 Task: Find connections with filter location Pingnan with filter topic #recruitmentwith filter profile language Potuguese with filter current company Integrated Personnel Services Limited with filter school Delhi Public School - India with filter industry Environmental Services with filter service category Program Management with filter keywords title Well Driller
Action: Mouse moved to (169, 248)
Screenshot: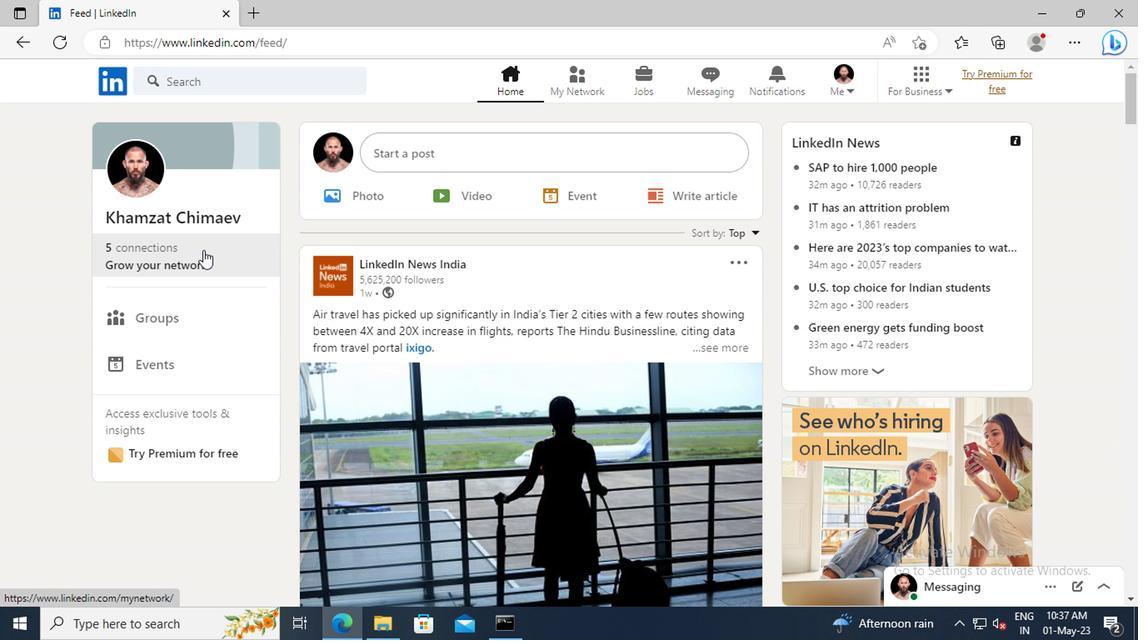 
Action: Mouse pressed left at (169, 248)
Screenshot: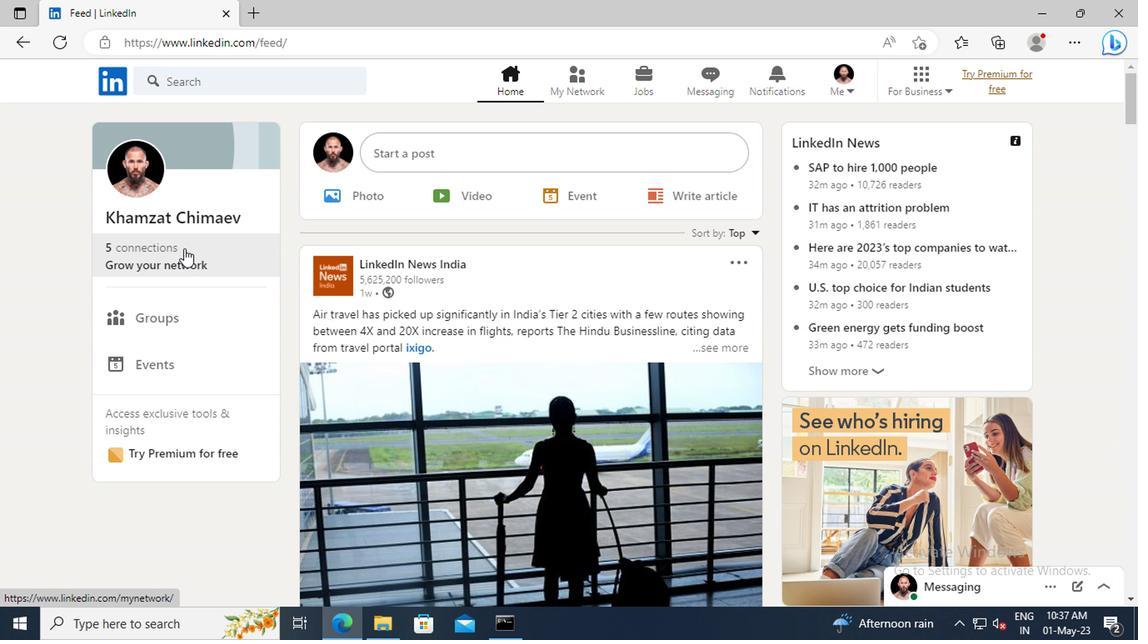 
Action: Mouse moved to (173, 176)
Screenshot: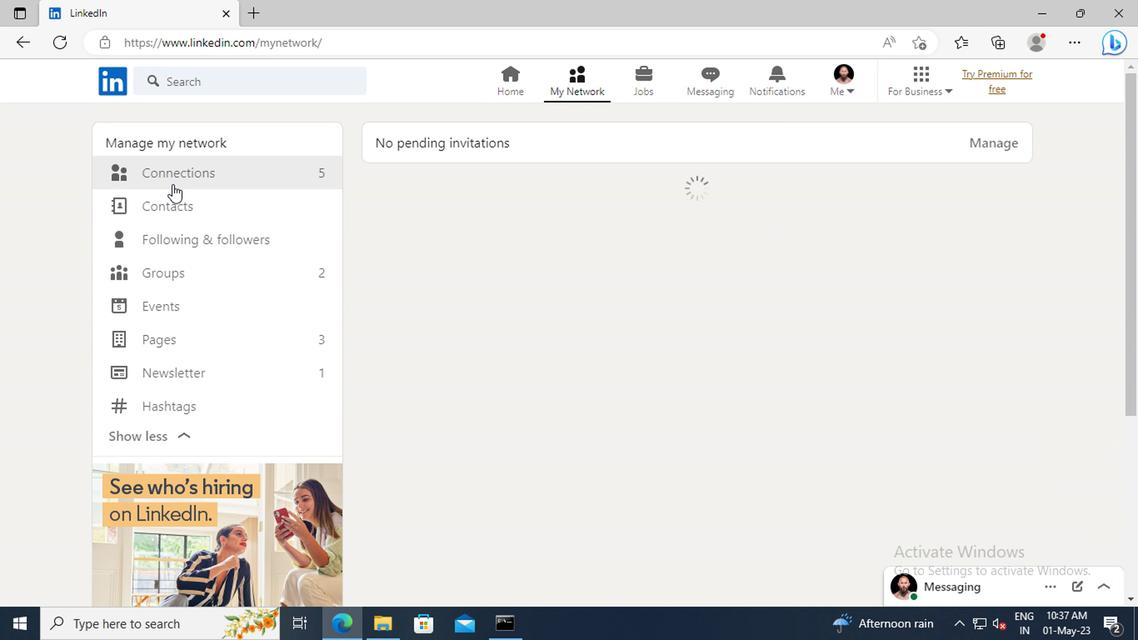 
Action: Mouse pressed left at (173, 176)
Screenshot: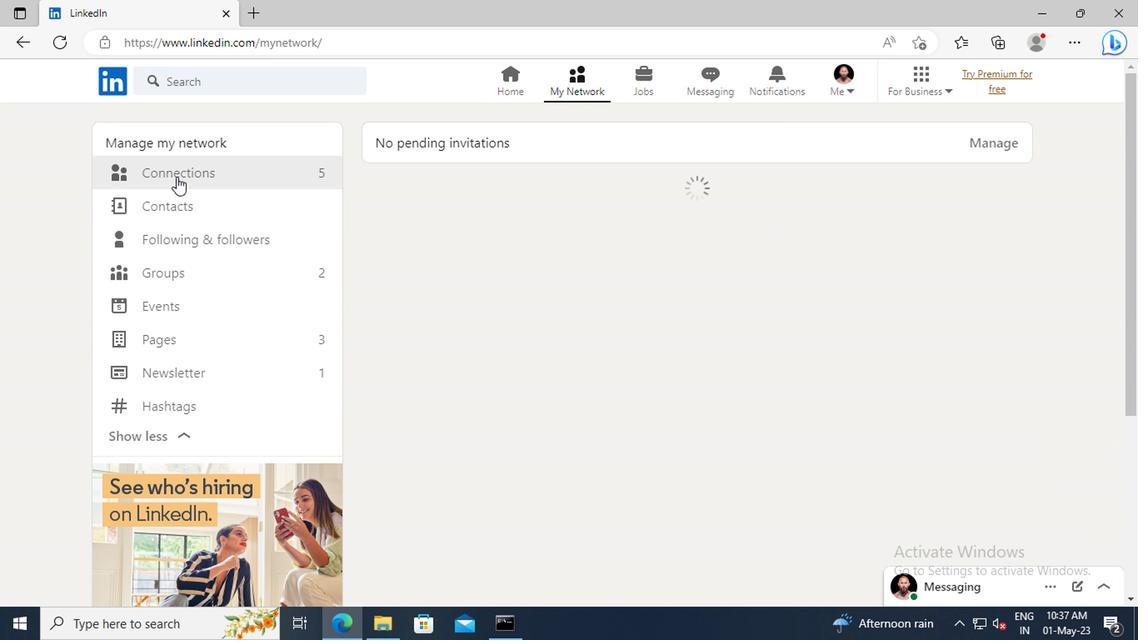
Action: Mouse moved to (674, 177)
Screenshot: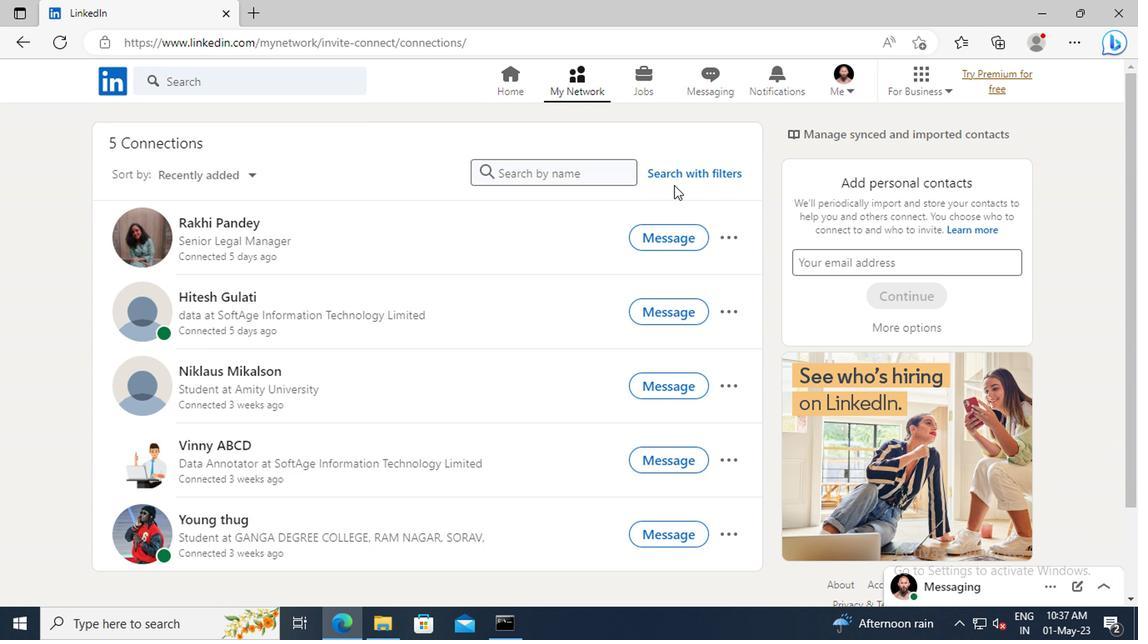 
Action: Mouse pressed left at (674, 177)
Screenshot: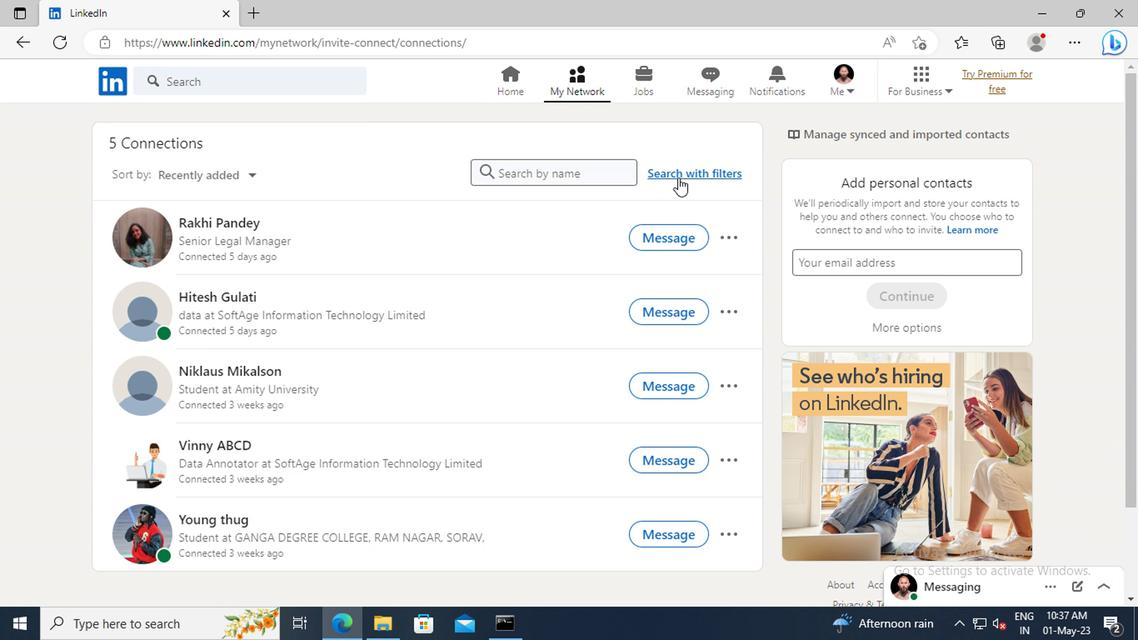 
Action: Mouse moved to (629, 131)
Screenshot: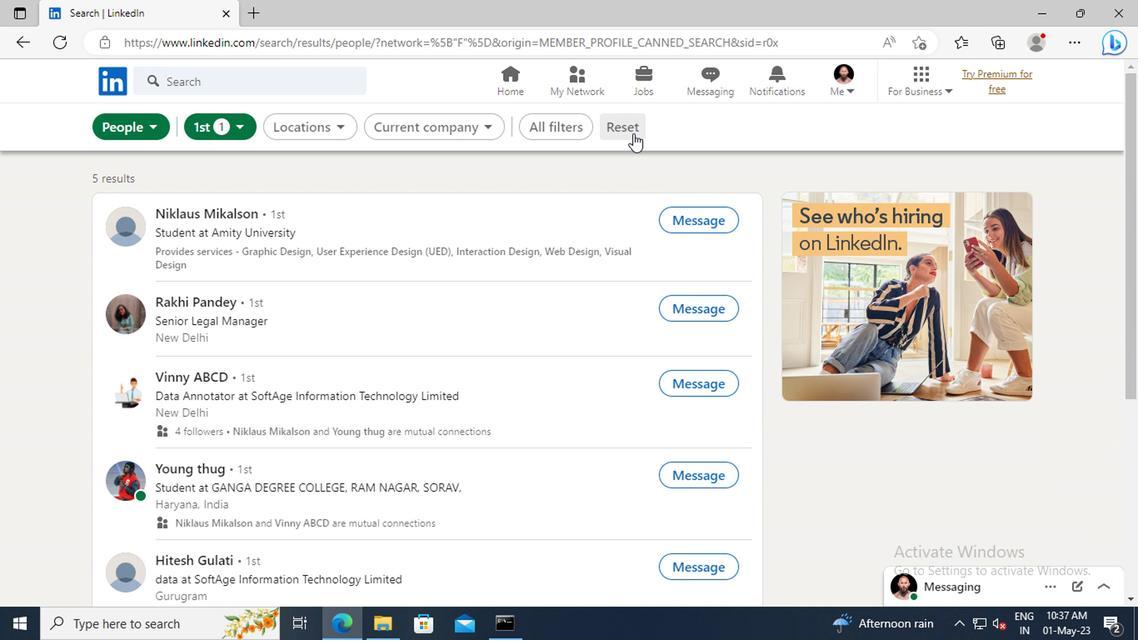 
Action: Mouse pressed left at (629, 131)
Screenshot: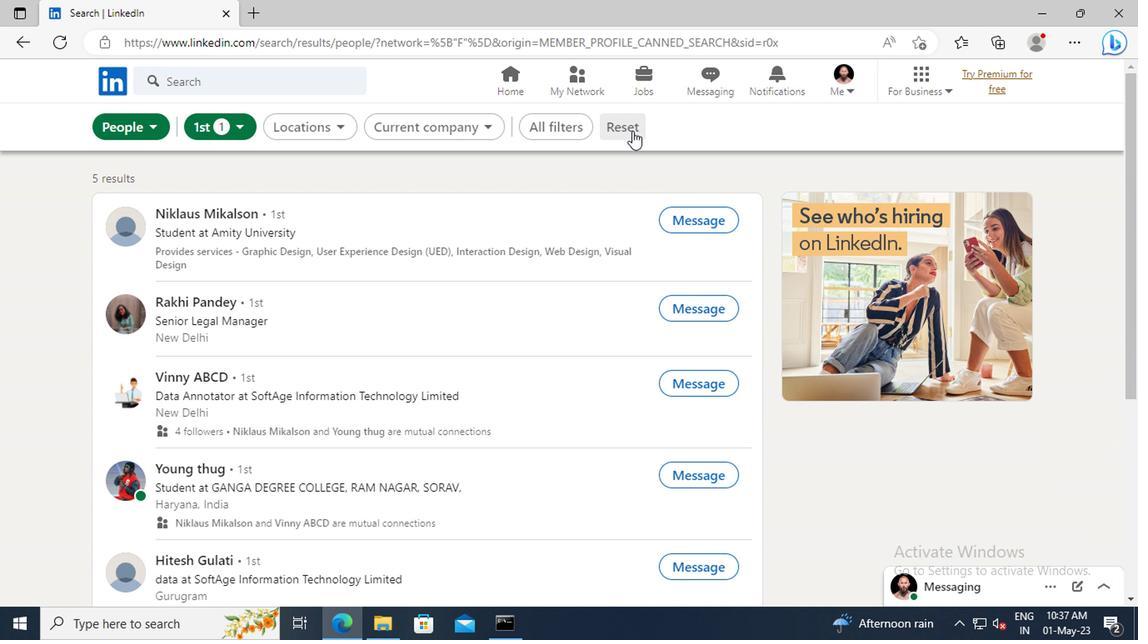 
Action: Mouse moved to (594, 130)
Screenshot: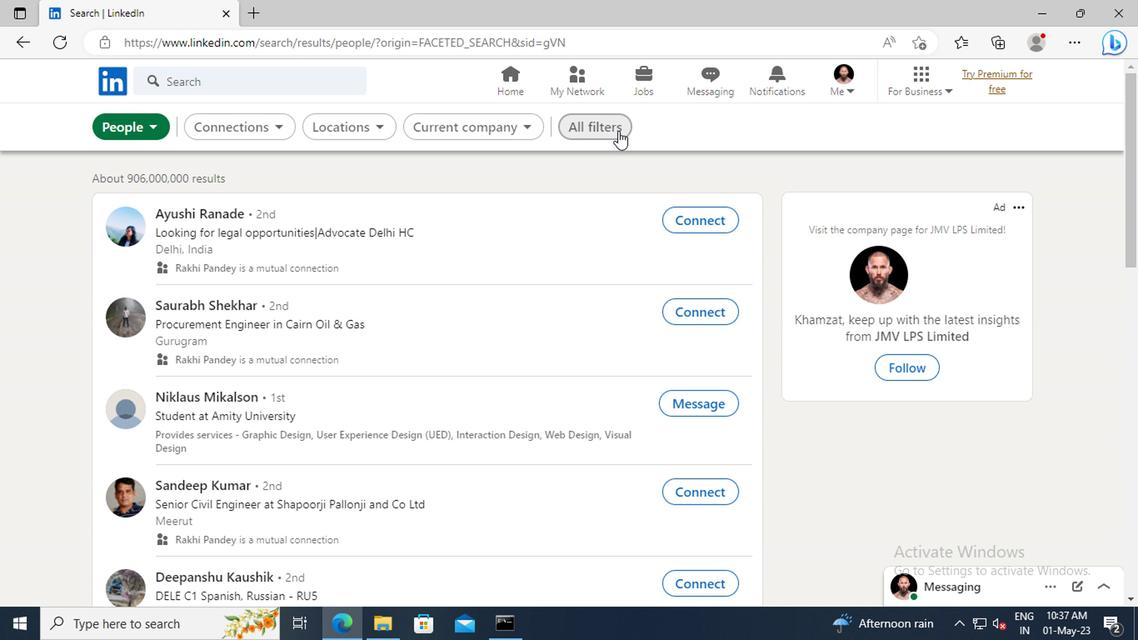 
Action: Mouse pressed left at (594, 130)
Screenshot: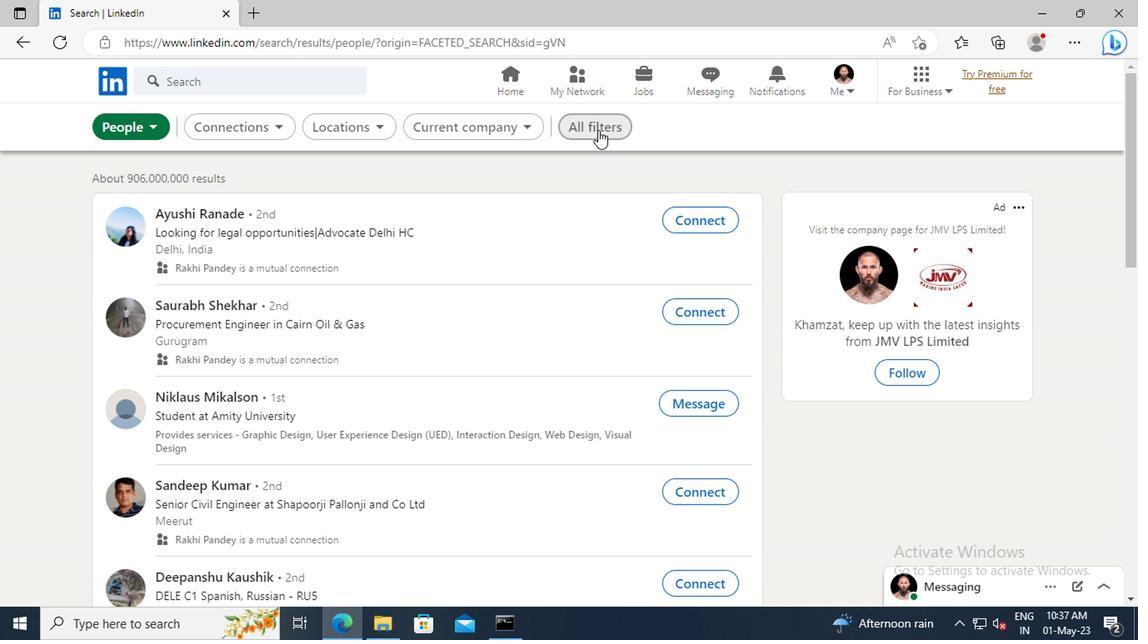 
Action: Mouse moved to (912, 282)
Screenshot: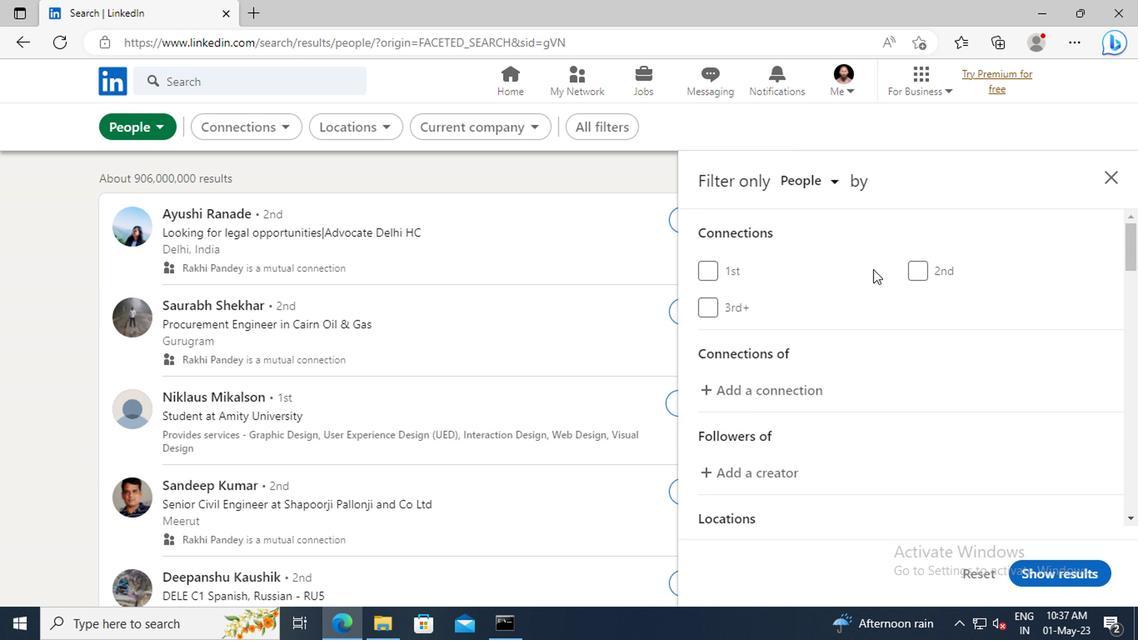 
Action: Mouse scrolled (912, 281) with delta (0, 0)
Screenshot: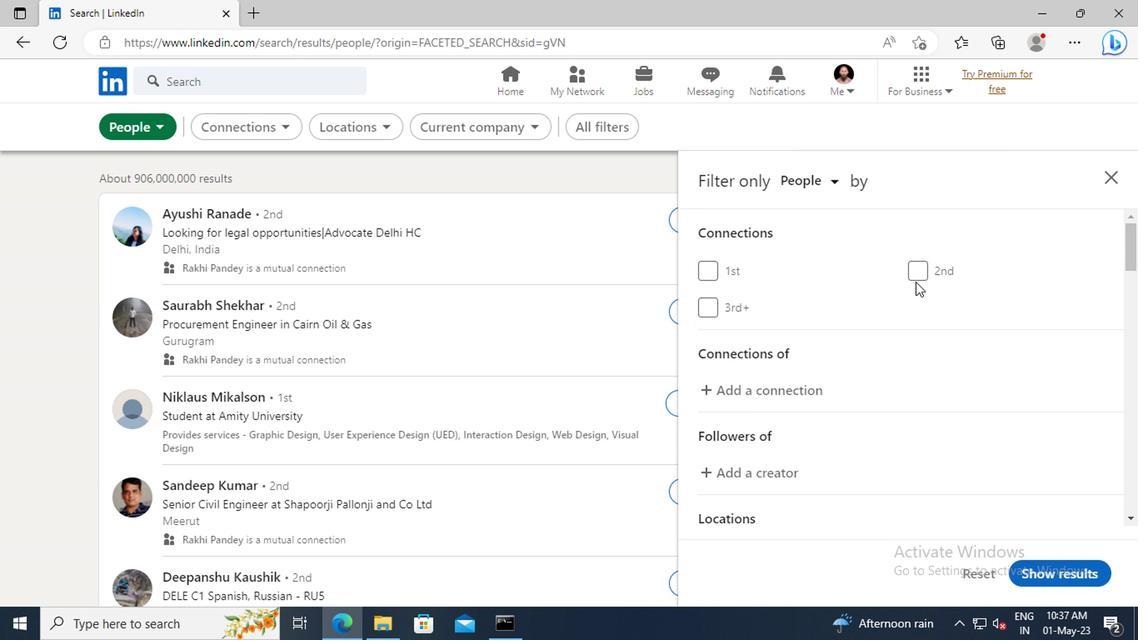 
Action: Mouse scrolled (912, 281) with delta (0, 0)
Screenshot: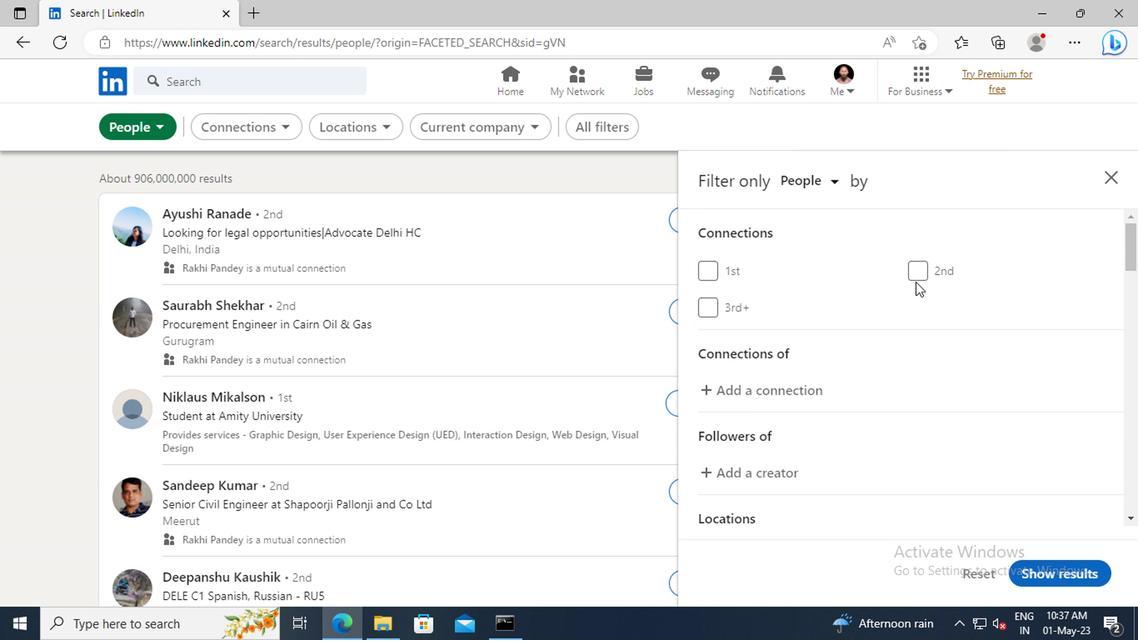 
Action: Mouse scrolled (912, 281) with delta (0, 0)
Screenshot: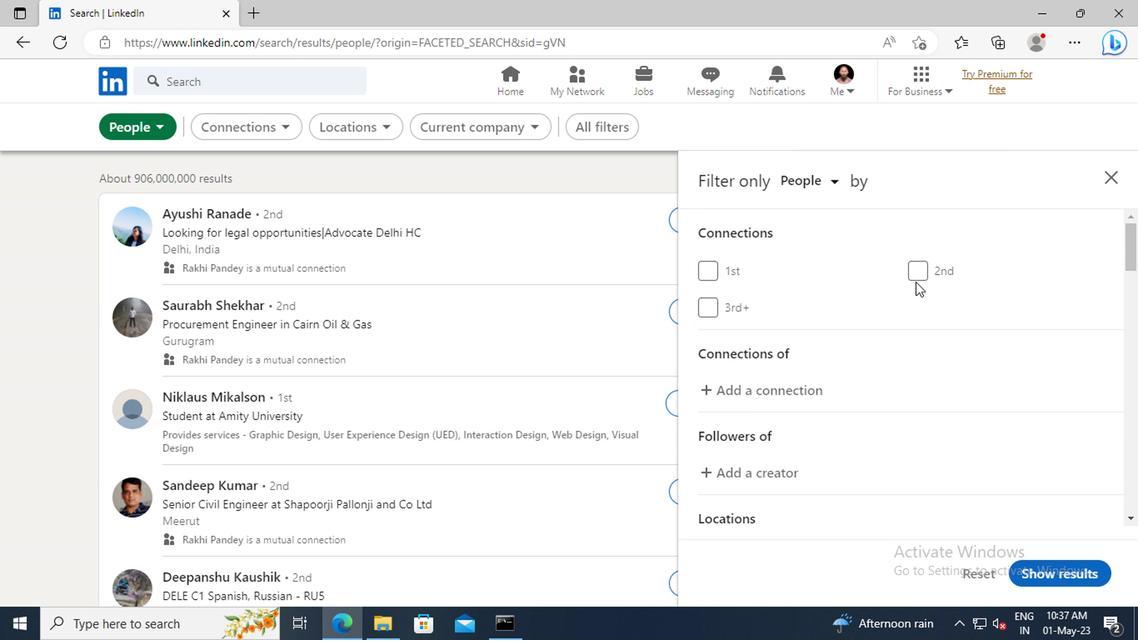 
Action: Mouse scrolled (912, 281) with delta (0, 0)
Screenshot: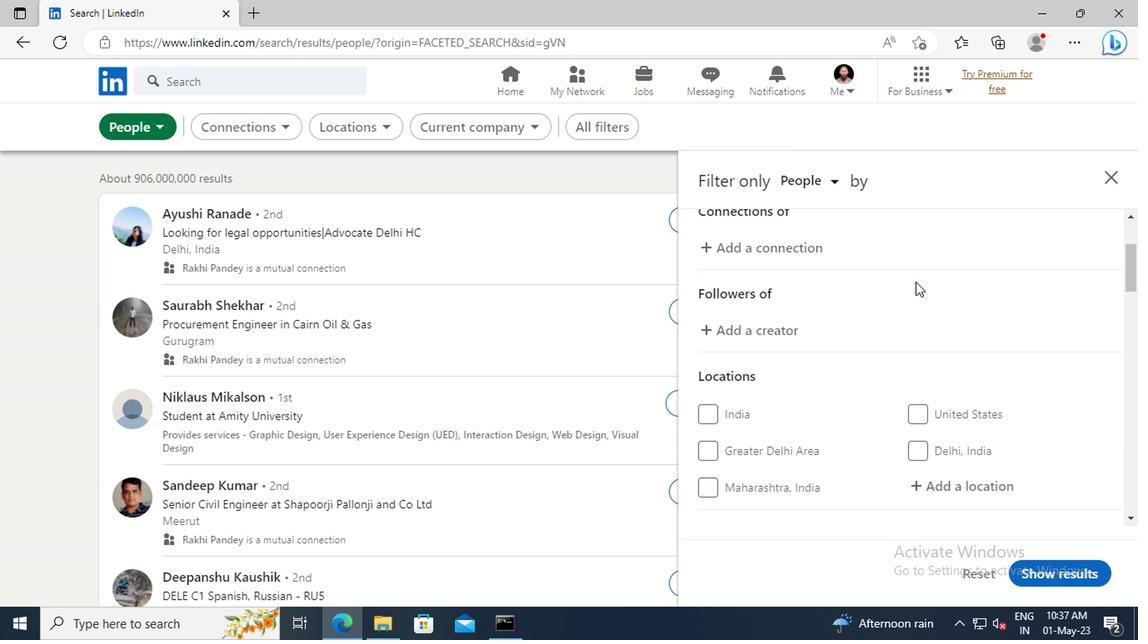 
Action: Mouse scrolled (912, 281) with delta (0, 0)
Screenshot: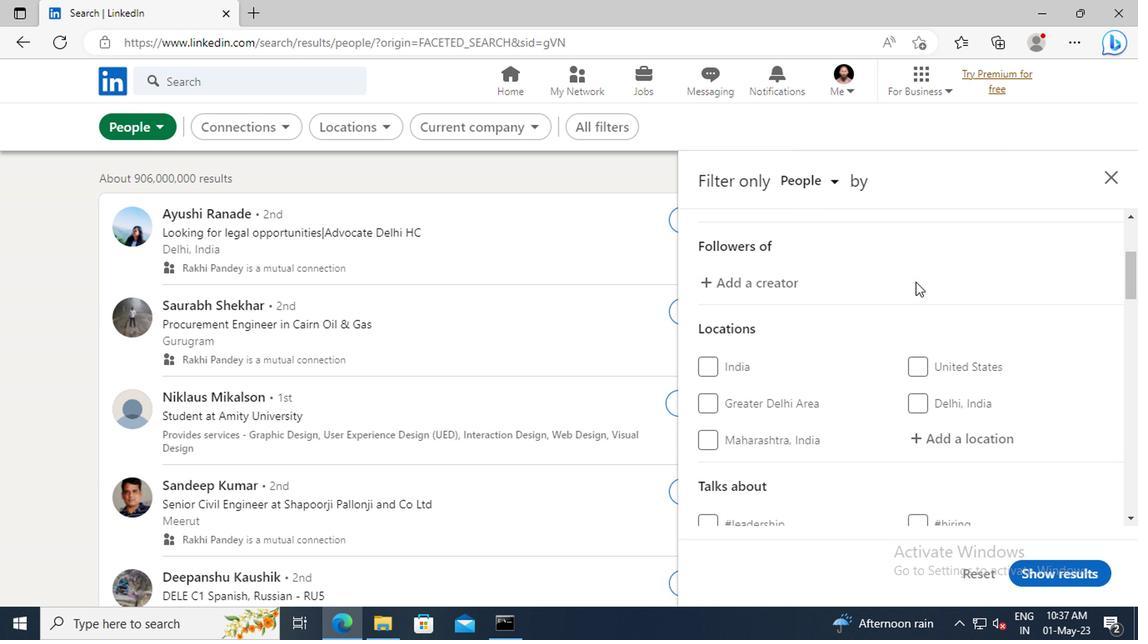 
Action: Mouse scrolled (912, 281) with delta (0, 0)
Screenshot: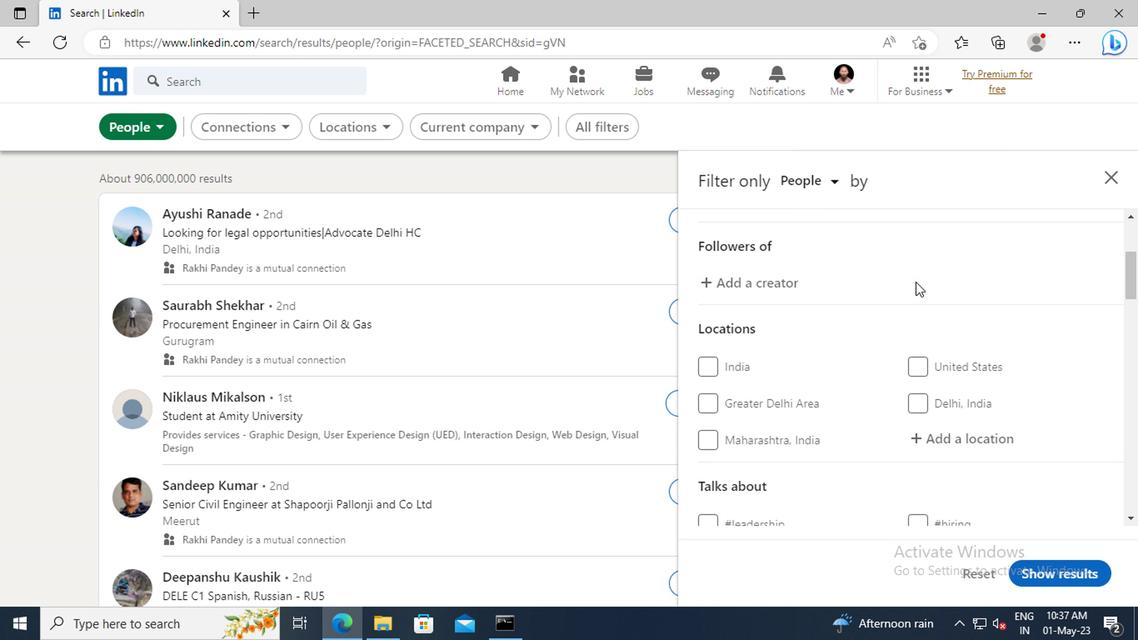 
Action: Mouse moved to (920, 340)
Screenshot: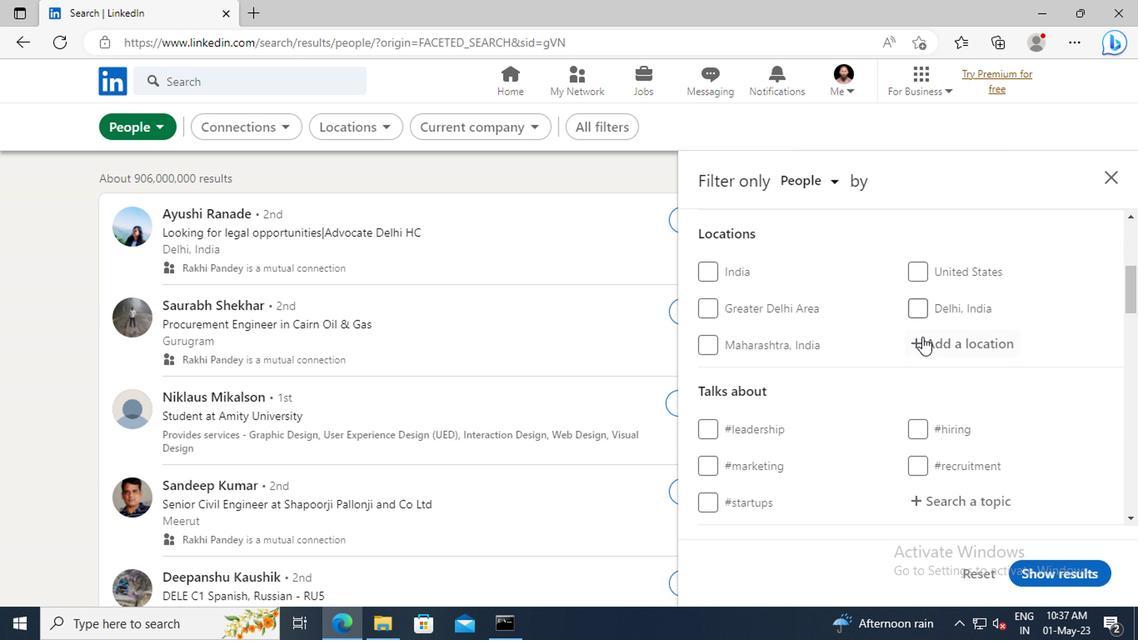 
Action: Mouse pressed left at (920, 340)
Screenshot: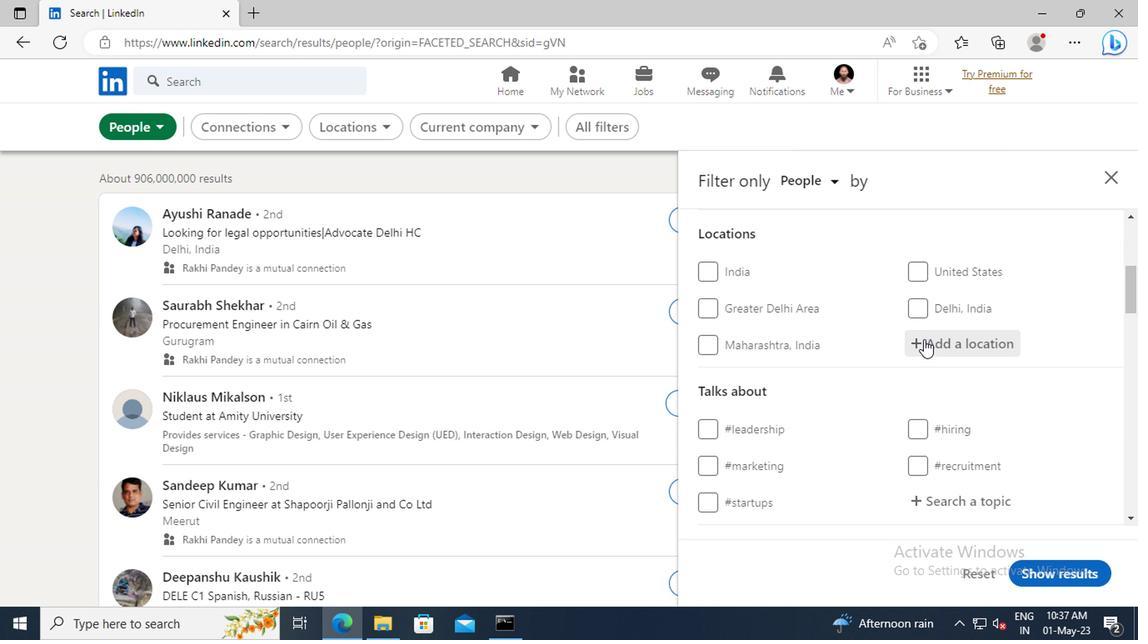 
Action: Key pressed <Key.shift>PINGNAN<Key.enter>
Screenshot: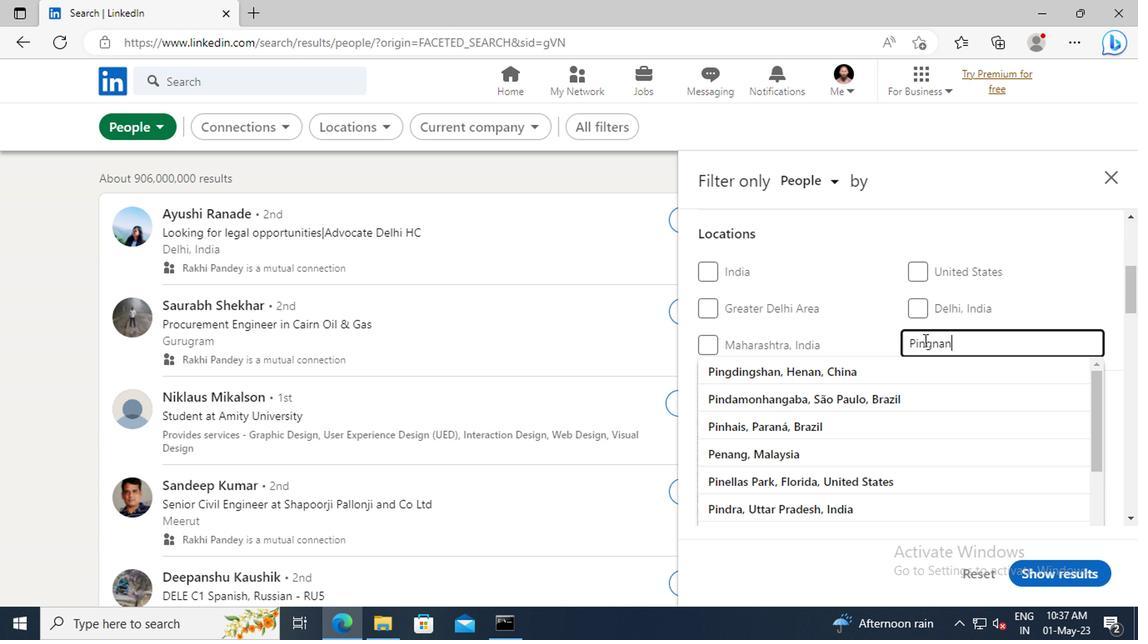 
Action: Mouse scrolled (920, 340) with delta (0, 0)
Screenshot: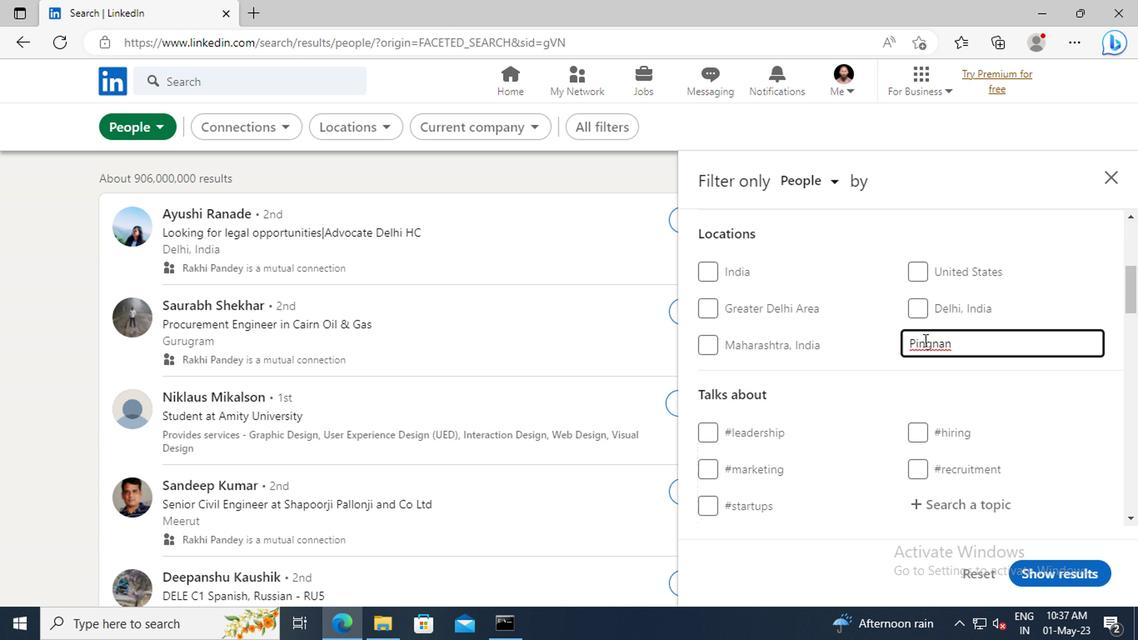 
Action: Mouse scrolled (920, 340) with delta (0, 0)
Screenshot: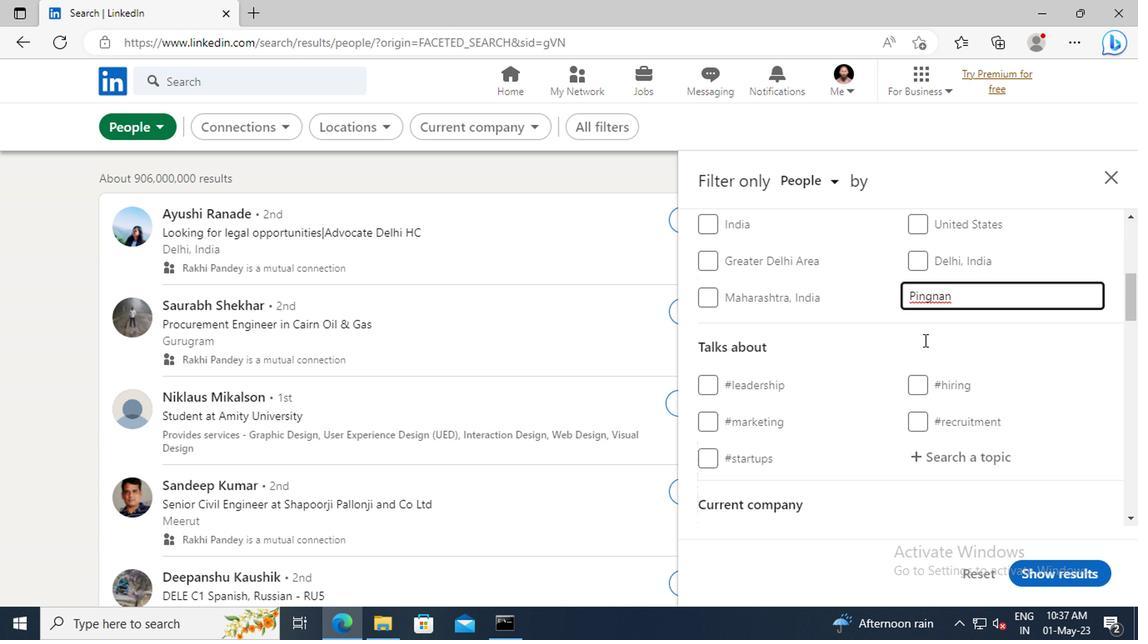 
Action: Mouse scrolled (920, 340) with delta (0, 0)
Screenshot: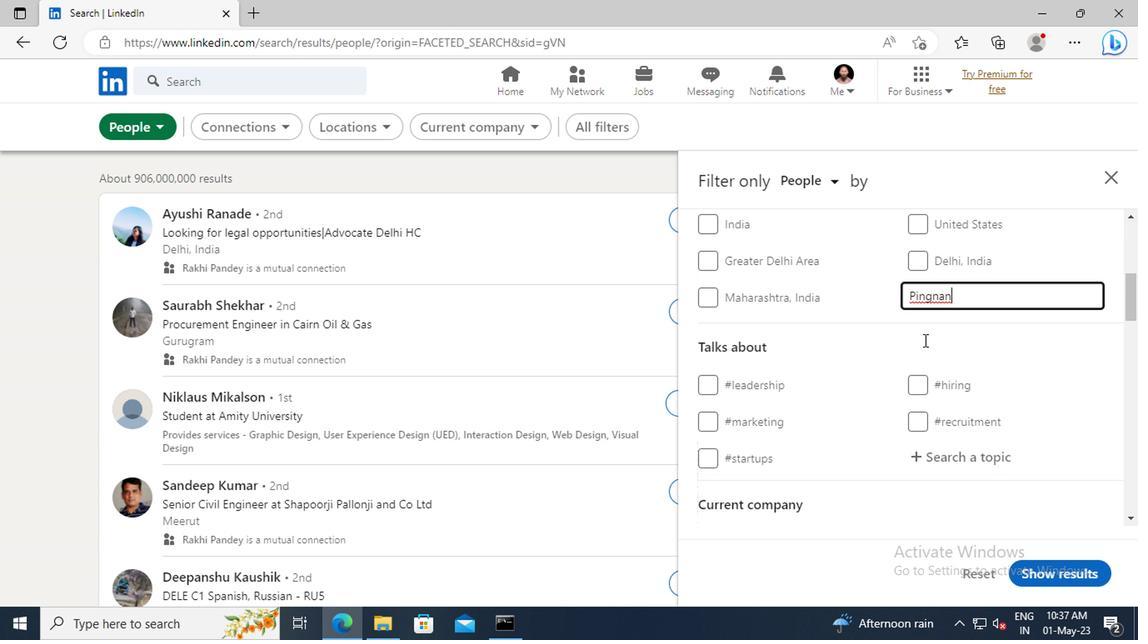 
Action: Mouse moved to (922, 358)
Screenshot: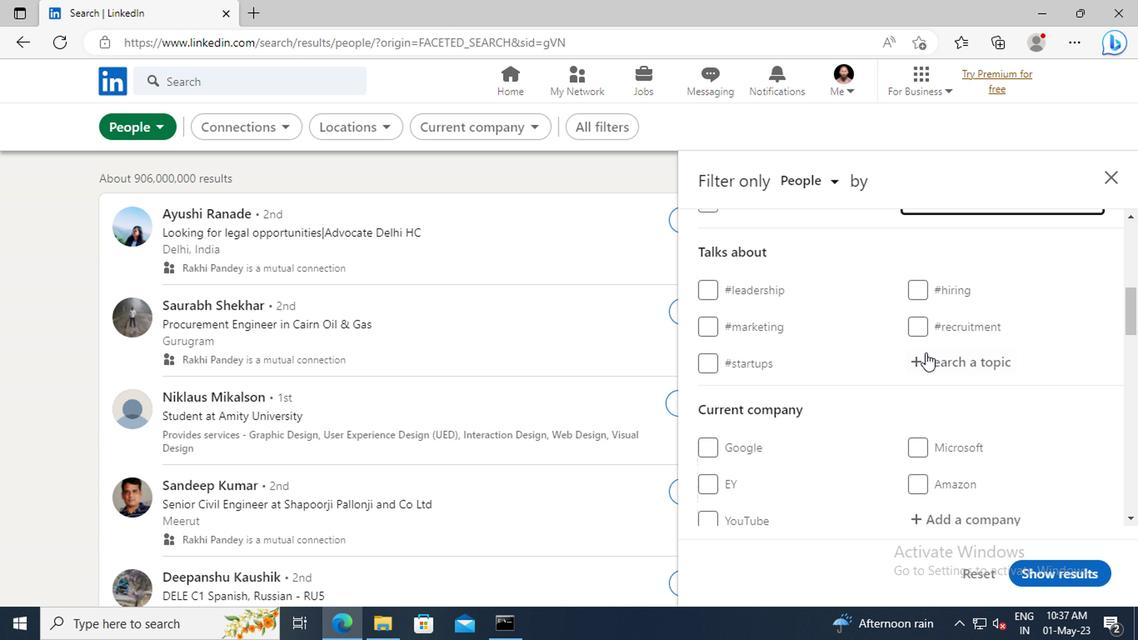 
Action: Mouse pressed left at (922, 358)
Screenshot: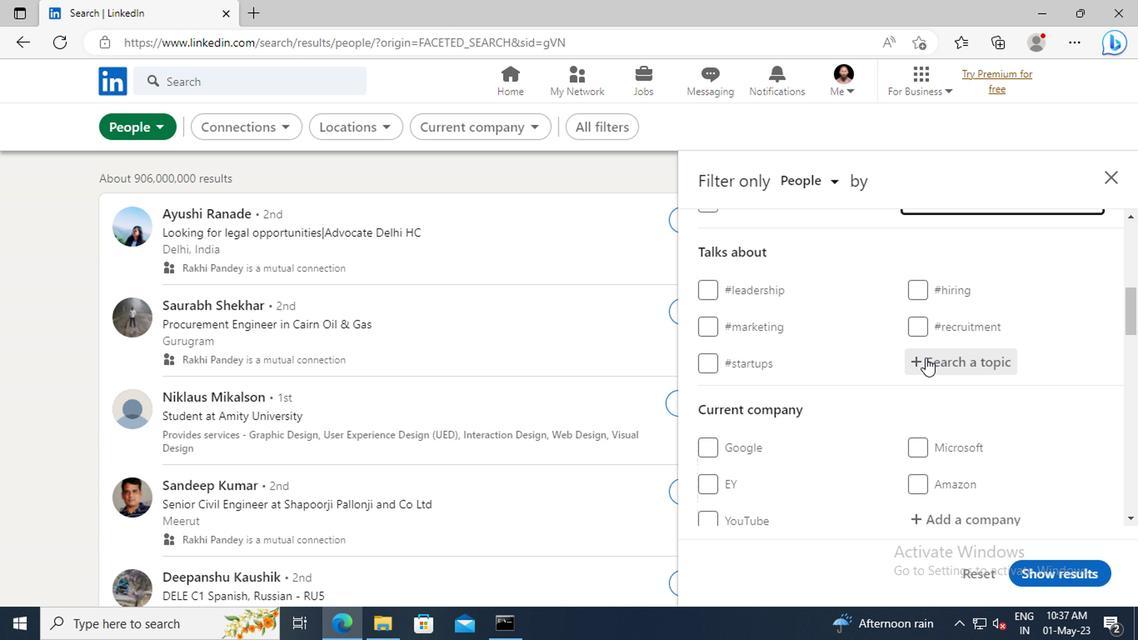 
Action: Key pressed RECRUITMENT
Screenshot: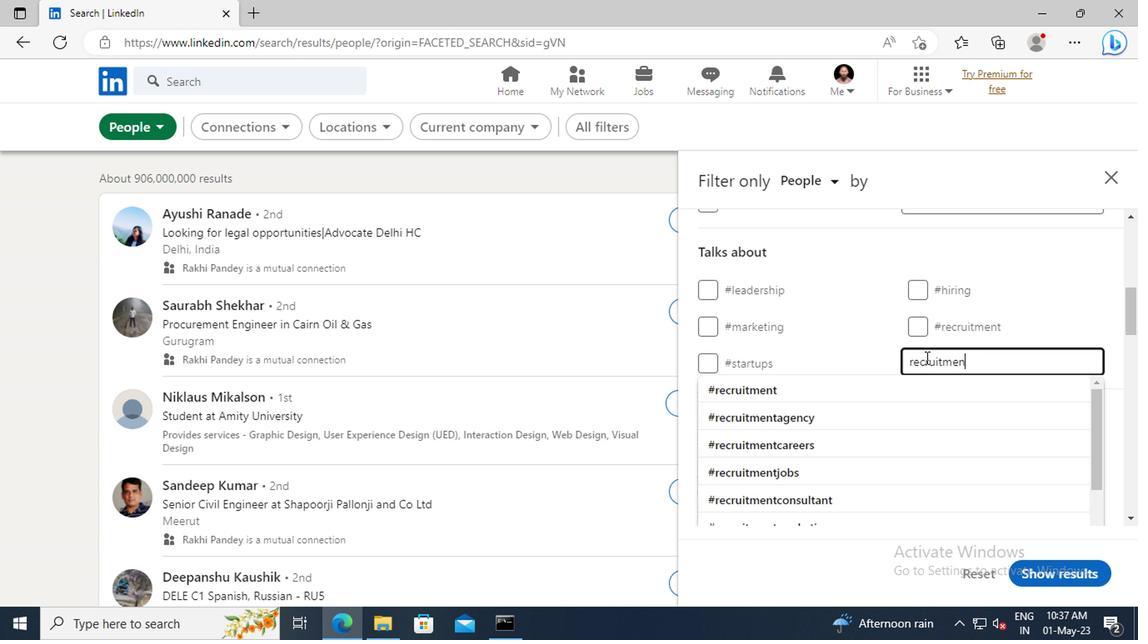 
Action: Mouse moved to (915, 385)
Screenshot: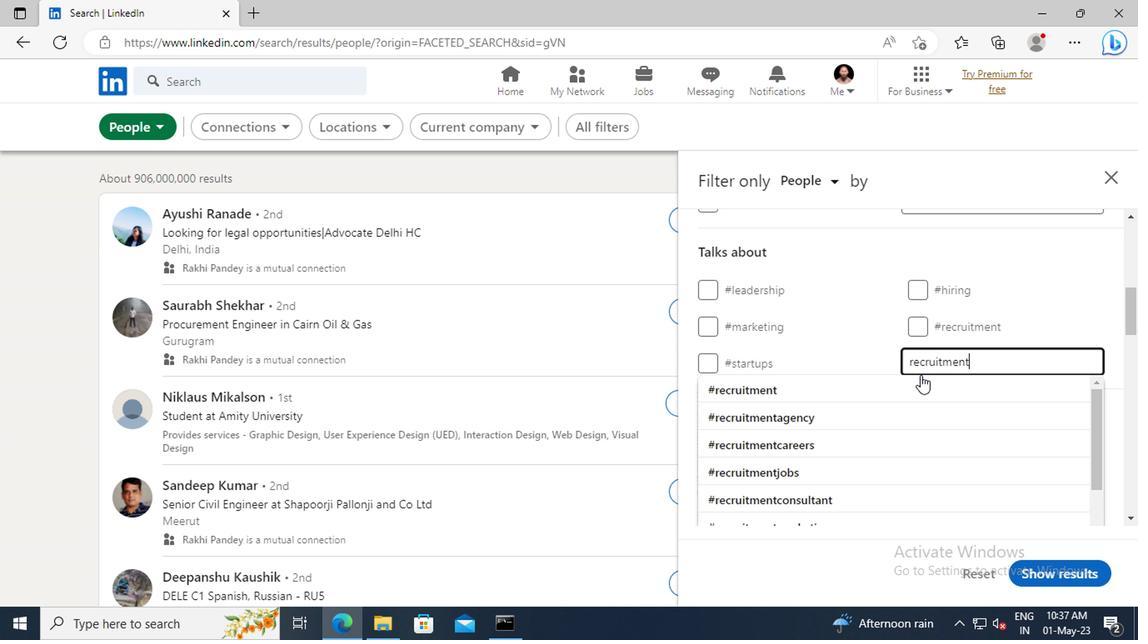 
Action: Mouse pressed left at (915, 385)
Screenshot: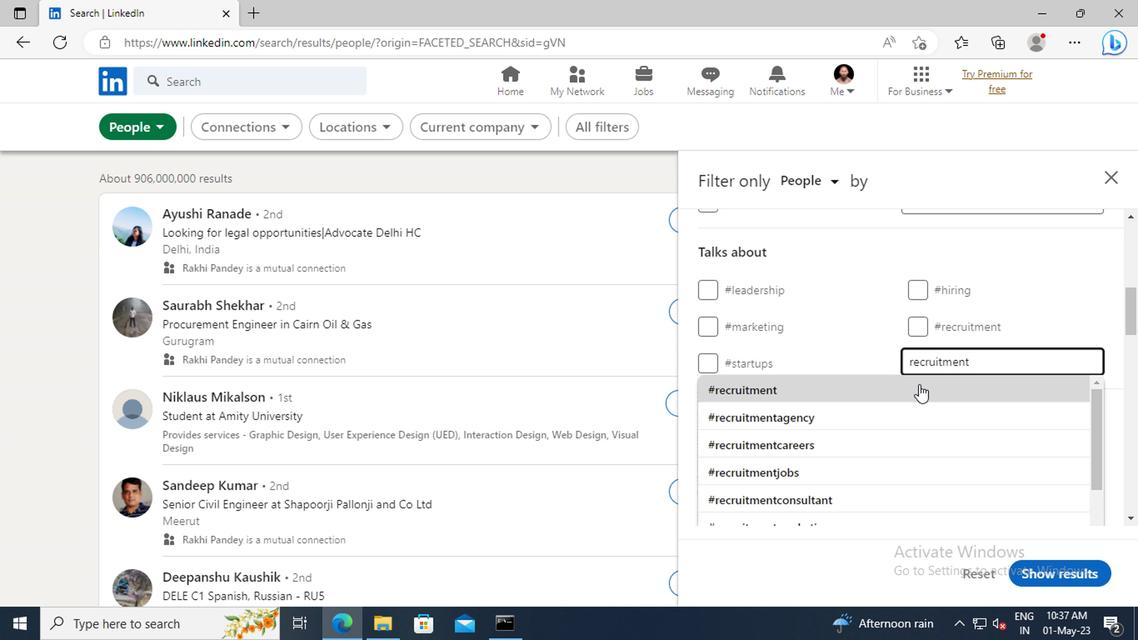 
Action: Mouse scrolled (915, 384) with delta (0, -1)
Screenshot: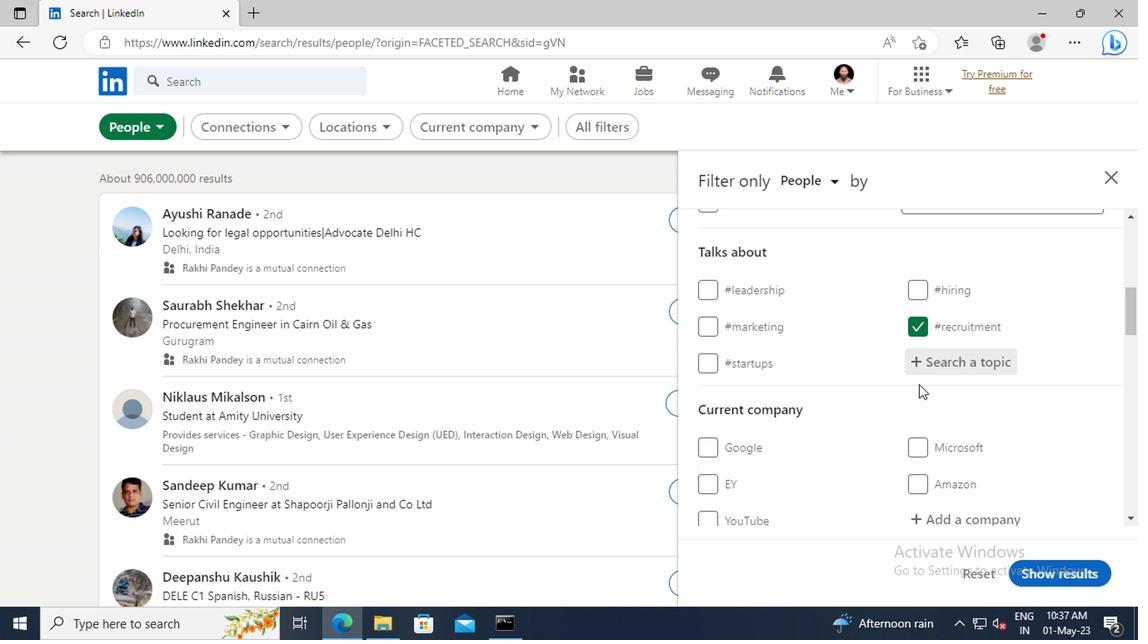 
Action: Mouse scrolled (915, 384) with delta (0, -1)
Screenshot: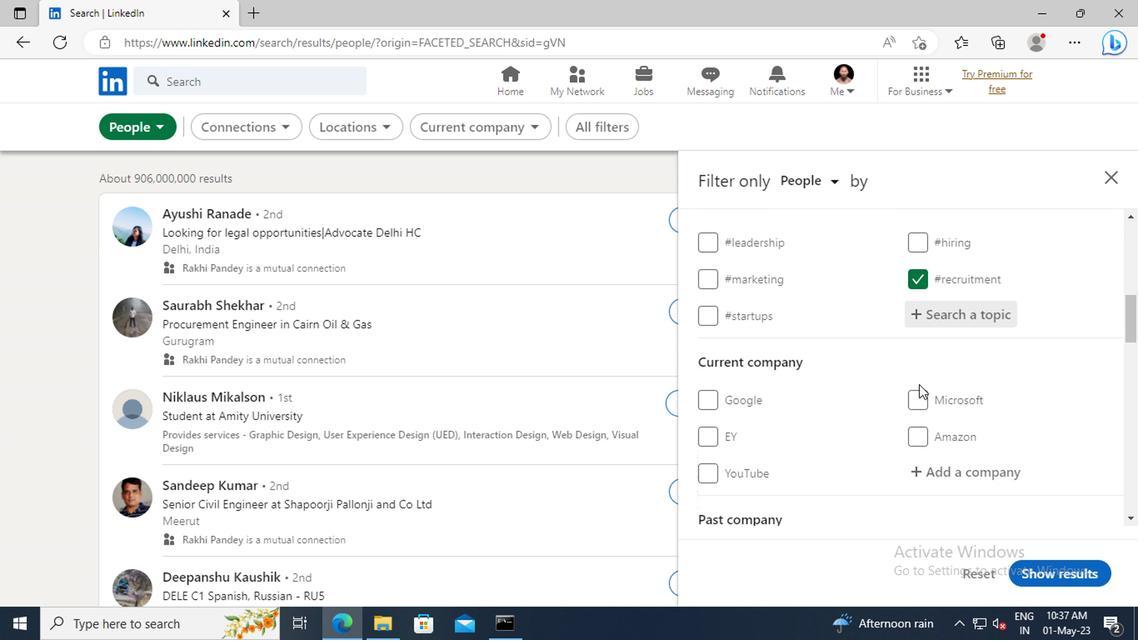 
Action: Mouse scrolled (915, 384) with delta (0, -1)
Screenshot: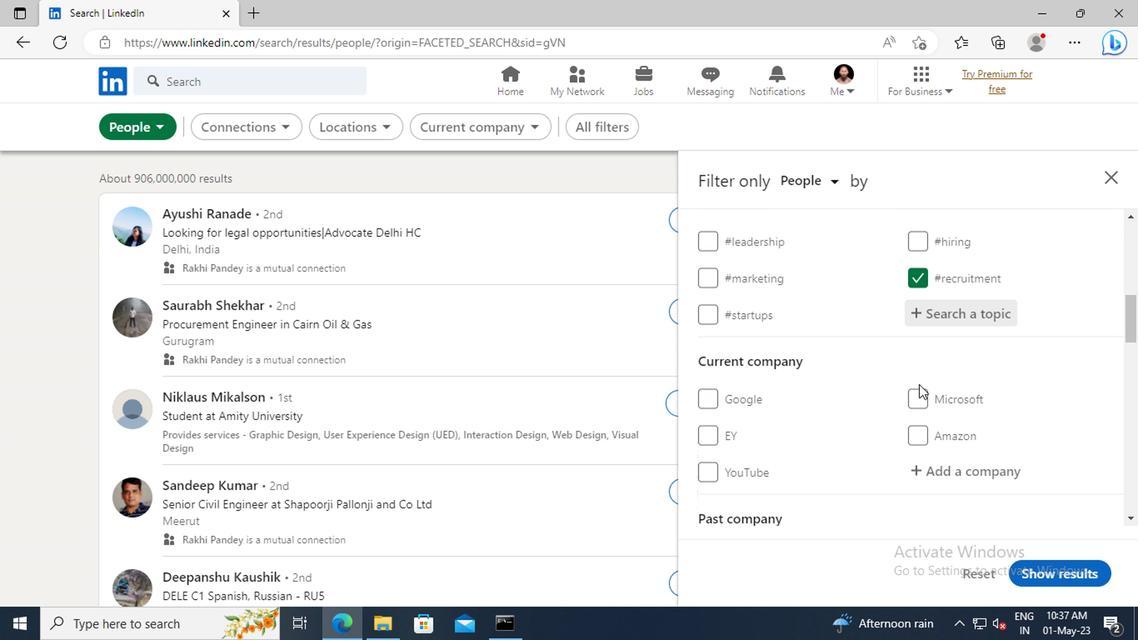 
Action: Mouse scrolled (915, 384) with delta (0, -1)
Screenshot: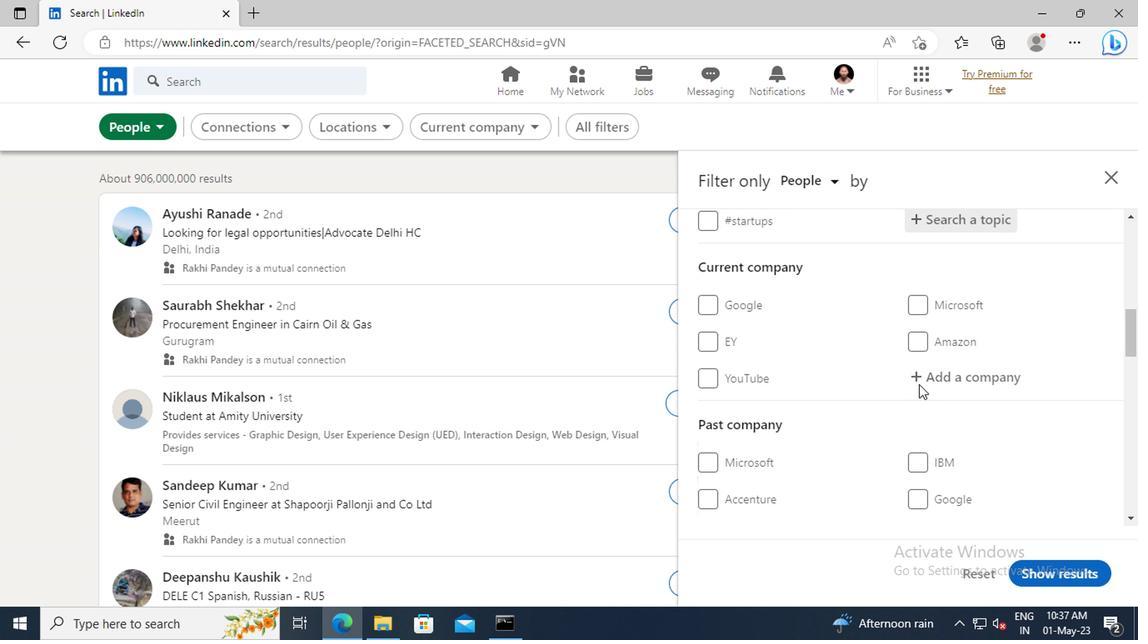 
Action: Mouse scrolled (915, 384) with delta (0, -1)
Screenshot: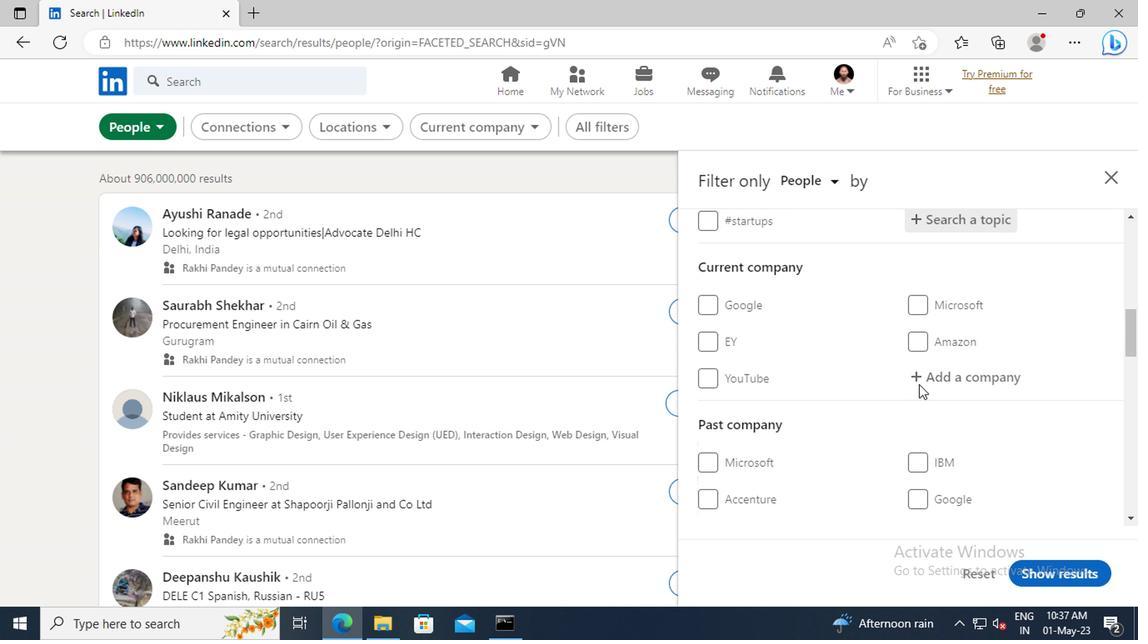 
Action: Mouse scrolled (915, 384) with delta (0, -1)
Screenshot: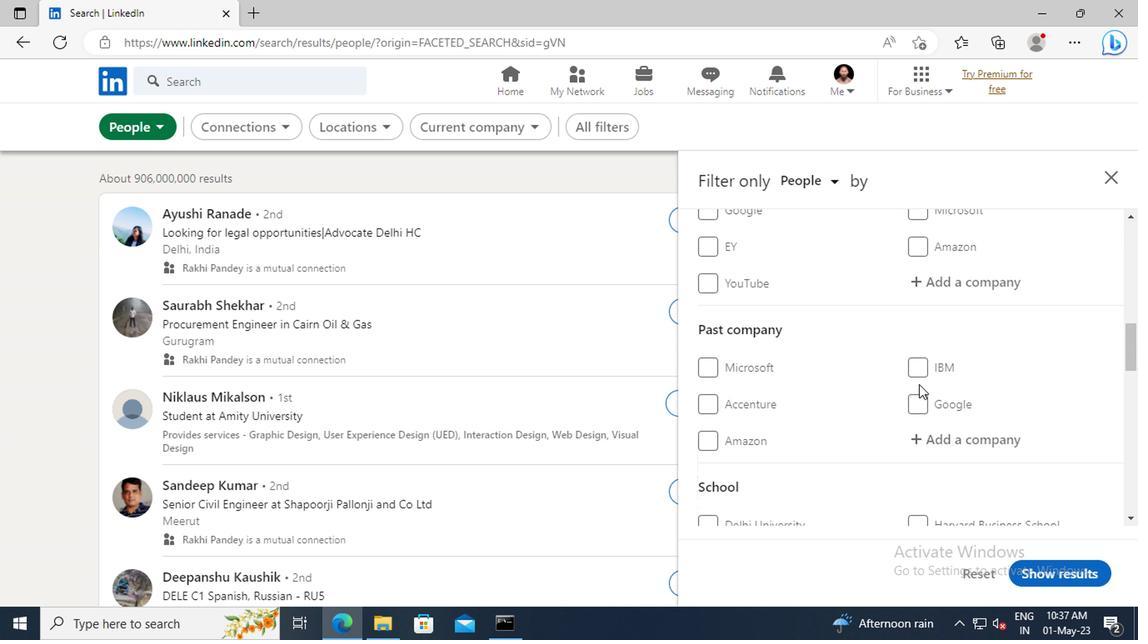 
Action: Mouse scrolled (915, 384) with delta (0, -1)
Screenshot: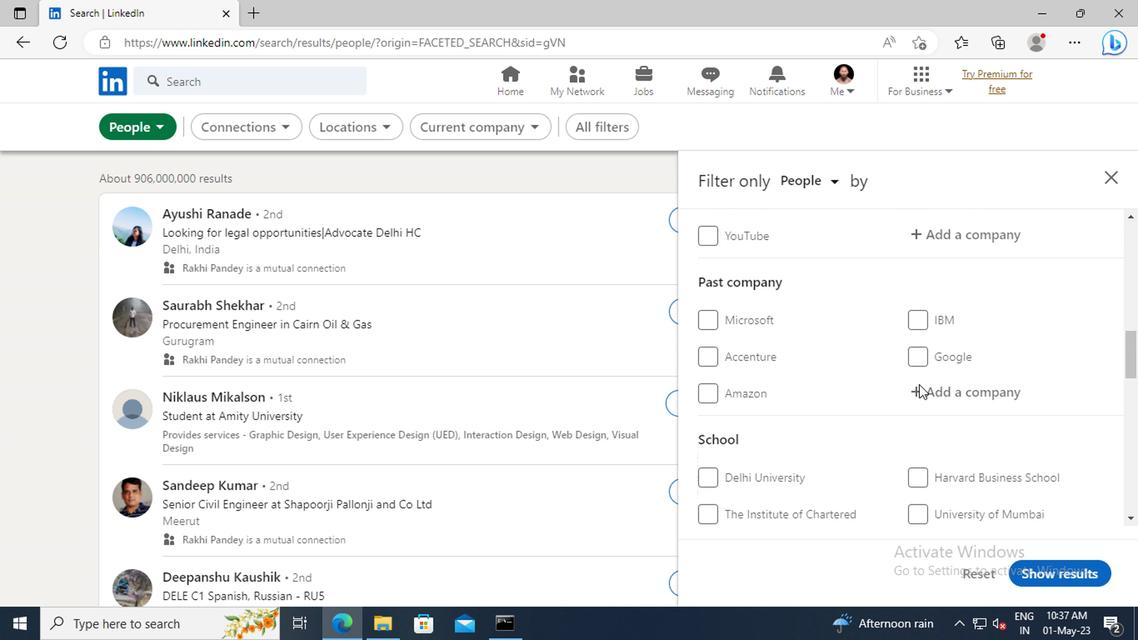 
Action: Mouse scrolled (915, 384) with delta (0, -1)
Screenshot: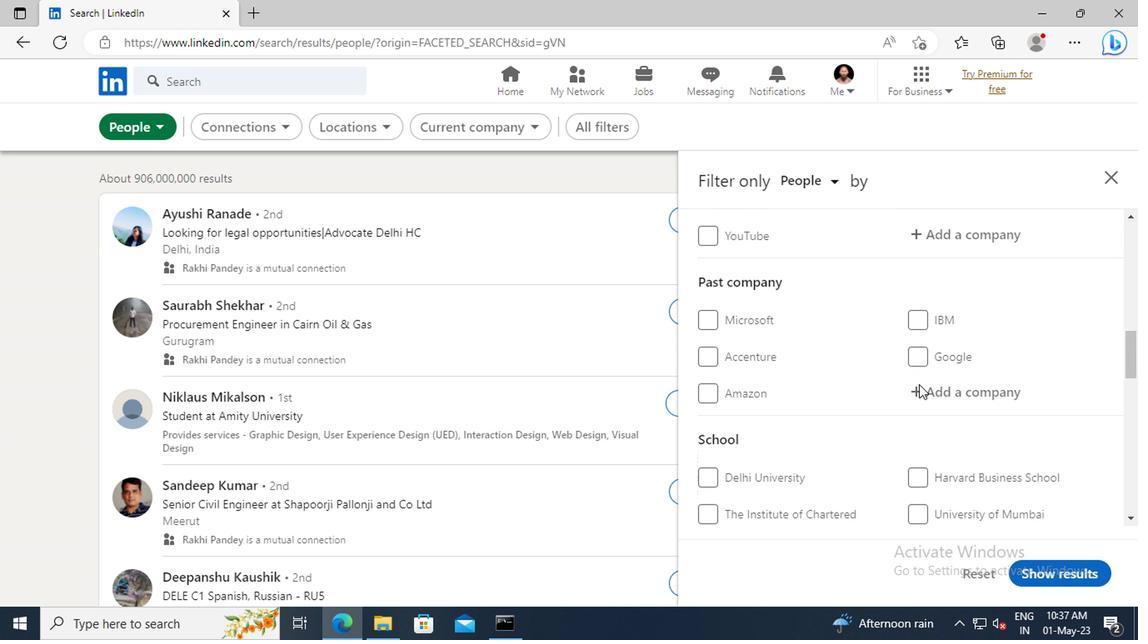 
Action: Mouse scrolled (915, 384) with delta (0, -1)
Screenshot: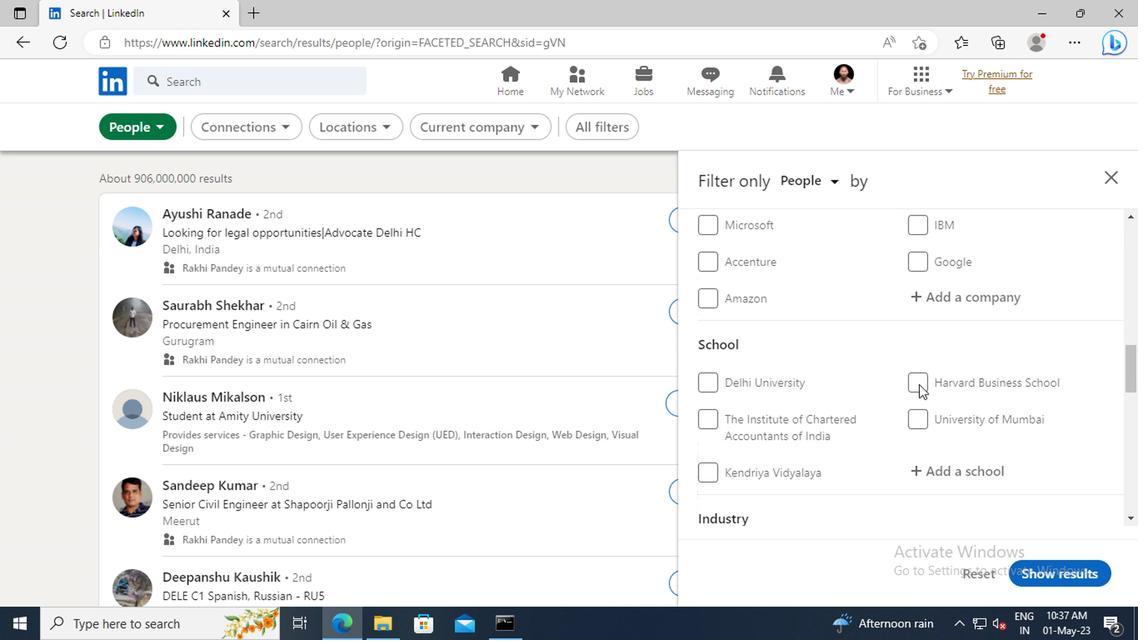
Action: Mouse scrolled (915, 384) with delta (0, -1)
Screenshot: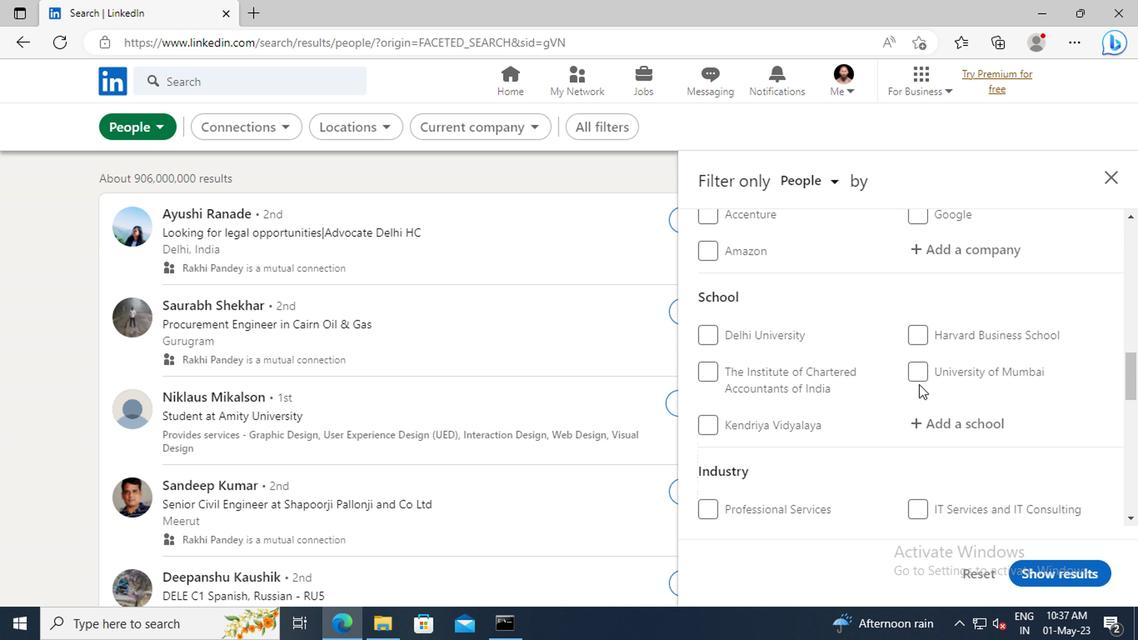 
Action: Mouse scrolled (915, 384) with delta (0, -1)
Screenshot: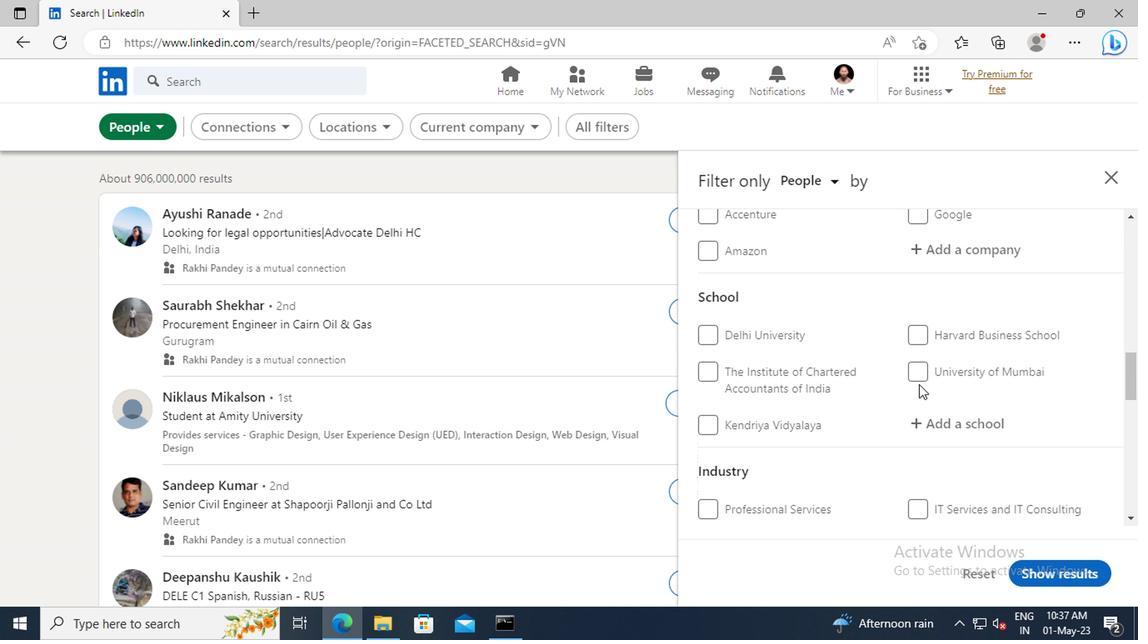 
Action: Mouse scrolled (915, 384) with delta (0, -1)
Screenshot: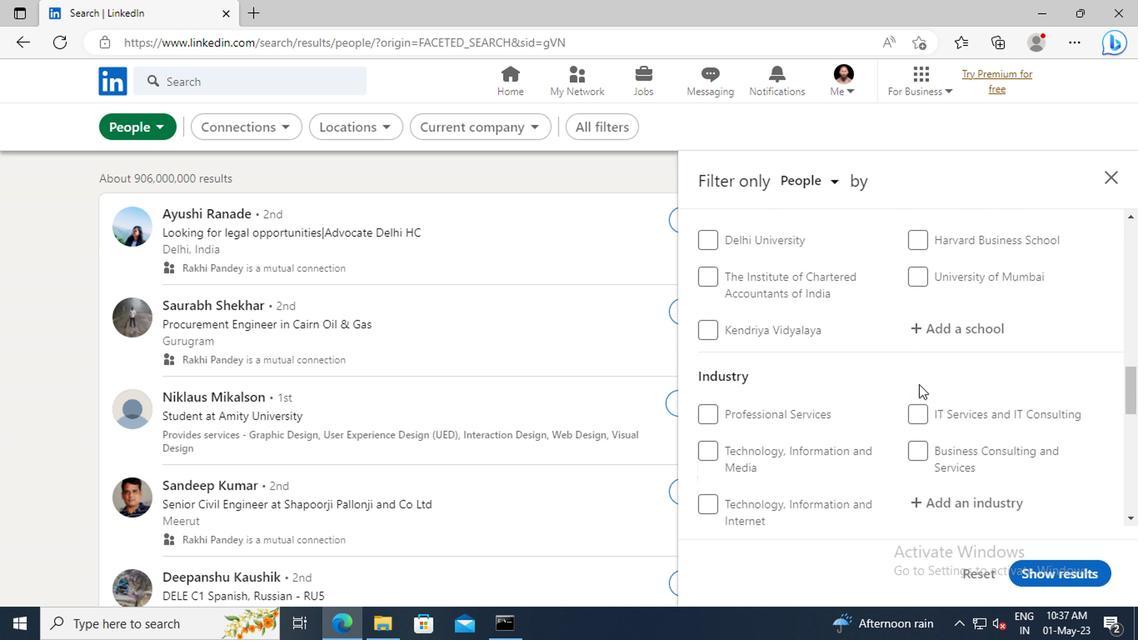 
Action: Mouse scrolled (915, 384) with delta (0, -1)
Screenshot: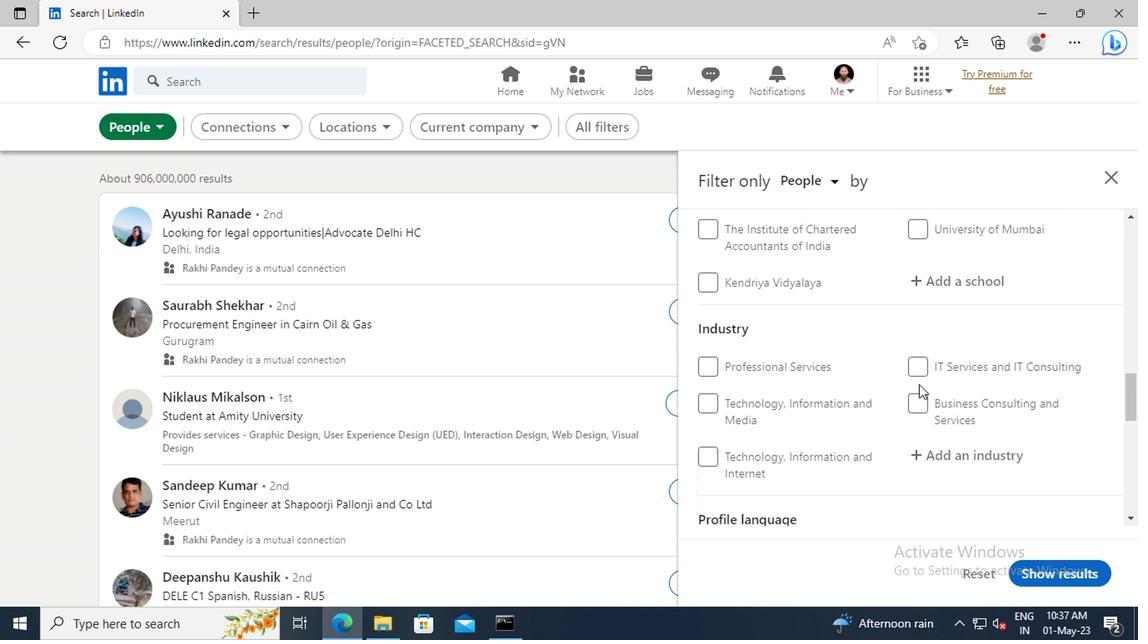 
Action: Mouse scrolled (915, 384) with delta (0, -1)
Screenshot: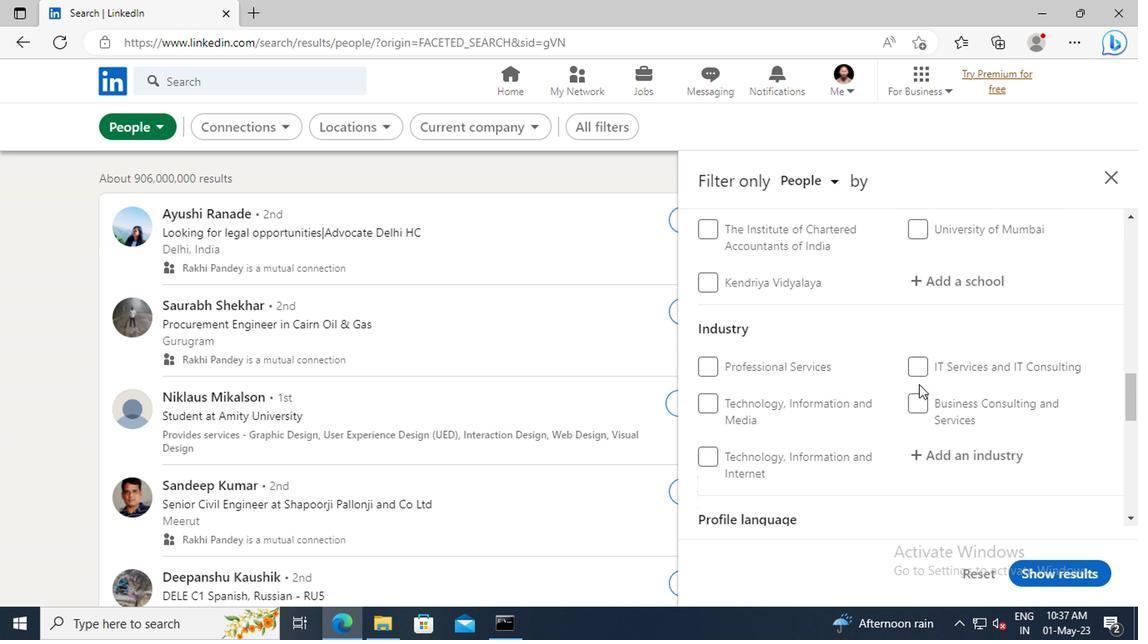 
Action: Mouse scrolled (915, 384) with delta (0, -1)
Screenshot: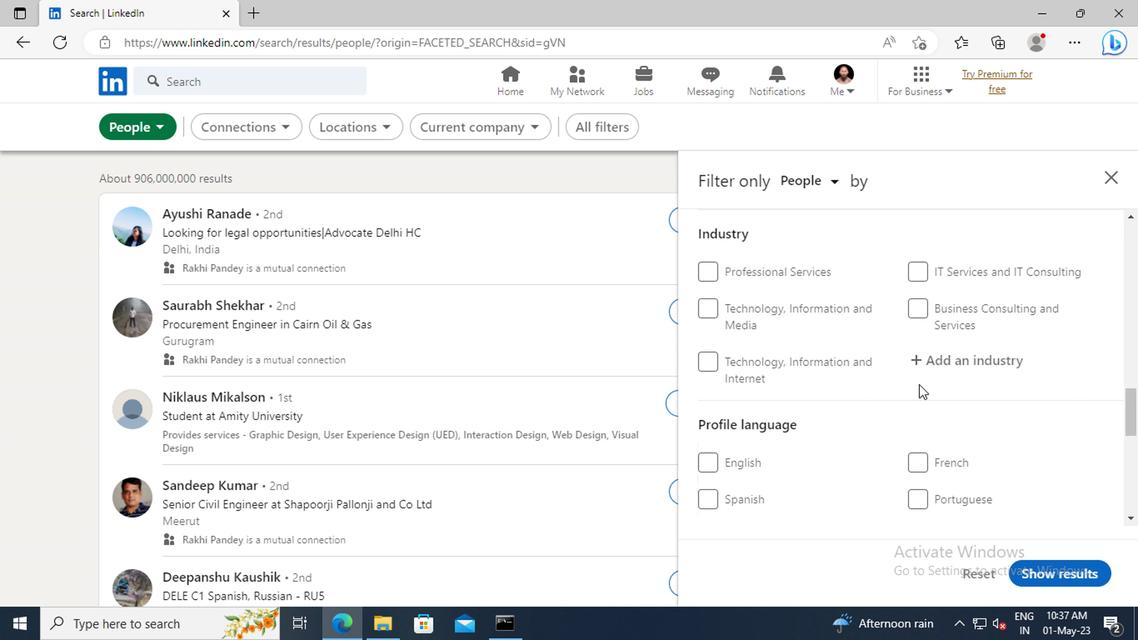 
Action: Mouse moved to (918, 450)
Screenshot: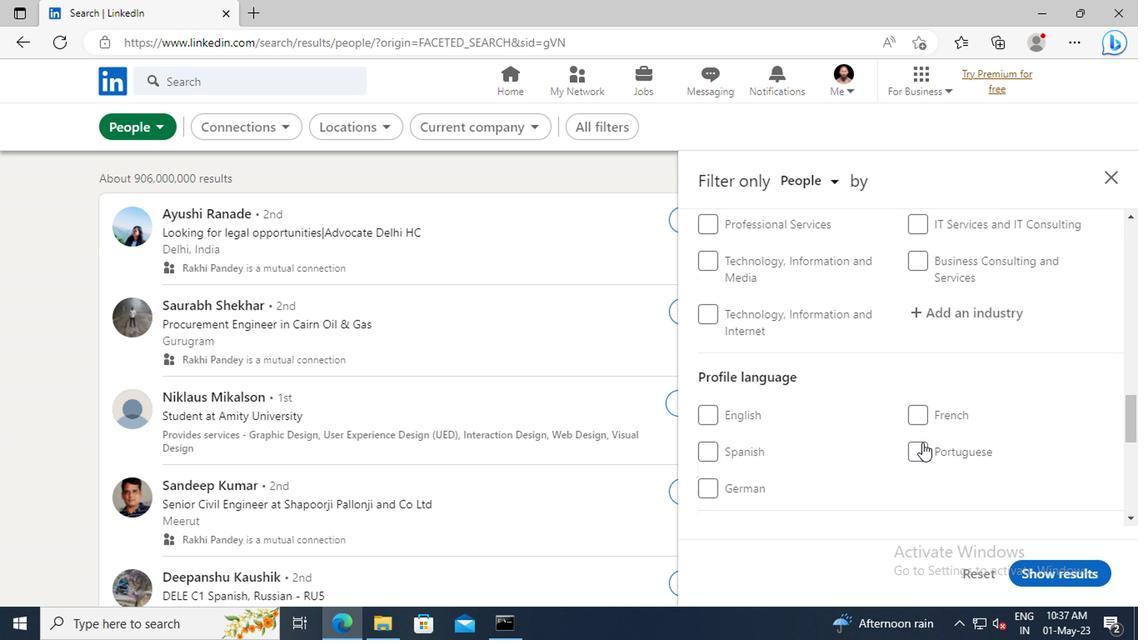 
Action: Mouse pressed left at (918, 450)
Screenshot: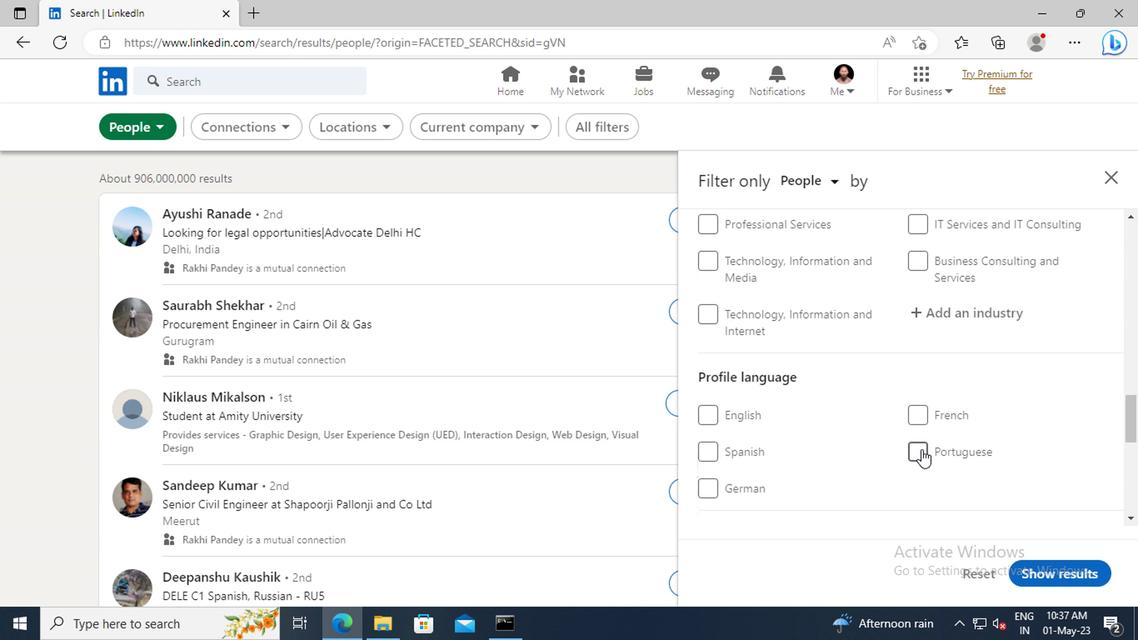 
Action: Mouse moved to (931, 387)
Screenshot: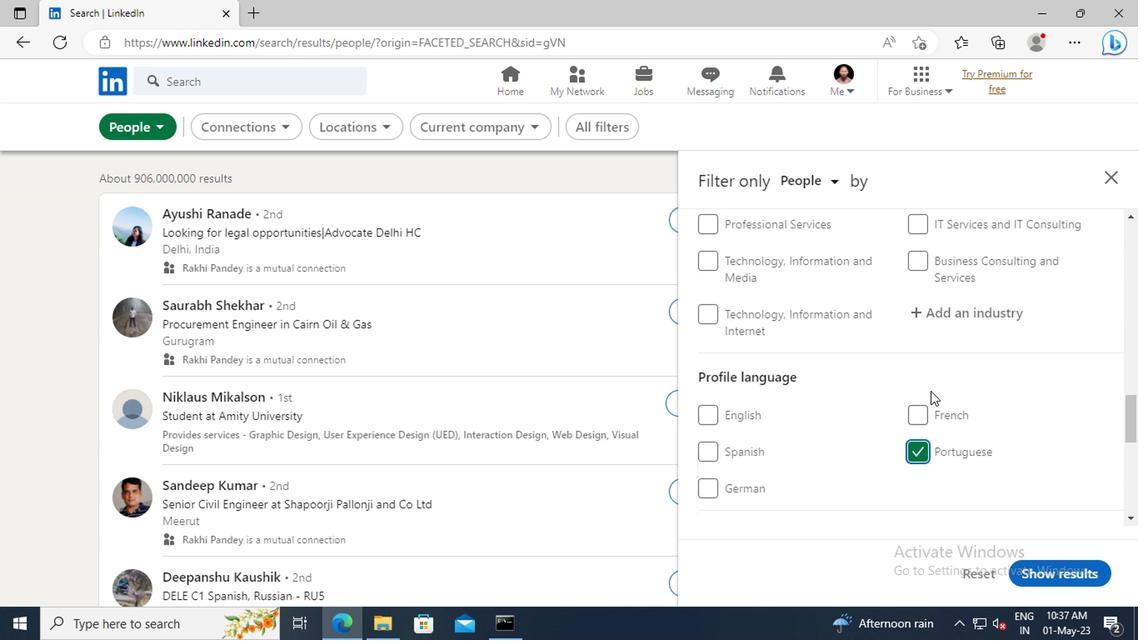 
Action: Mouse scrolled (931, 388) with delta (0, 0)
Screenshot: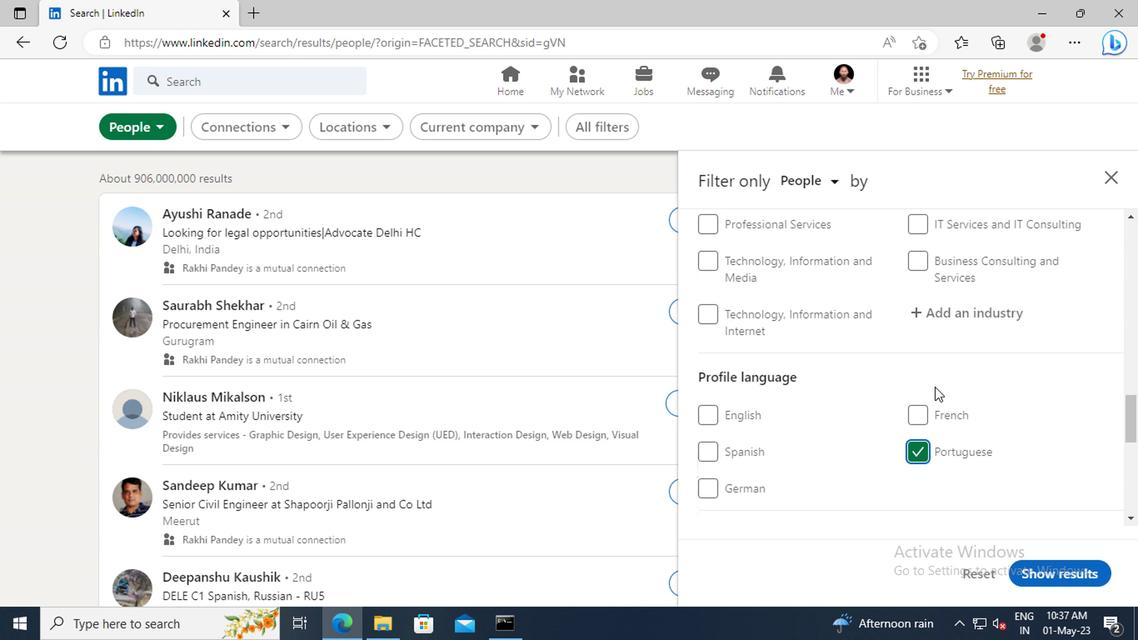 
Action: Mouse scrolled (931, 388) with delta (0, 0)
Screenshot: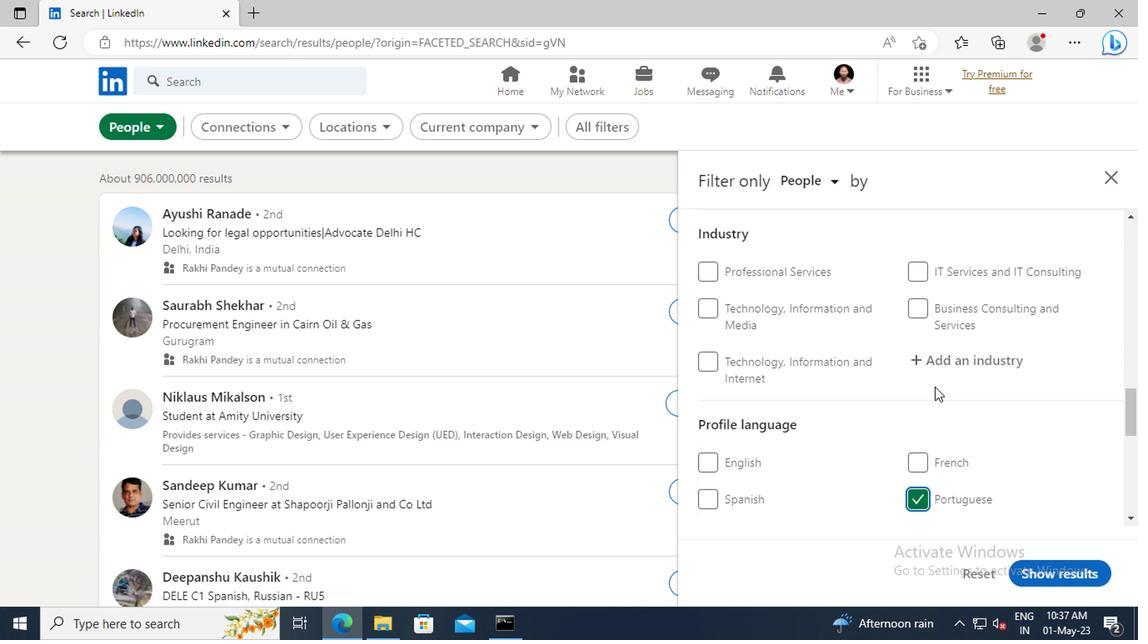 
Action: Mouse scrolled (931, 388) with delta (0, 0)
Screenshot: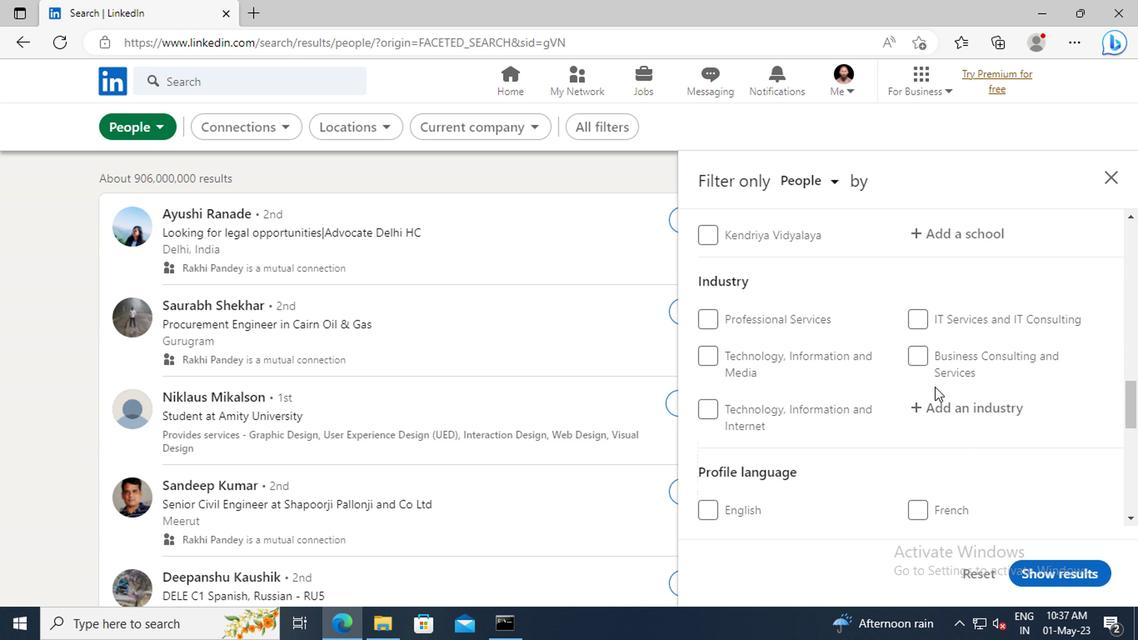 
Action: Mouse scrolled (931, 388) with delta (0, 0)
Screenshot: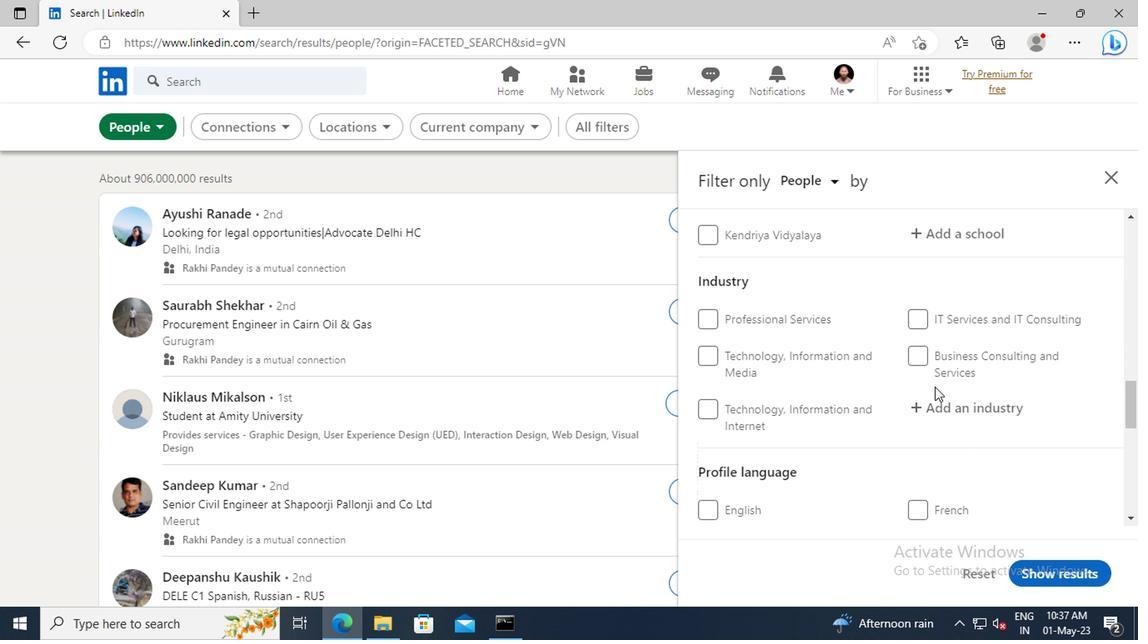 
Action: Mouse scrolled (931, 388) with delta (0, 0)
Screenshot: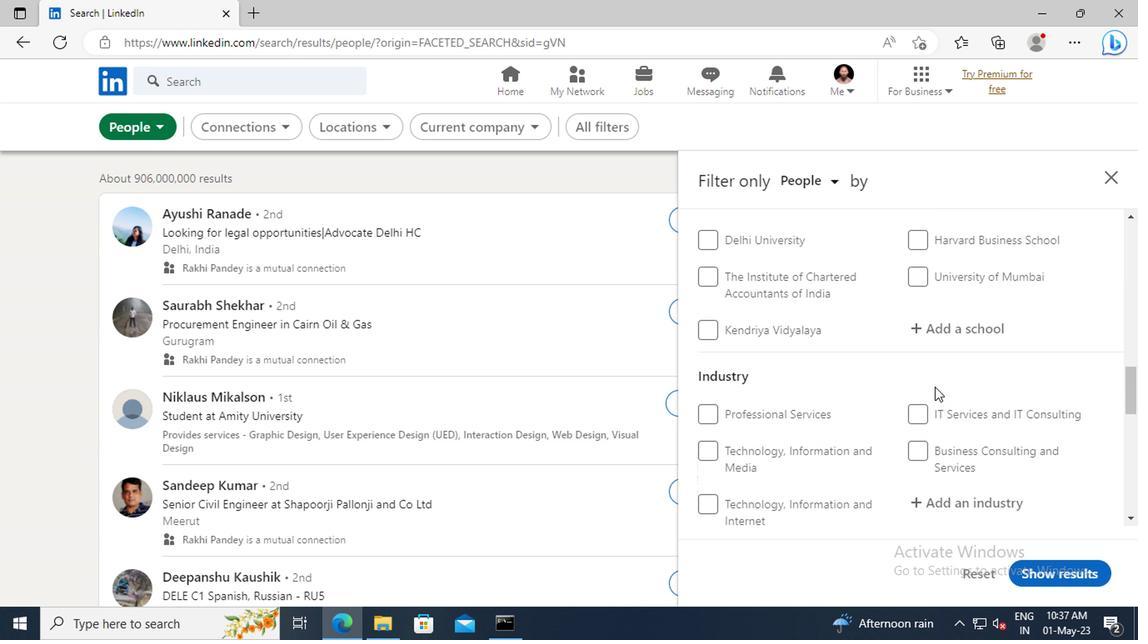 
Action: Mouse scrolled (931, 388) with delta (0, 0)
Screenshot: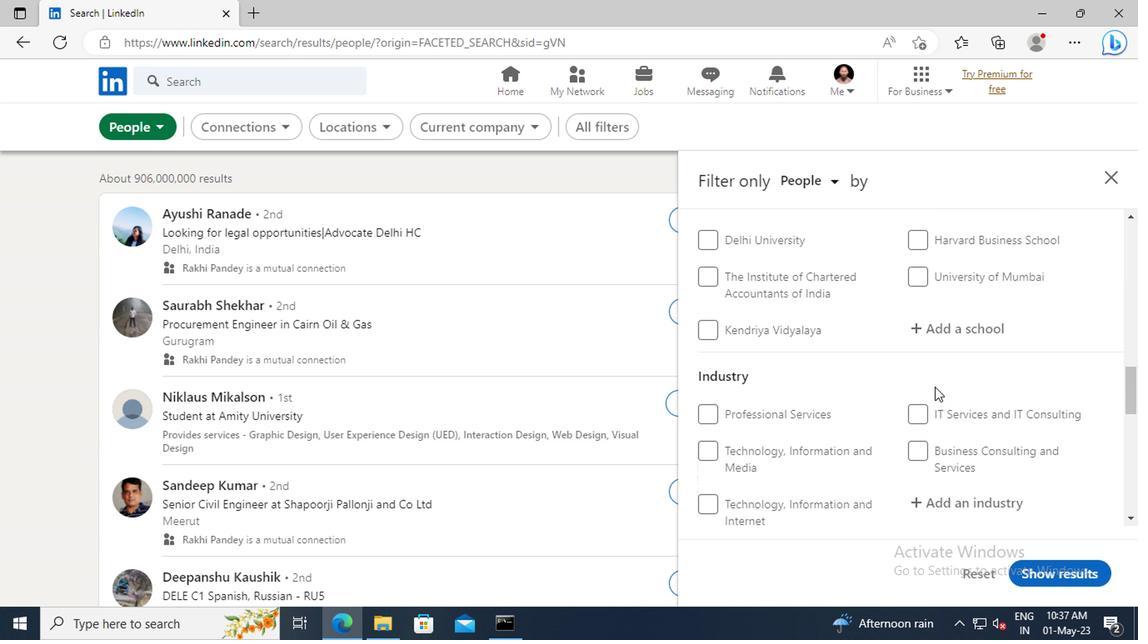 
Action: Mouse scrolled (931, 388) with delta (0, 0)
Screenshot: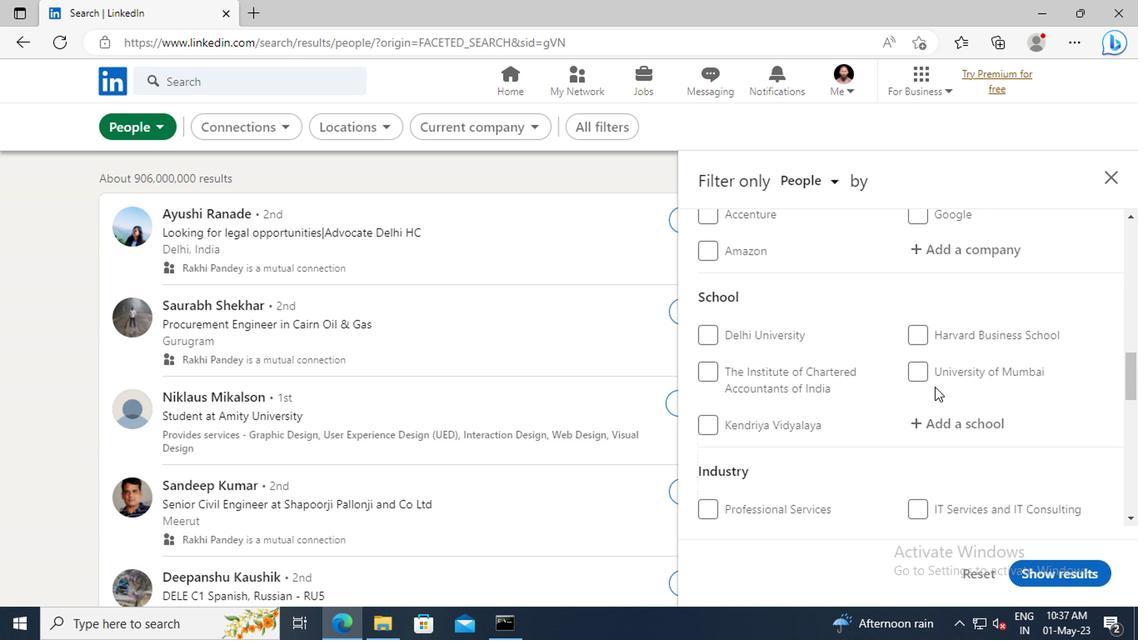
Action: Mouse scrolled (931, 388) with delta (0, 0)
Screenshot: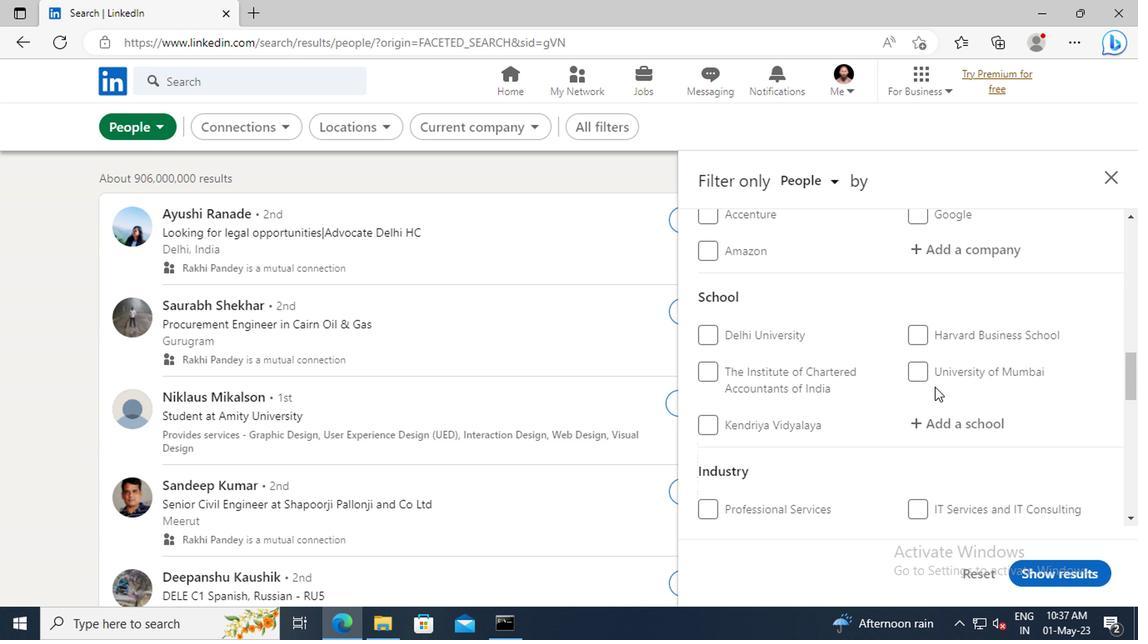 
Action: Mouse scrolled (931, 388) with delta (0, 0)
Screenshot: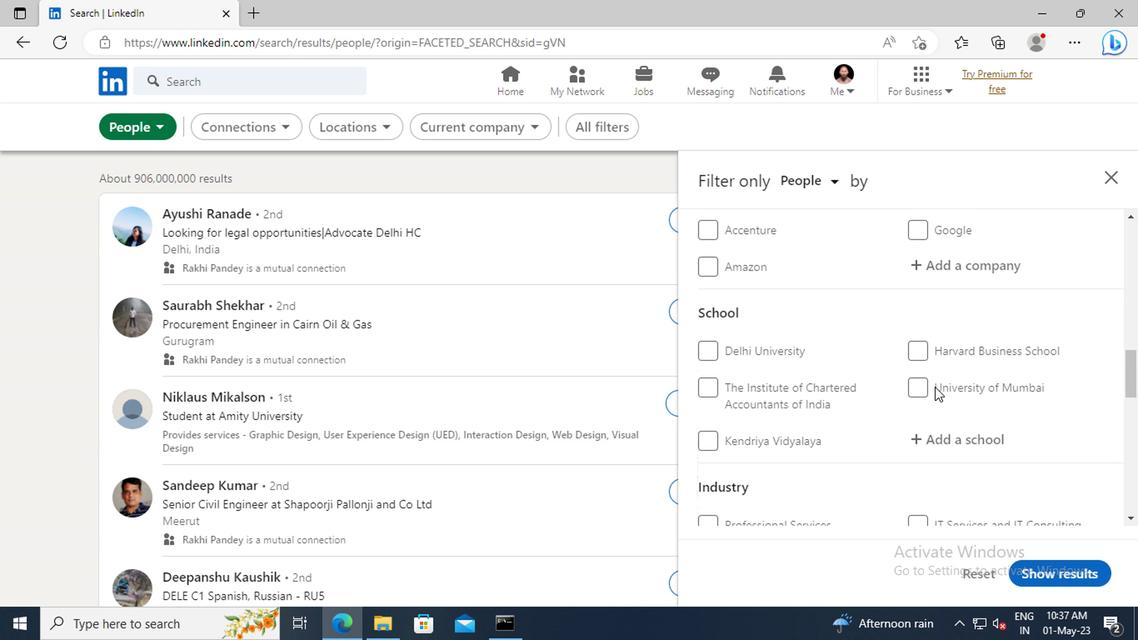 
Action: Mouse scrolled (931, 388) with delta (0, 0)
Screenshot: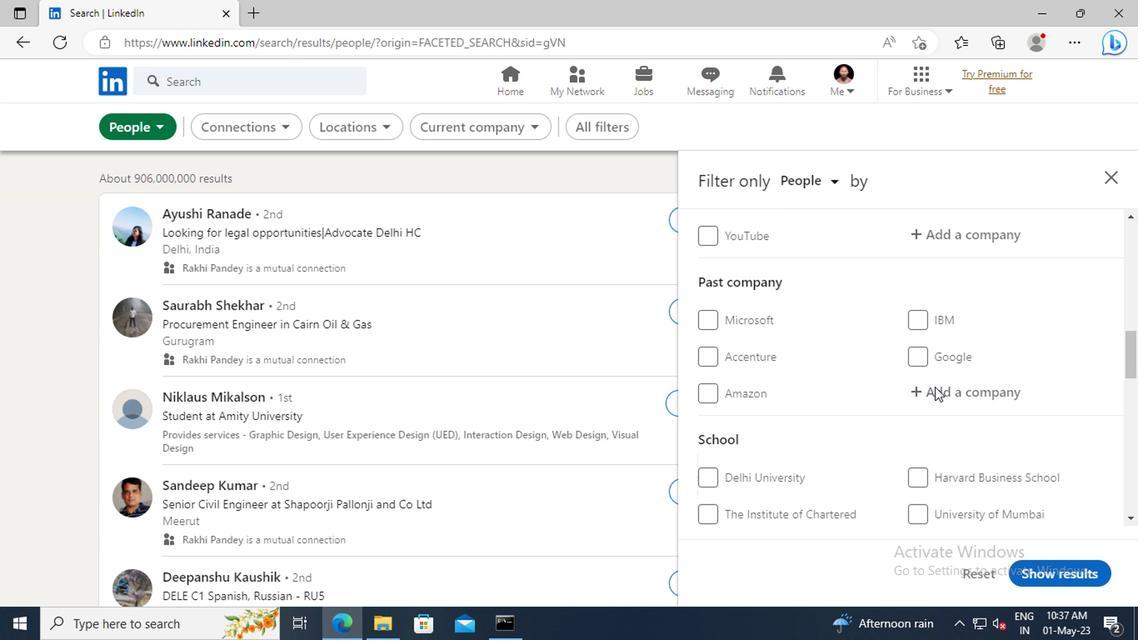 
Action: Mouse scrolled (931, 388) with delta (0, 0)
Screenshot: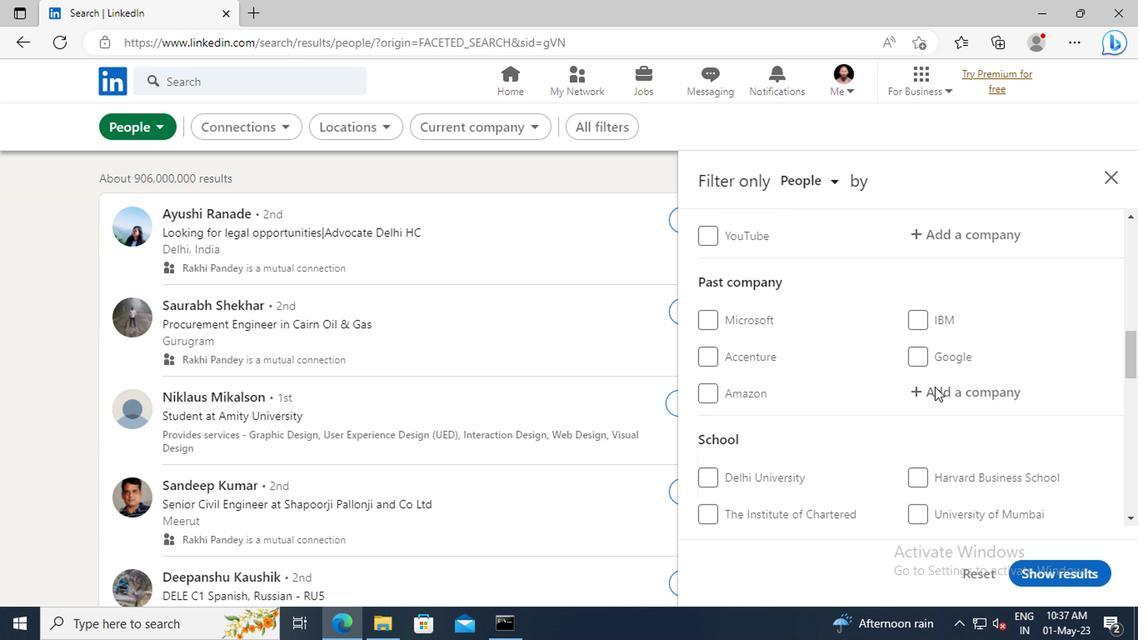 
Action: Mouse scrolled (931, 388) with delta (0, 0)
Screenshot: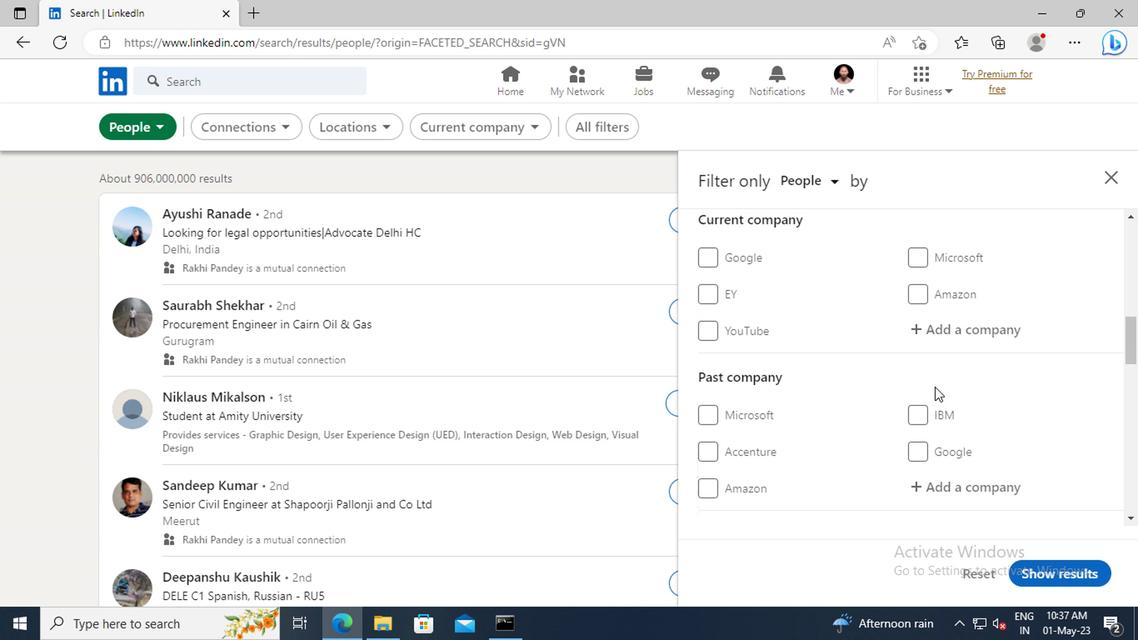 
Action: Mouse moved to (932, 381)
Screenshot: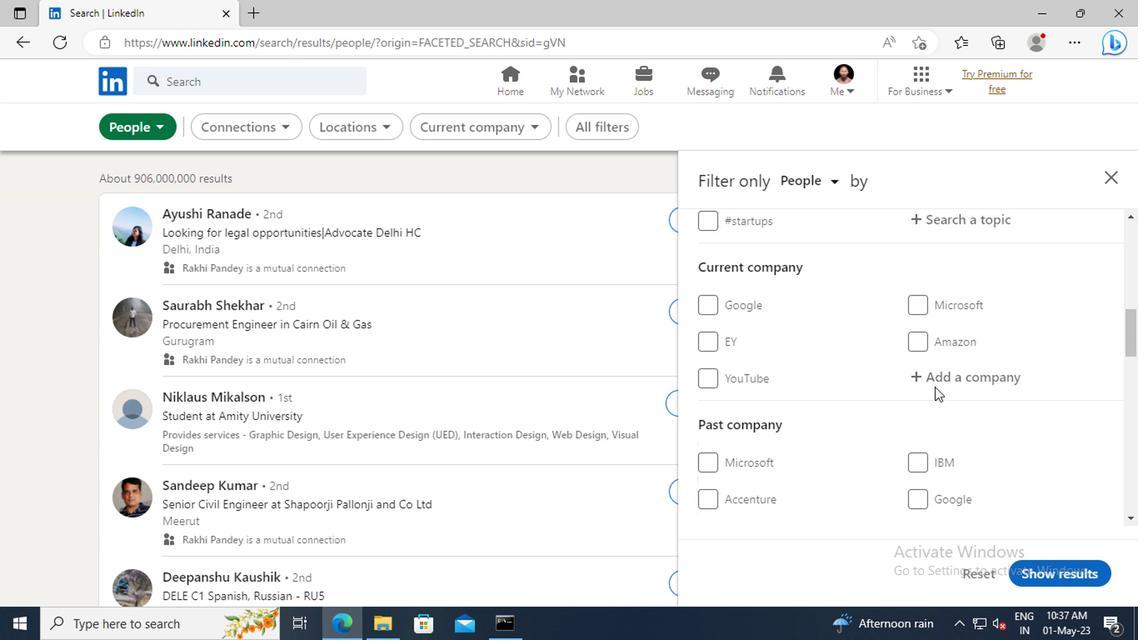 
Action: Mouse pressed left at (932, 381)
Screenshot: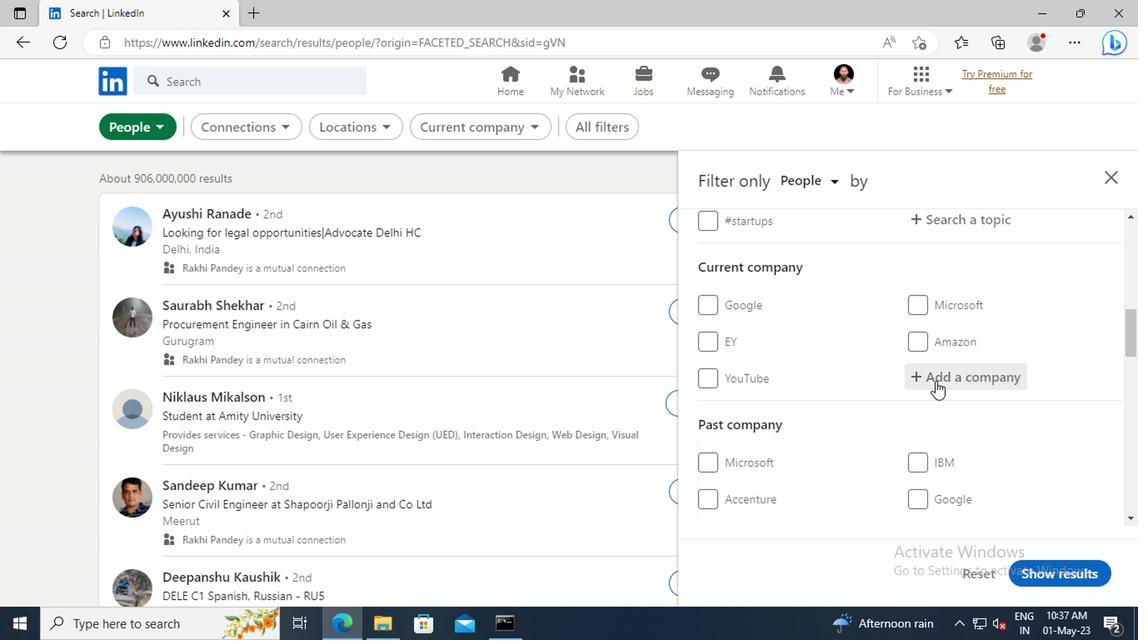 
Action: Key pressed <Key.shift>INTEGRATED<Key.space><Key.shift>PERS
Screenshot: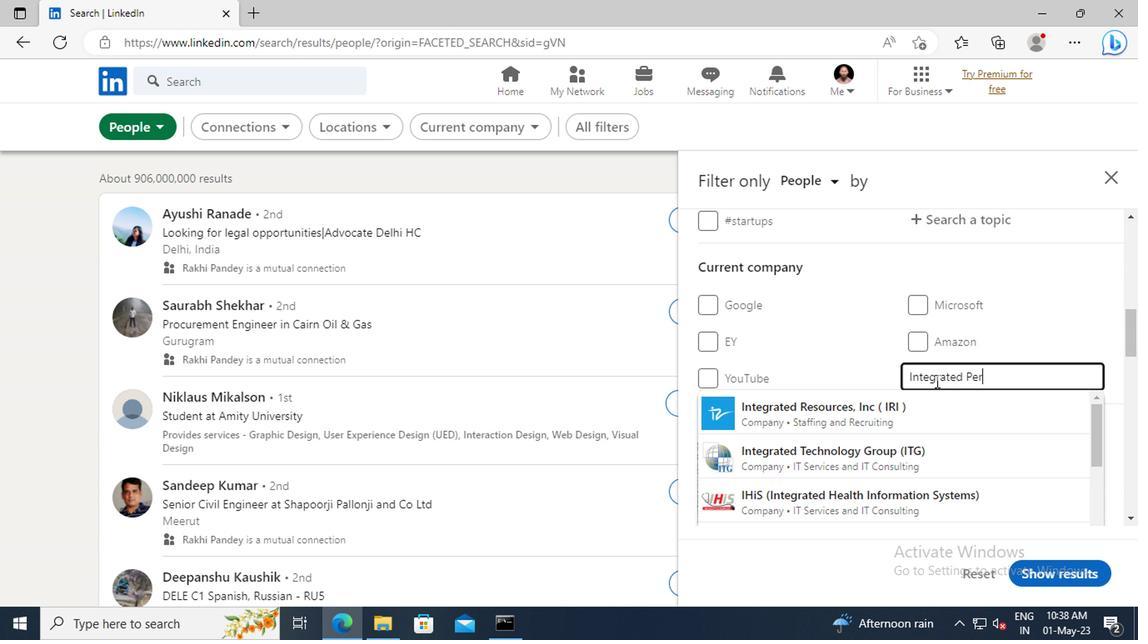 
Action: Mouse moved to (923, 406)
Screenshot: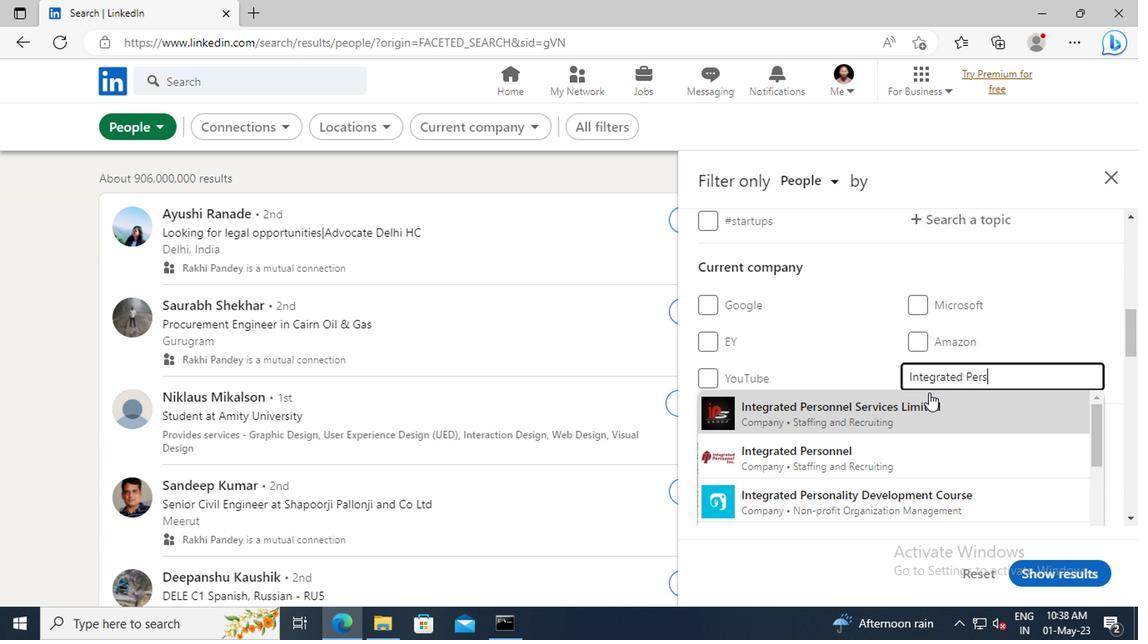 
Action: Mouse pressed left at (923, 406)
Screenshot: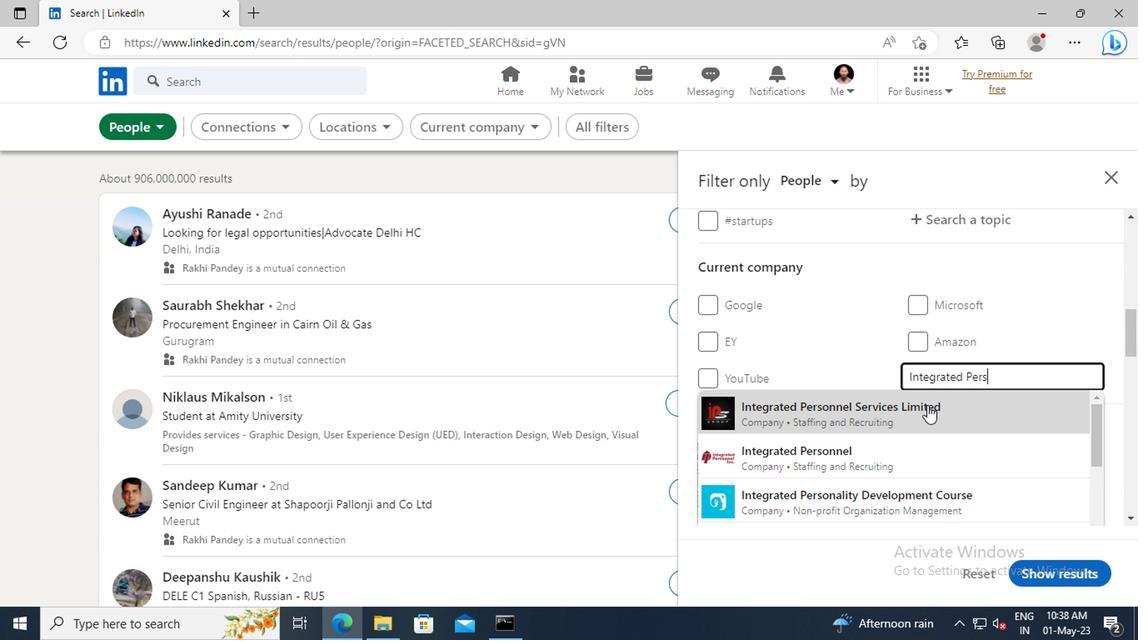 
Action: Mouse scrolled (923, 405) with delta (0, 0)
Screenshot: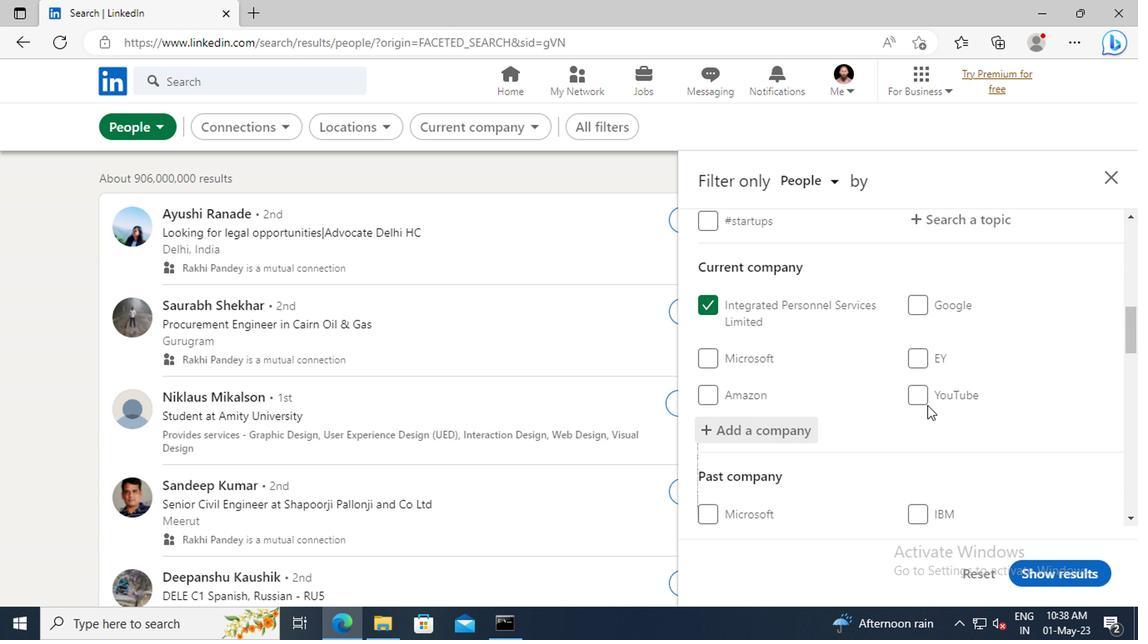 
Action: Mouse scrolled (923, 405) with delta (0, 0)
Screenshot: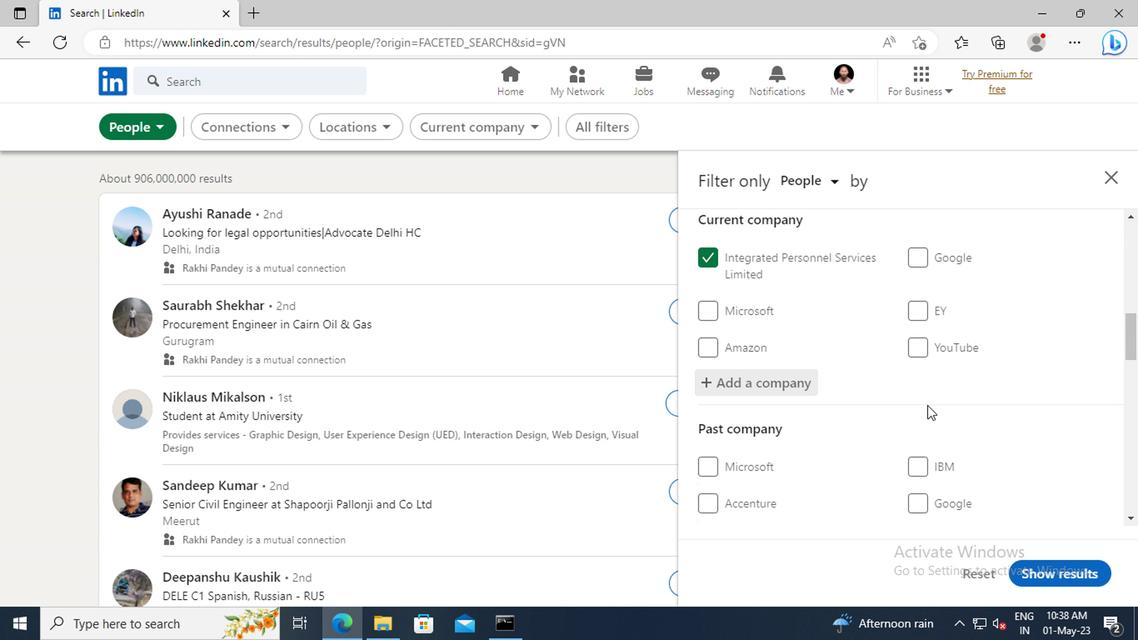 
Action: Mouse scrolled (923, 405) with delta (0, 0)
Screenshot: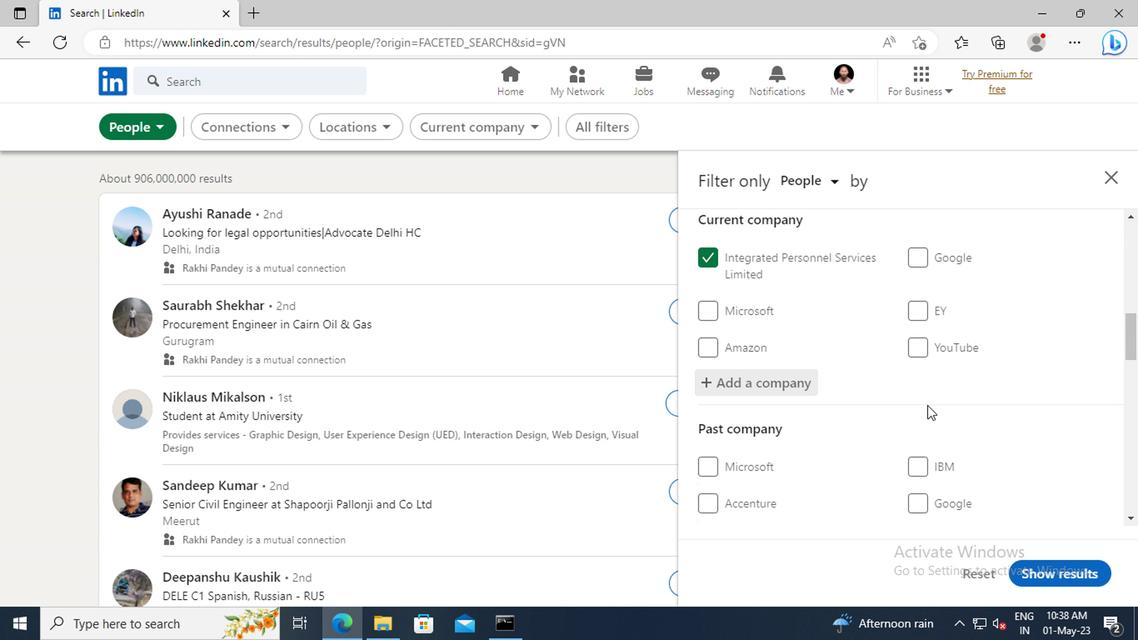 
Action: Mouse scrolled (923, 405) with delta (0, 0)
Screenshot: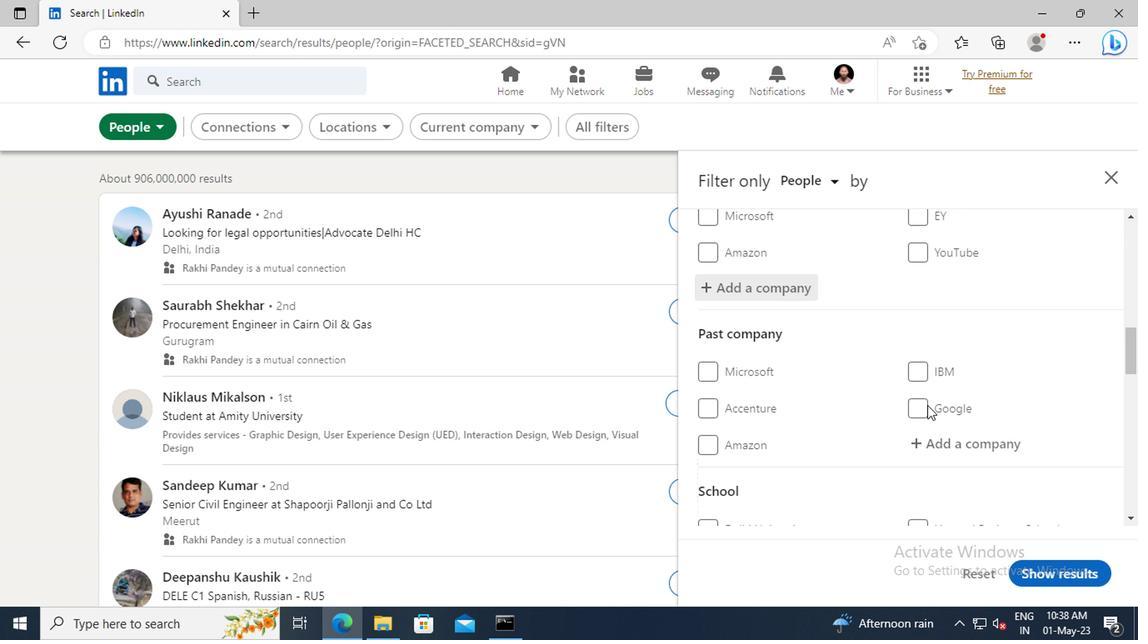
Action: Mouse scrolled (923, 405) with delta (0, 0)
Screenshot: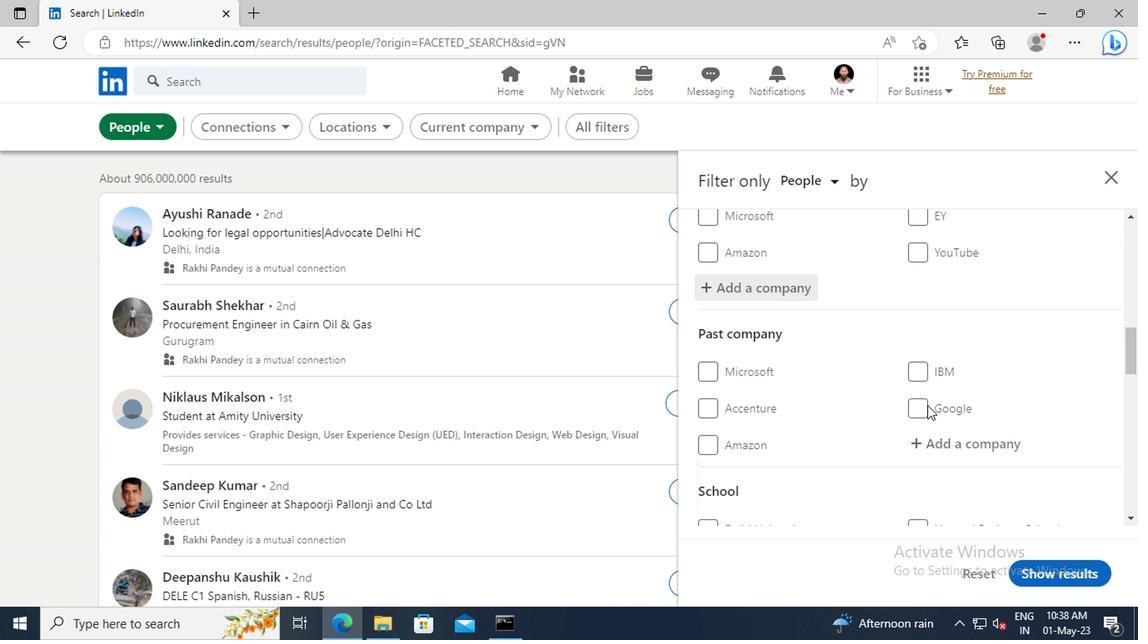 
Action: Mouse scrolled (923, 405) with delta (0, 0)
Screenshot: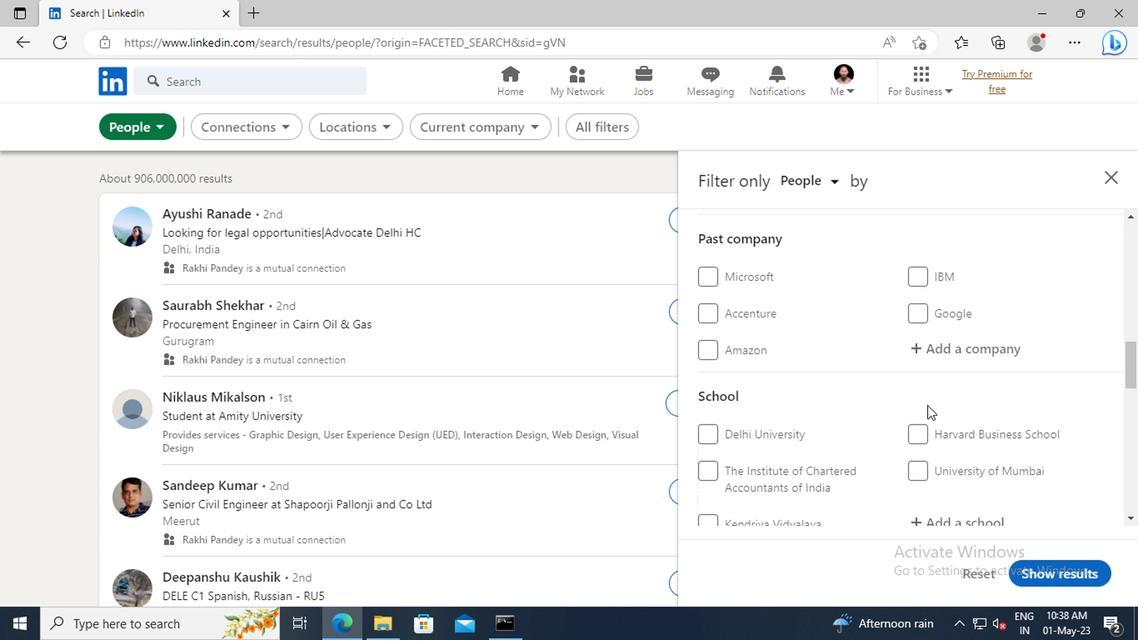 
Action: Mouse scrolled (923, 405) with delta (0, 0)
Screenshot: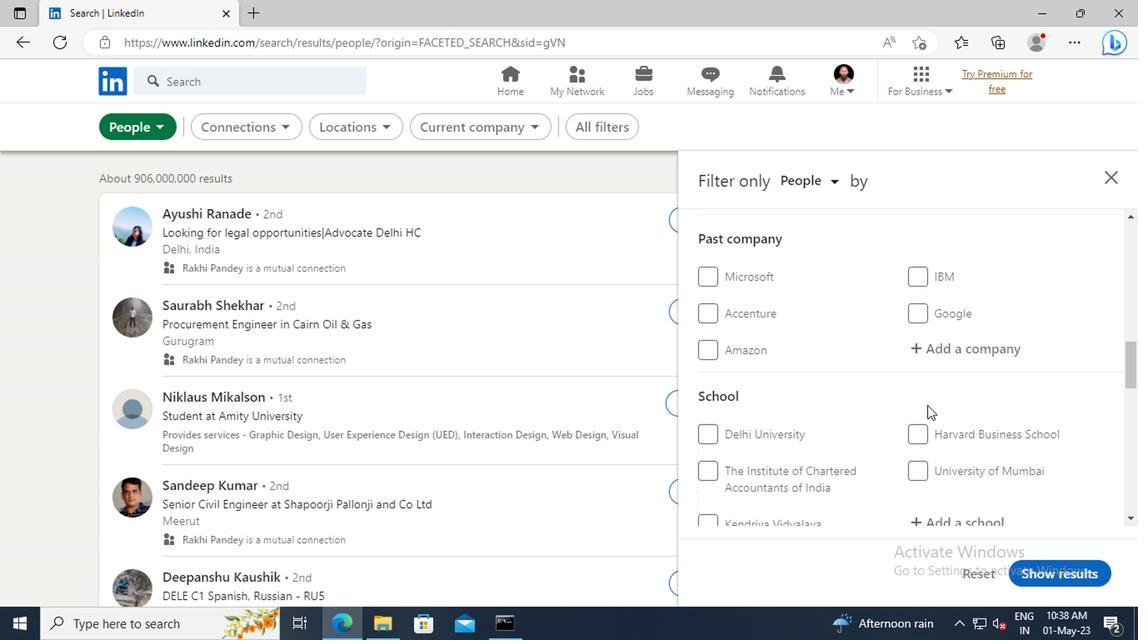 
Action: Mouse moved to (923, 425)
Screenshot: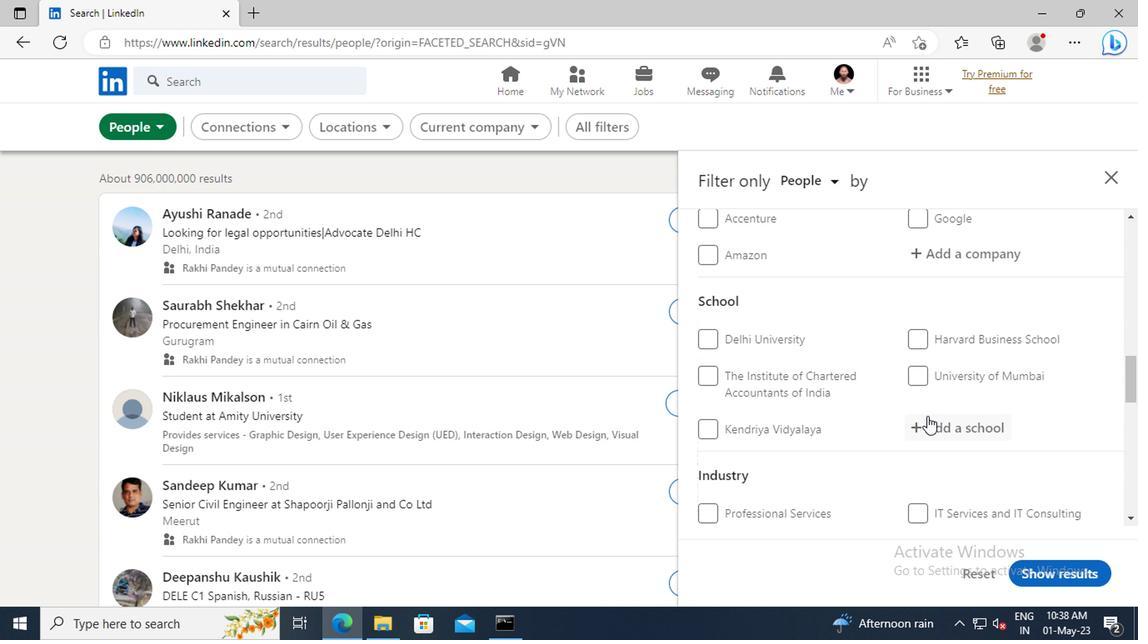 
Action: Mouse pressed left at (923, 425)
Screenshot: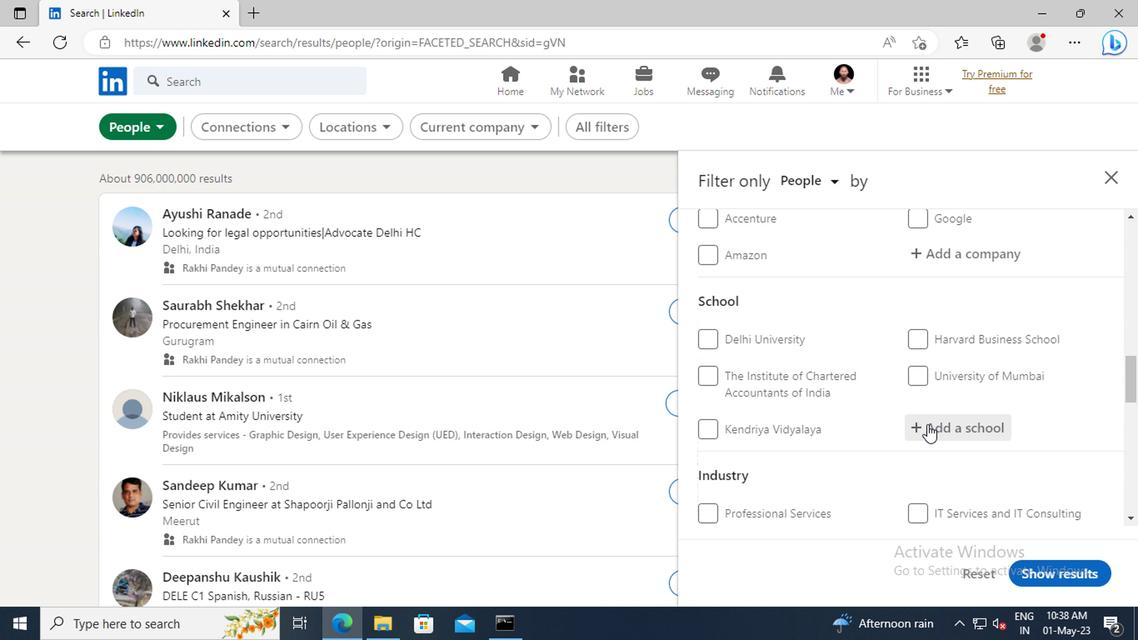 
Action: Key pressed <Key.shift>DELHI<Key.space><Key.shift>PUBLI
Screenshot: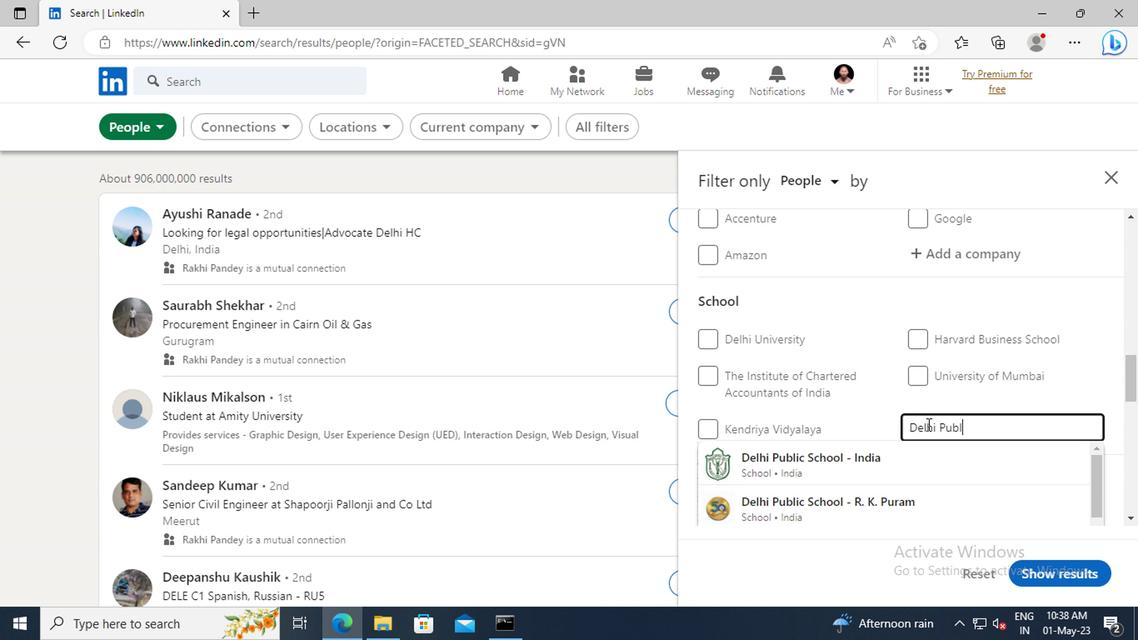 
Action: Mouse moved to (926, 453)
Screenshot: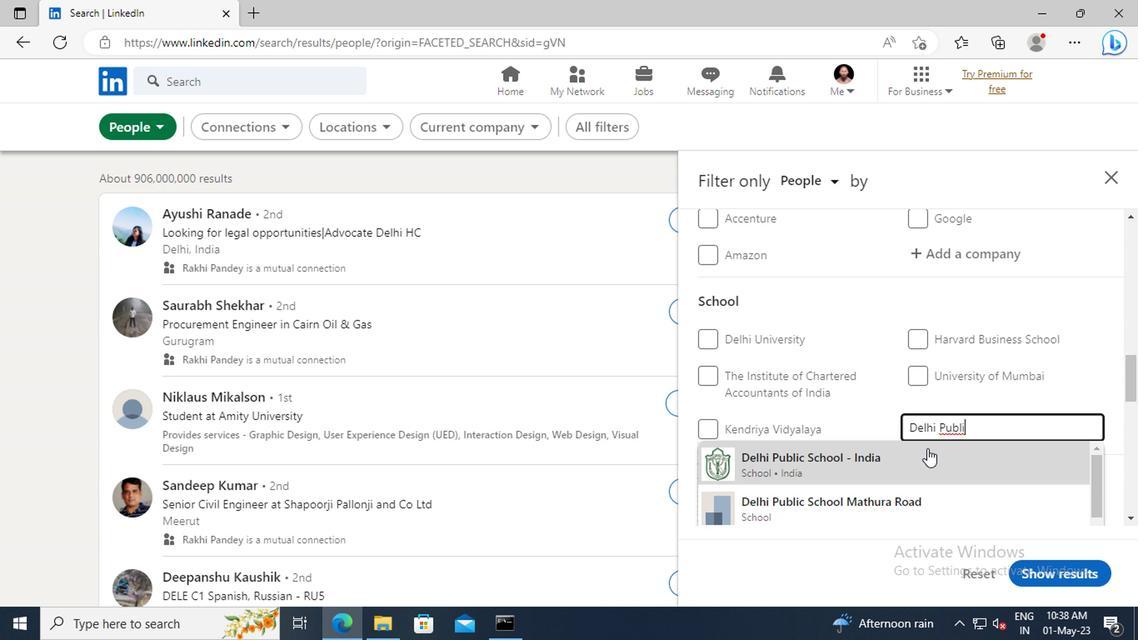 
Action: Mouse pressed left at (926, 453)
Screenshot: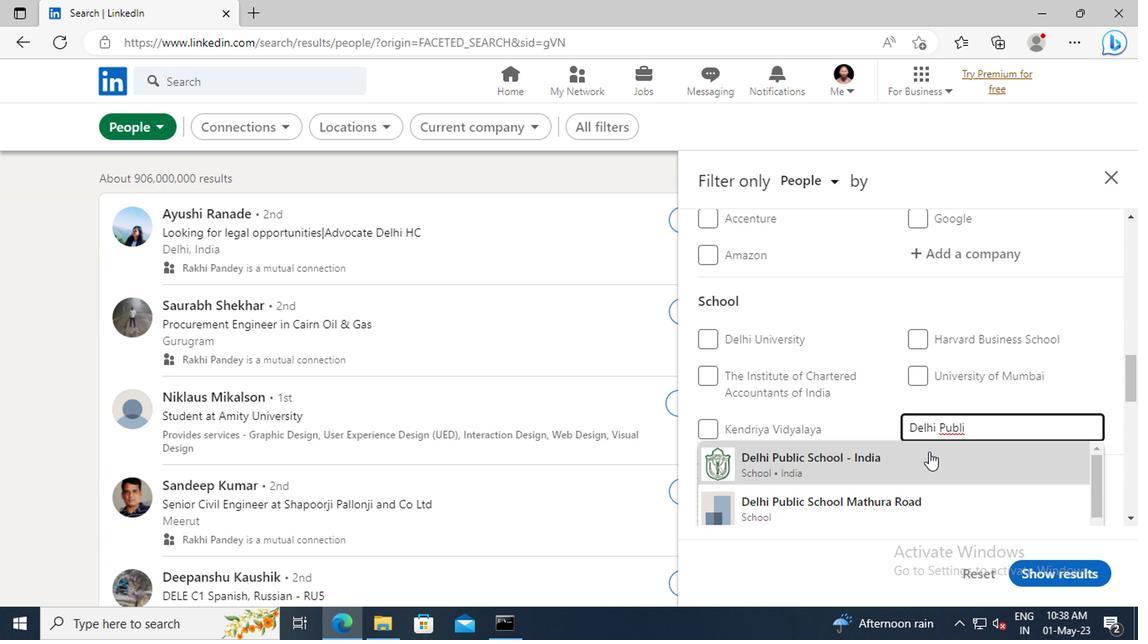 
Action: Mouse scrolled (926, 453) with delta (0, 0)
Screenshot: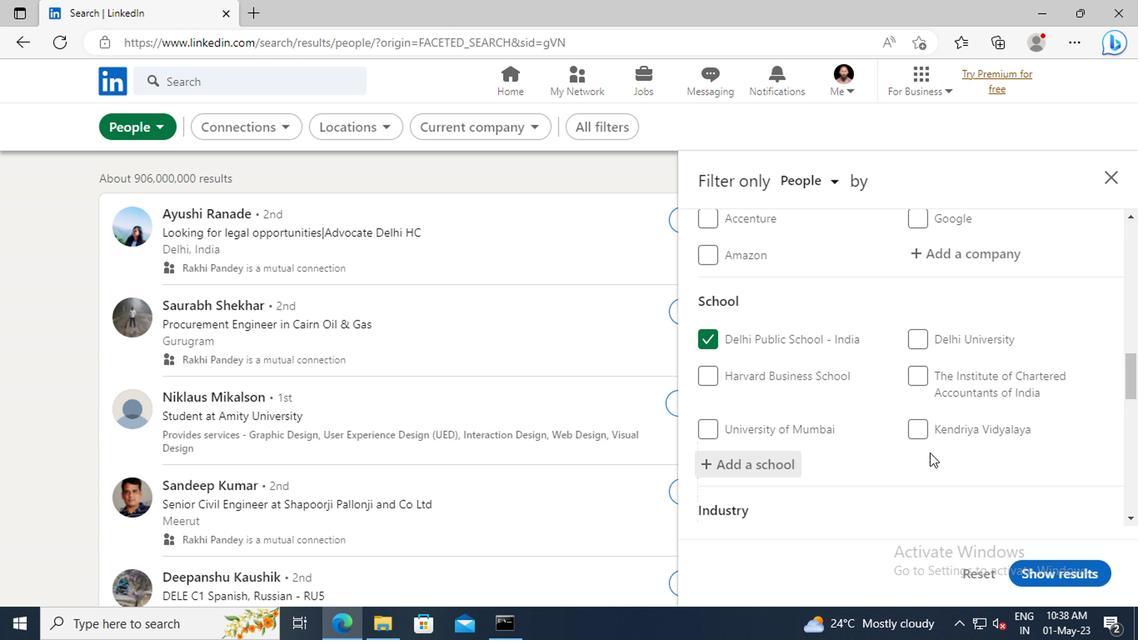 
Action: Mouse scrolled (926, 453) with delta (0, 0)
Screenshot: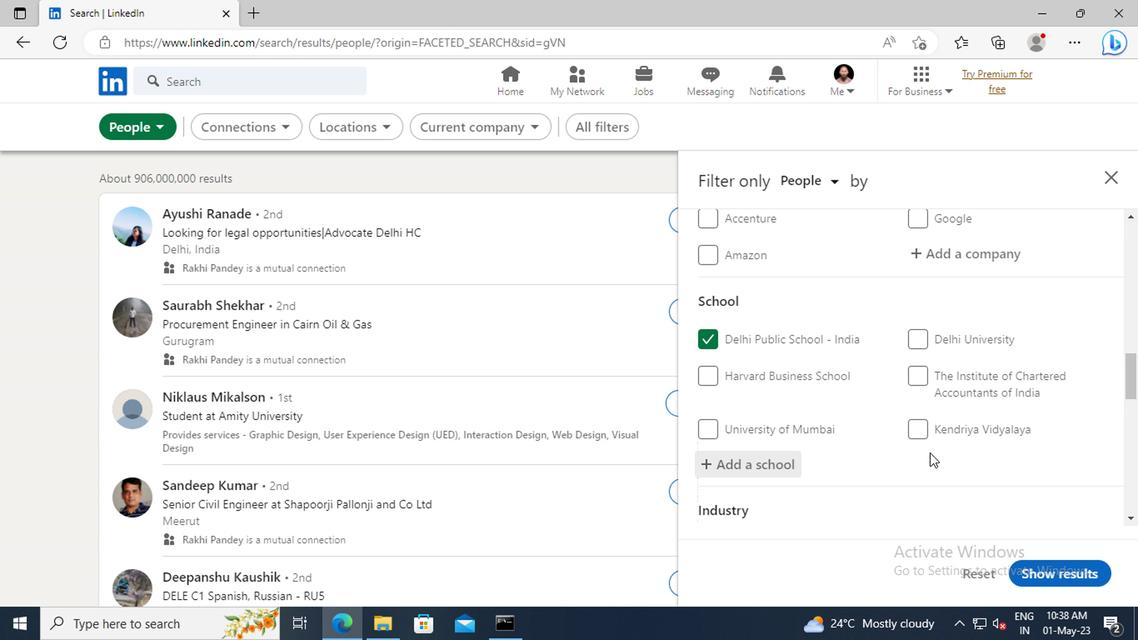 
Action: Mouse moved to (929, 377)
Screenshot: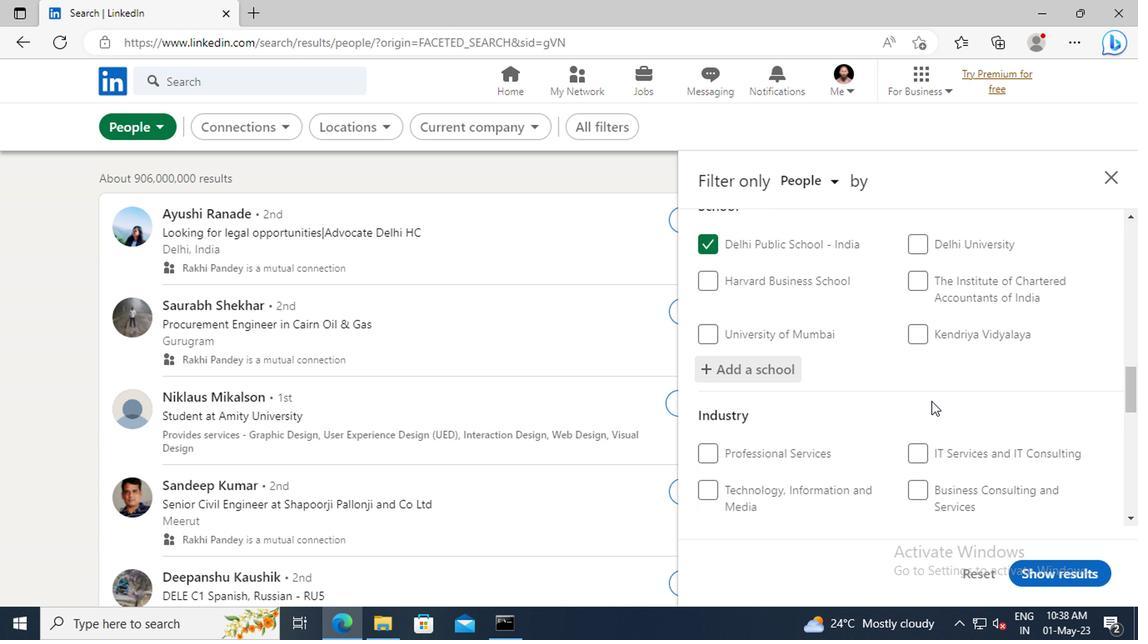 
Action: Mouse scrolled (929, 377) with delta (0, 0)
Screenshot: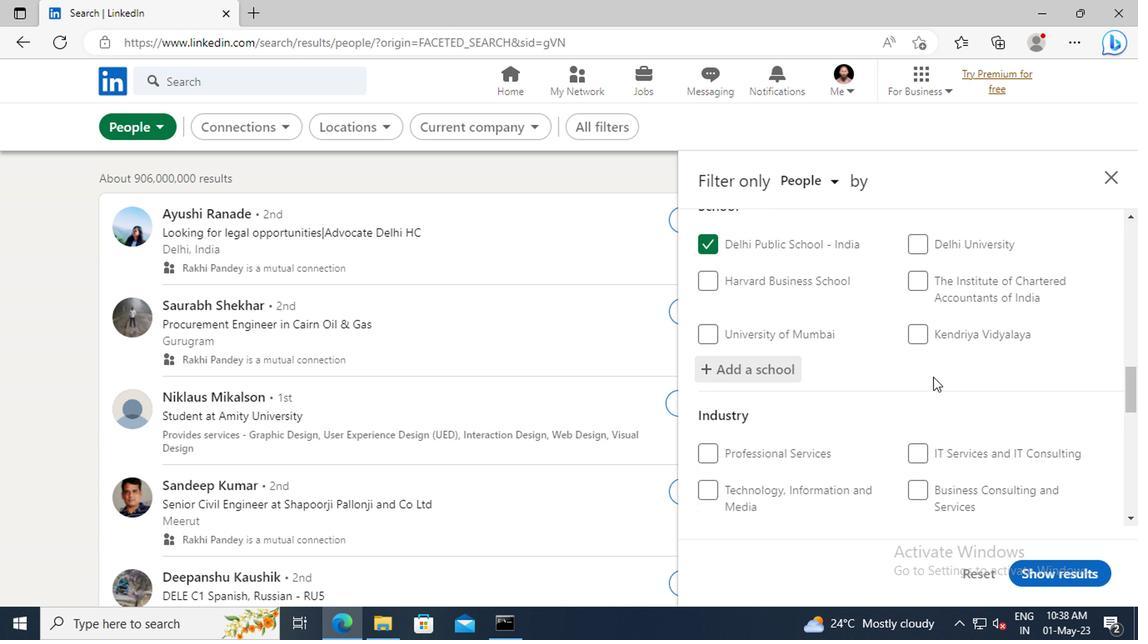 
Action: Mouse scrolled (929, 377) with delta (0, 0)
Screenshot: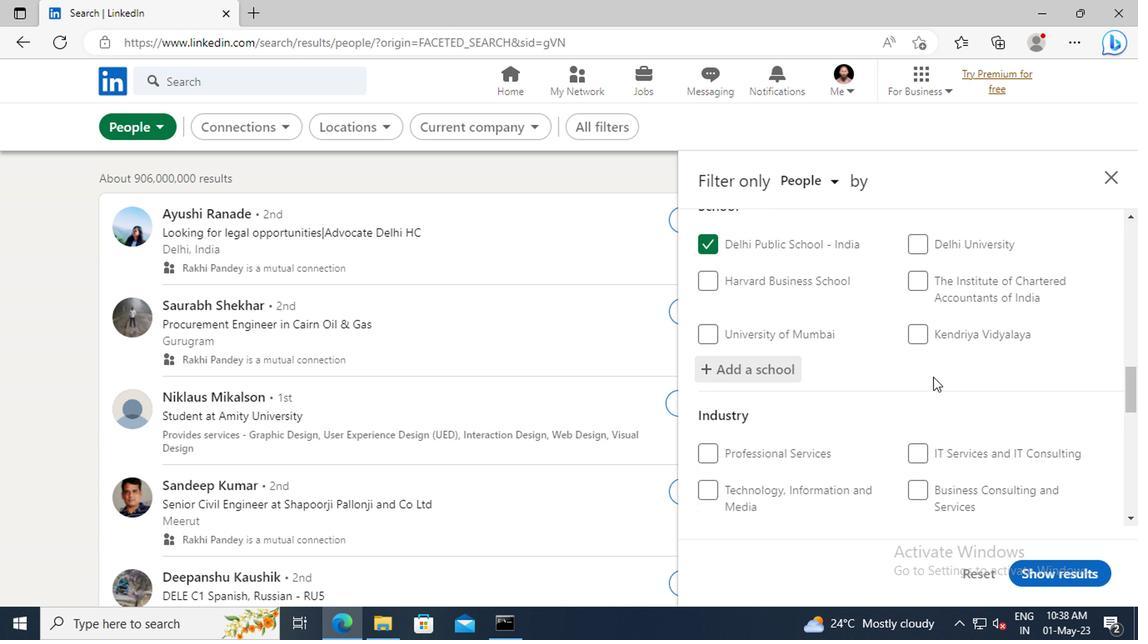 
Action: Mouse moved to (929, 371)
Screenshot: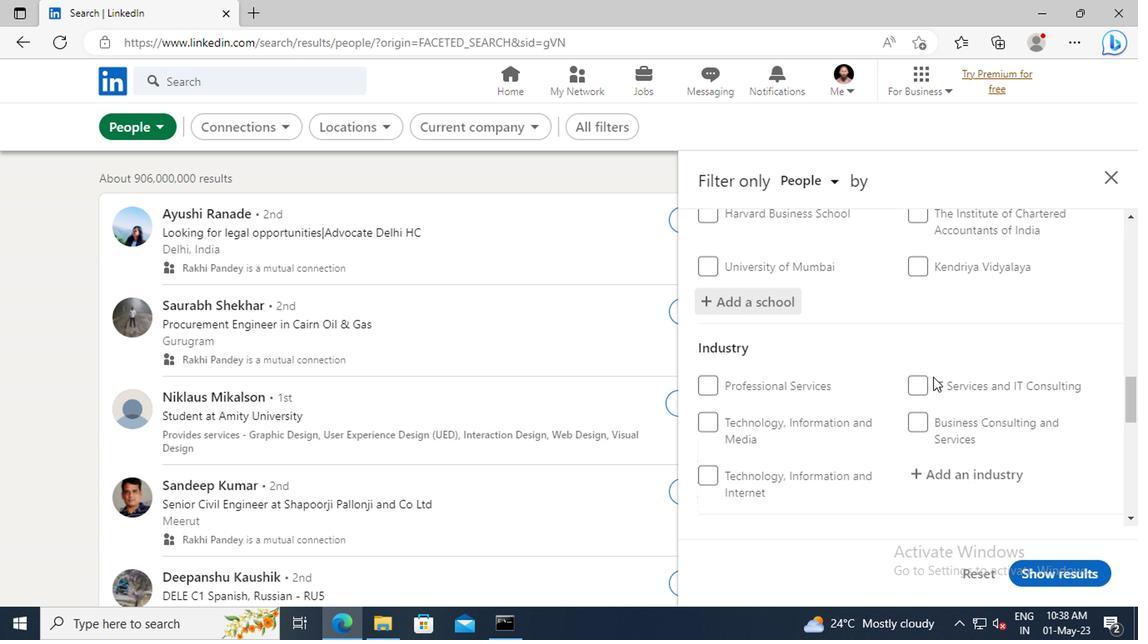 
Action: Mouse scrolled (929, 370) with delta (0, -1)
Screenshot: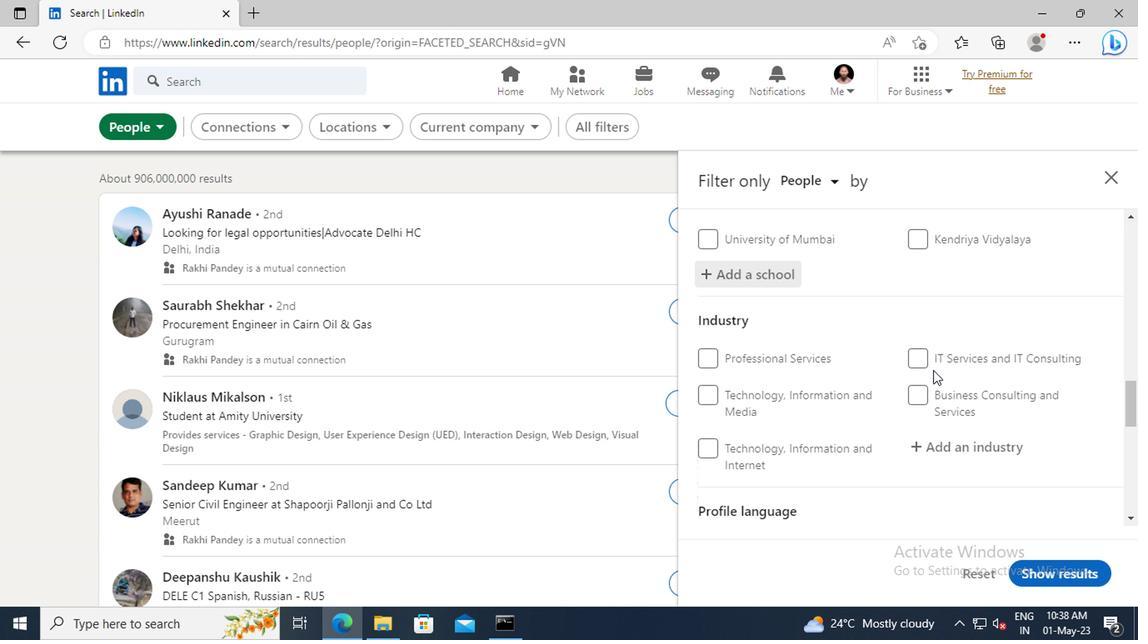 
Action: Mouse moved to (929, 404)
Screenshot: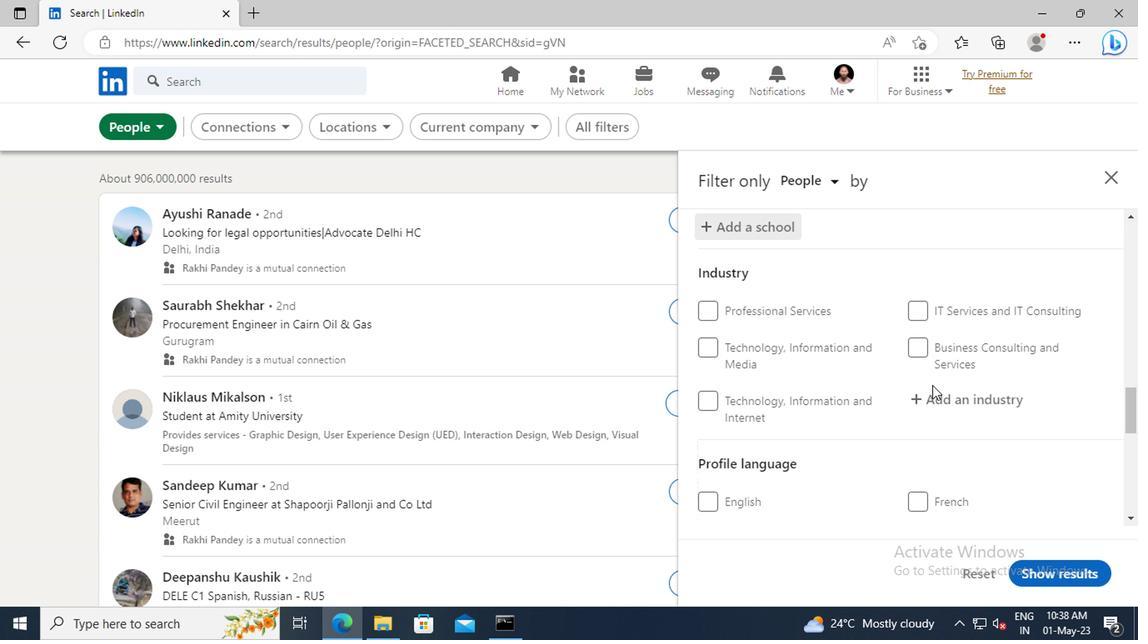 
Action: Mouse pressed left at (929, 404)
Screenshot: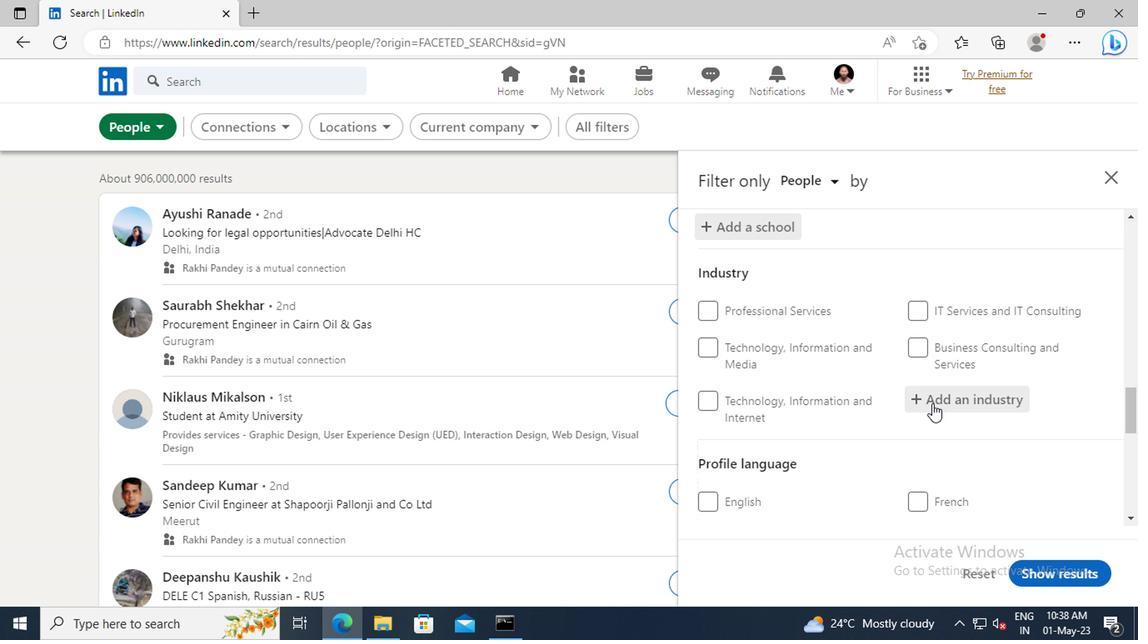 
Action: Key pressed <Key.shift>ENVIRON
Screenshot: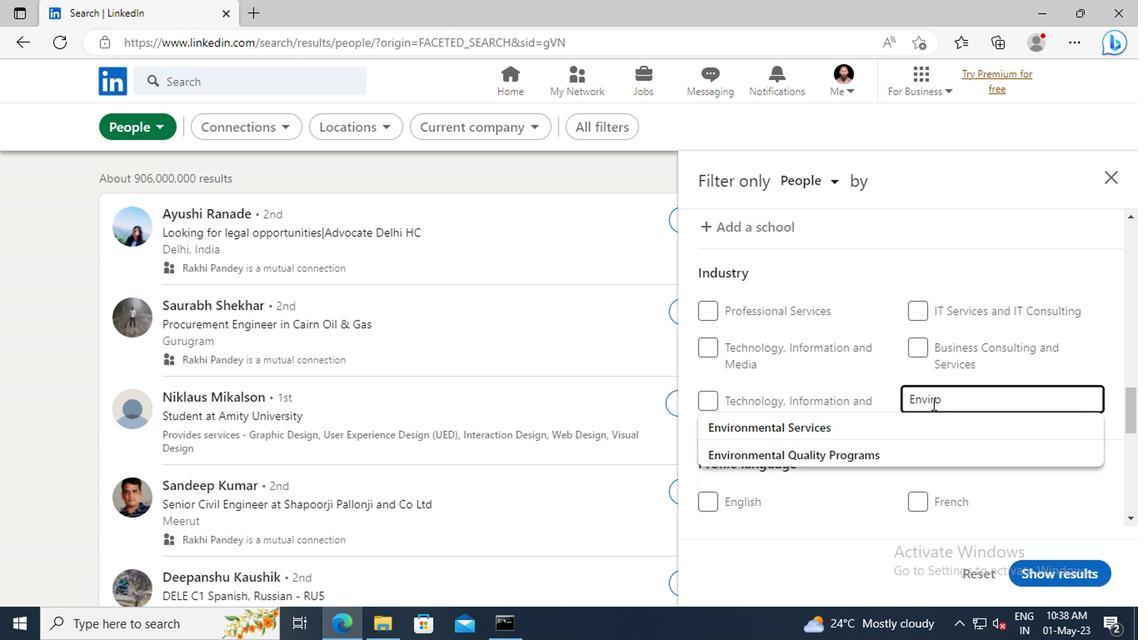 
Action: Mouse moved to (919, 425)
Screenshot: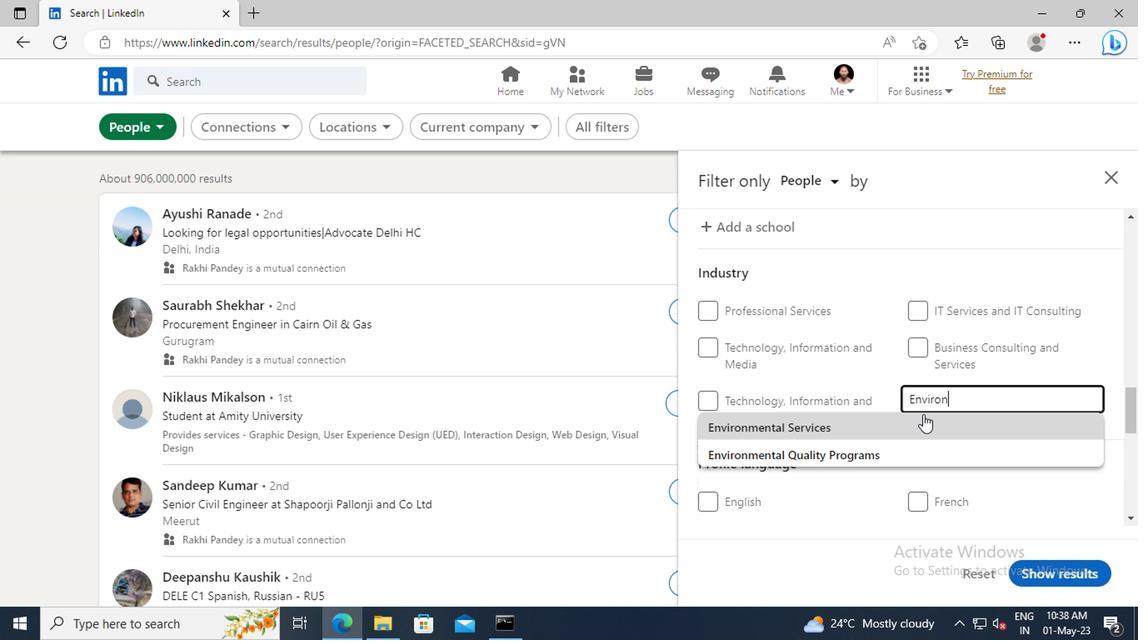 
Action: Mouse pressed left at (919, 425)
Screenshot: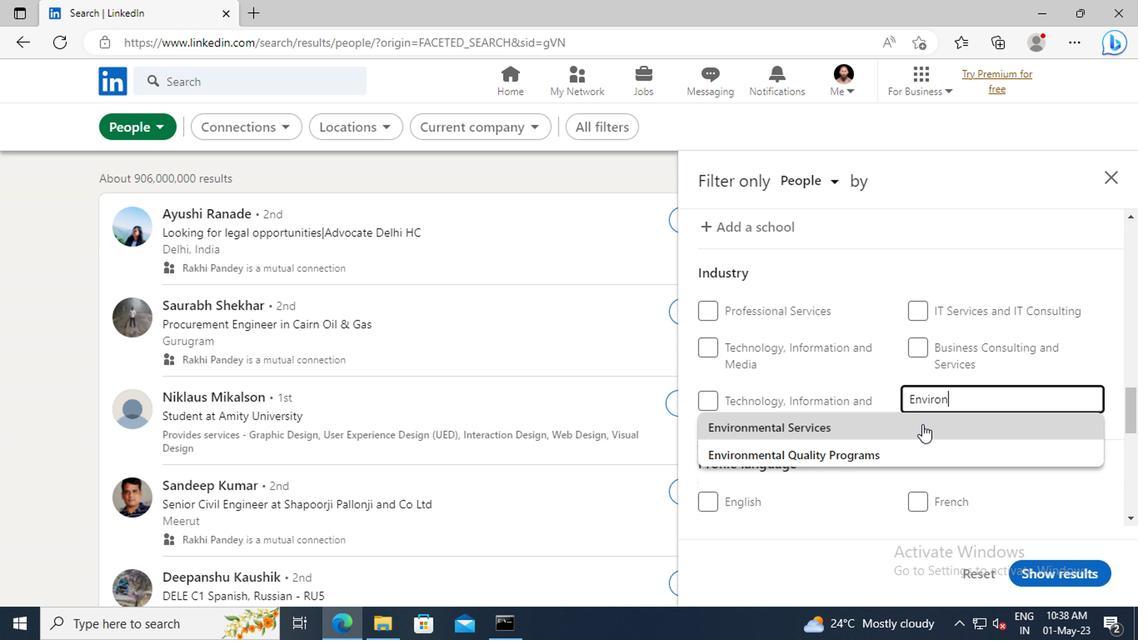 
Action: Mouse scrolled (919, 424) with delta (0, 0)
Screenshot: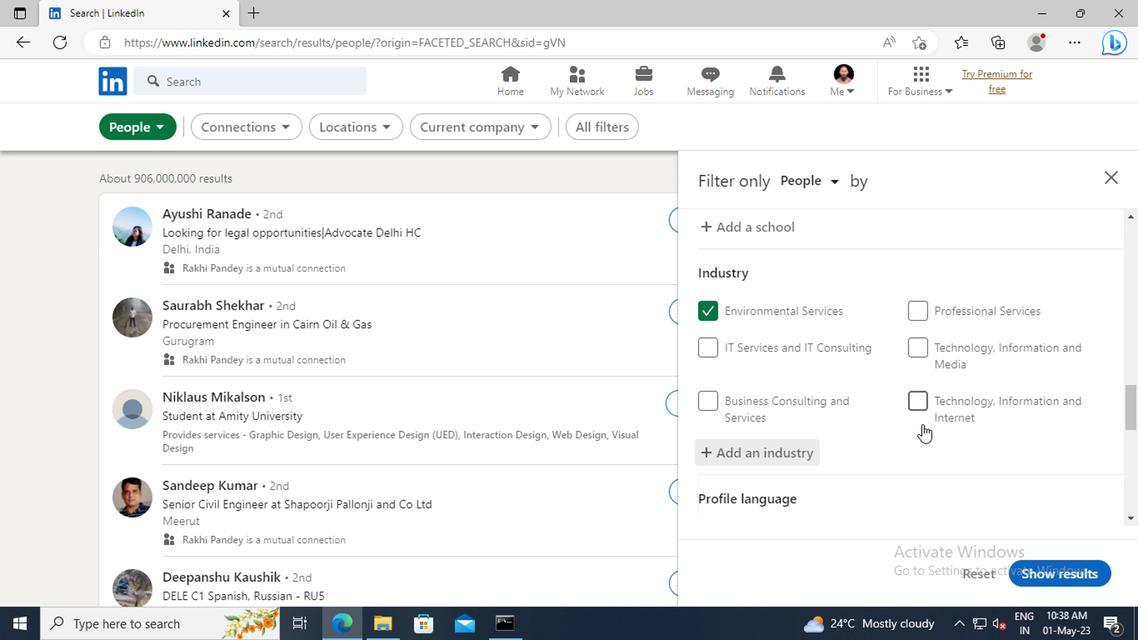 
Action: Mouse scrolled (919, 424) with delta (0, 0)
Screenshot: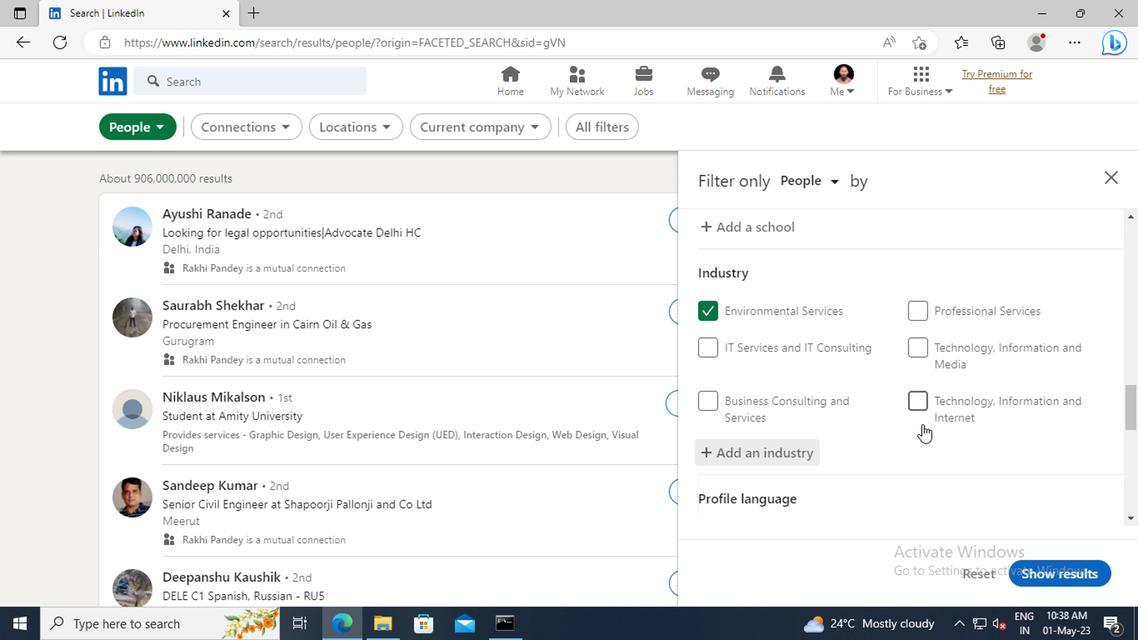 
Action: Mouse moved to (910, 361)
Screenshot: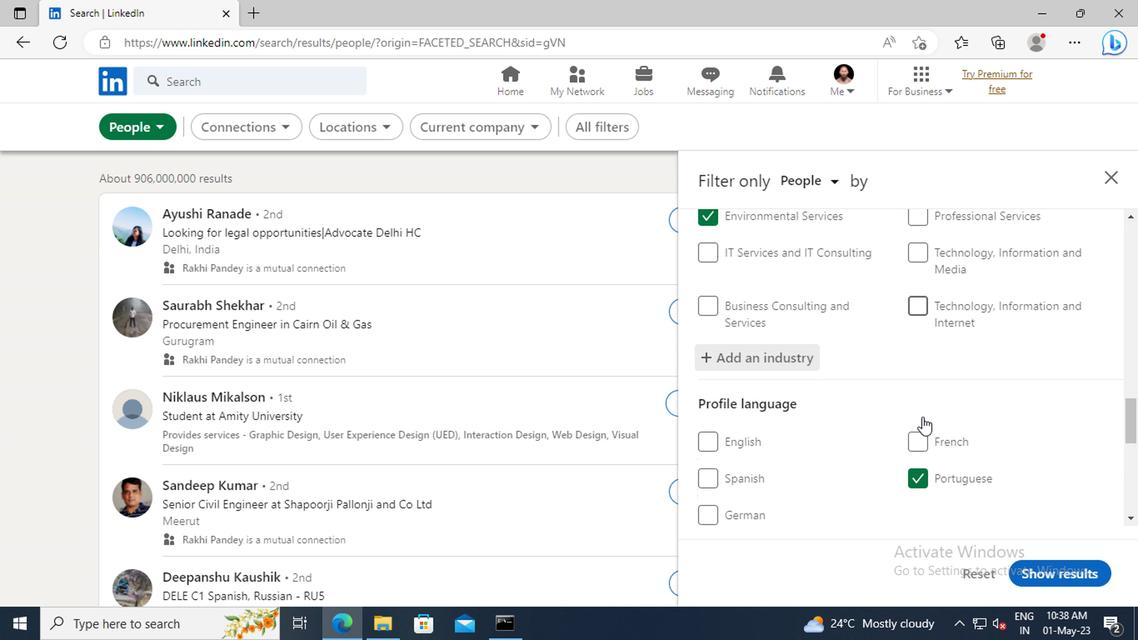 
Action: Mouse scrolled (910, 360) with delta (0, 0)
Screenshot: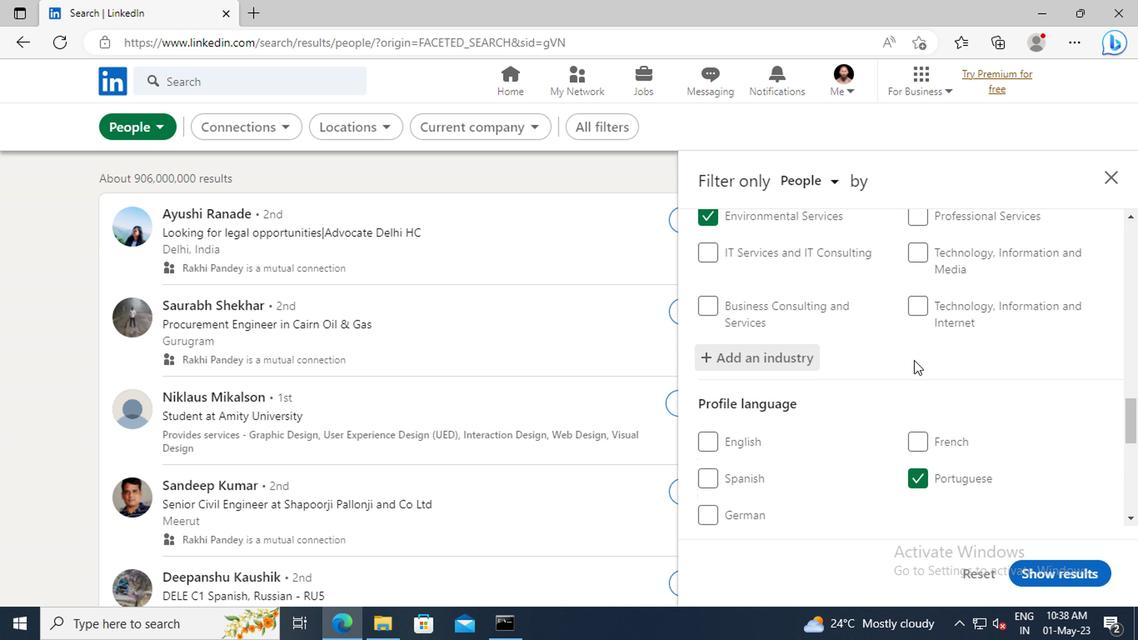 
Action: Mouse scrolled (910, 360) with delta (0, 0)
Screenshot: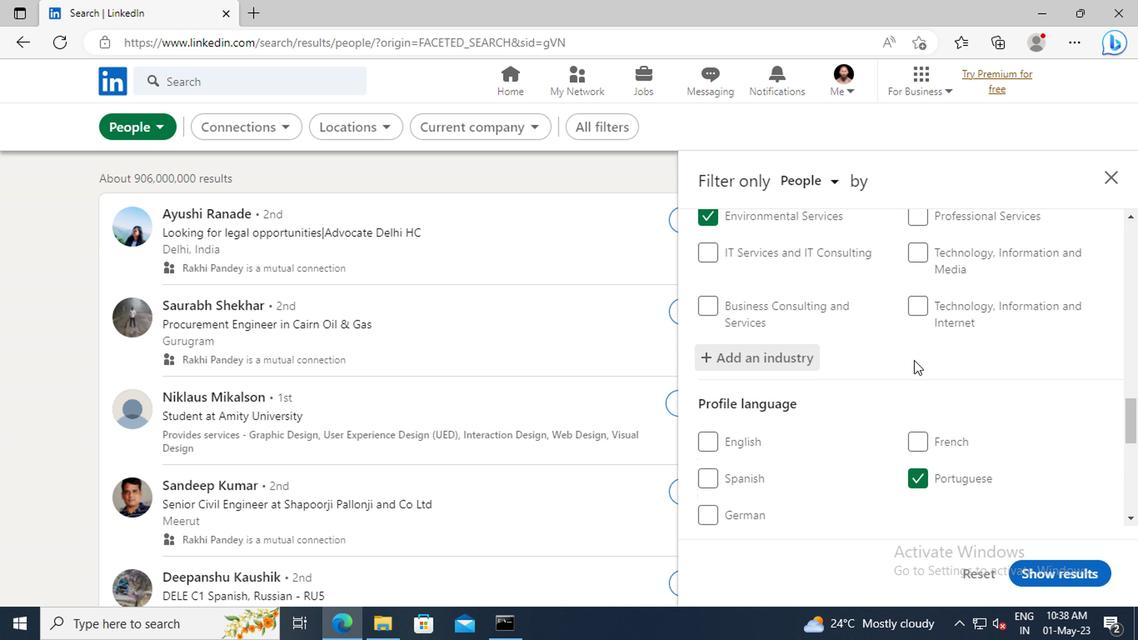 
Action: Mouse scrolled (910, 360) with delta (0, 0)
Screenshot: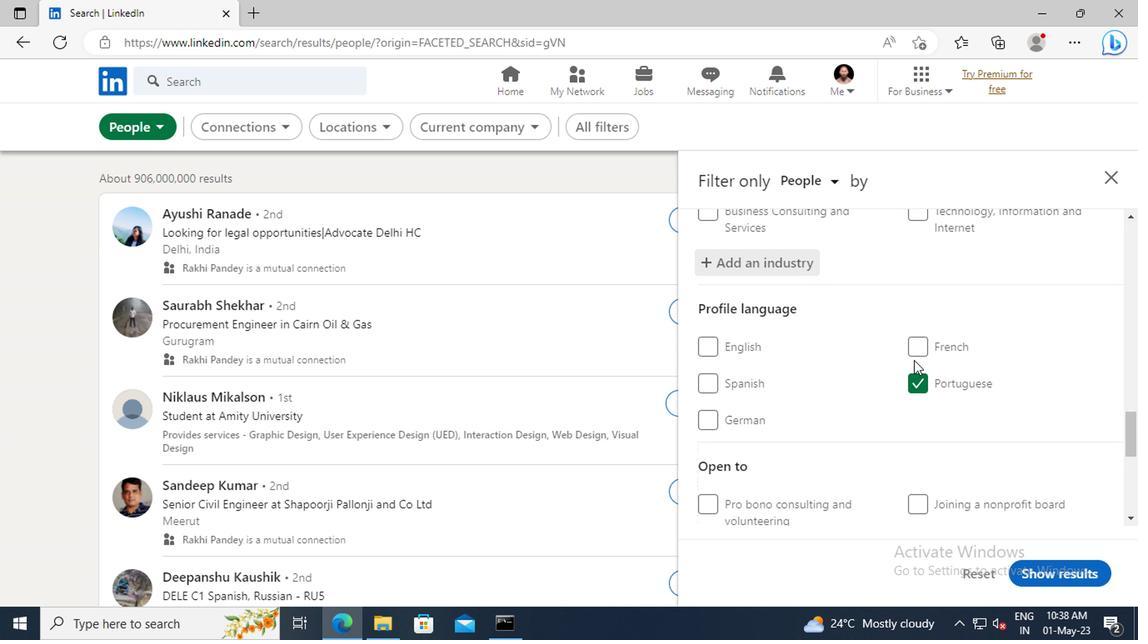 
Action: Mouse scrolled (910, 360) with delta (0, 0)
Screenshot: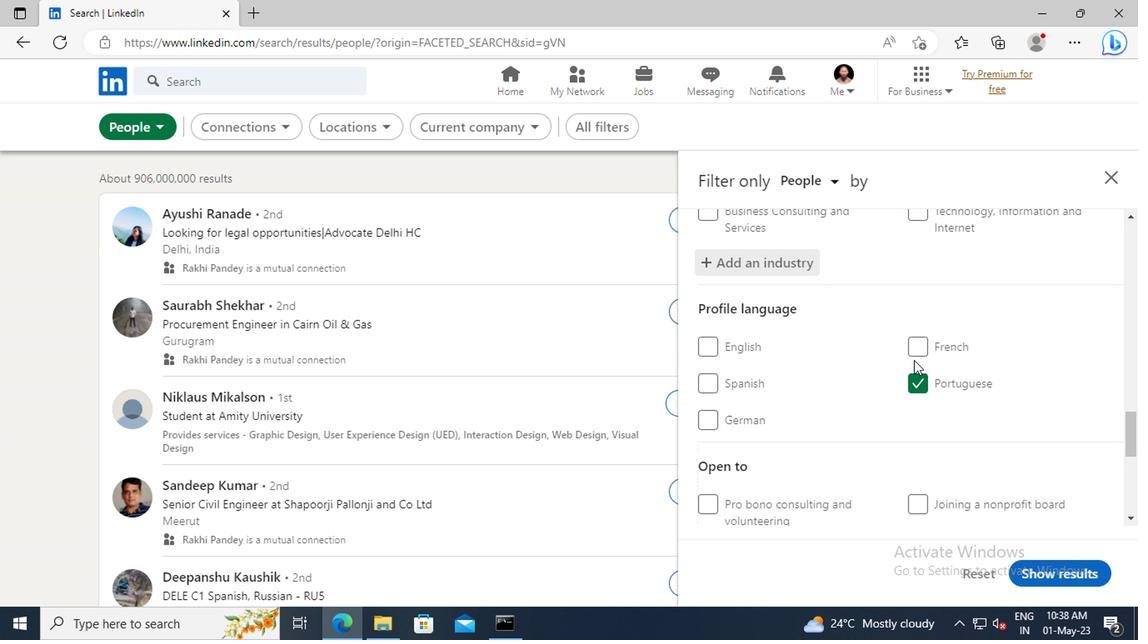 
Action: Mouse scrolled (910, 360) with delta (0, 0)
Screenshot: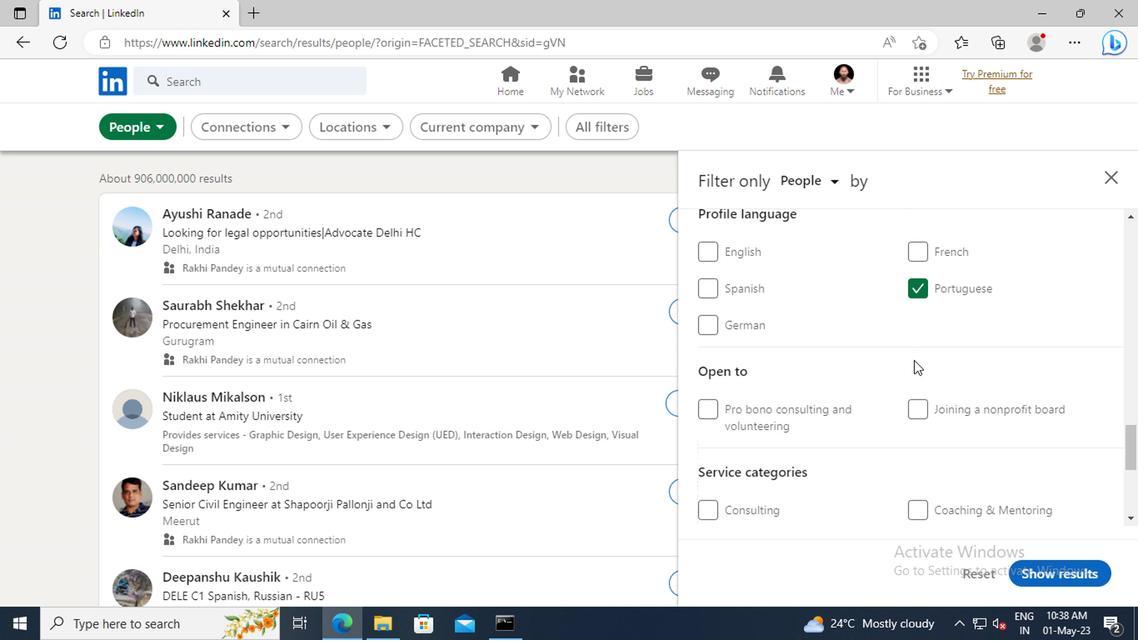 
Action: Mouse scrolled (910, 360) with delta (0, 0)
Screenshot: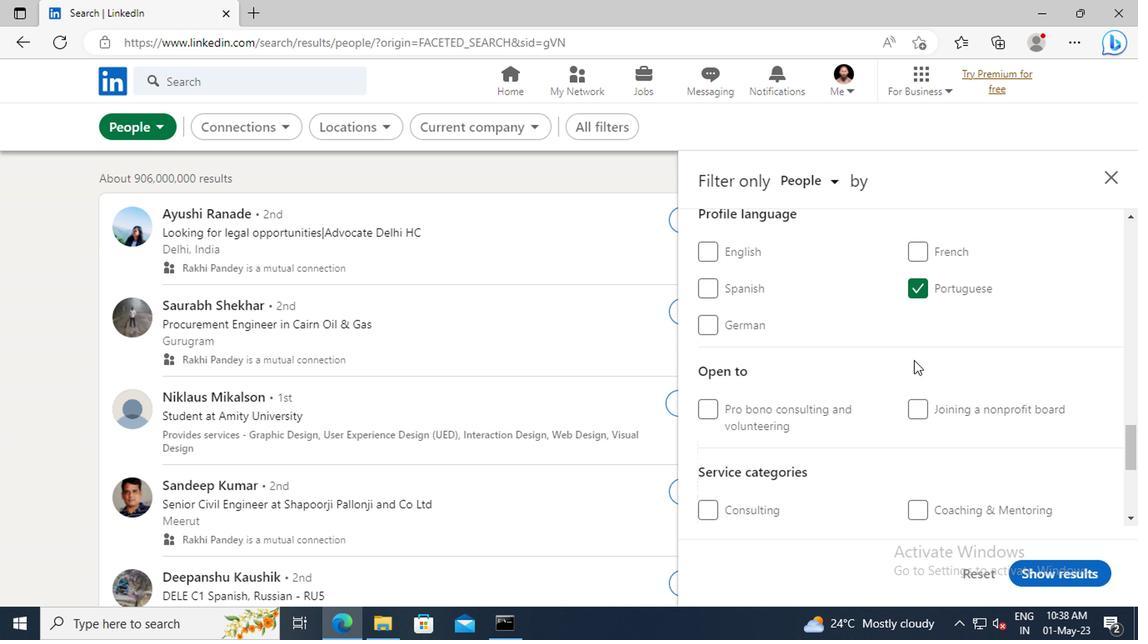 
Action: Mouse scrolled (910, 360) with delta (0, 0)
Screenshot: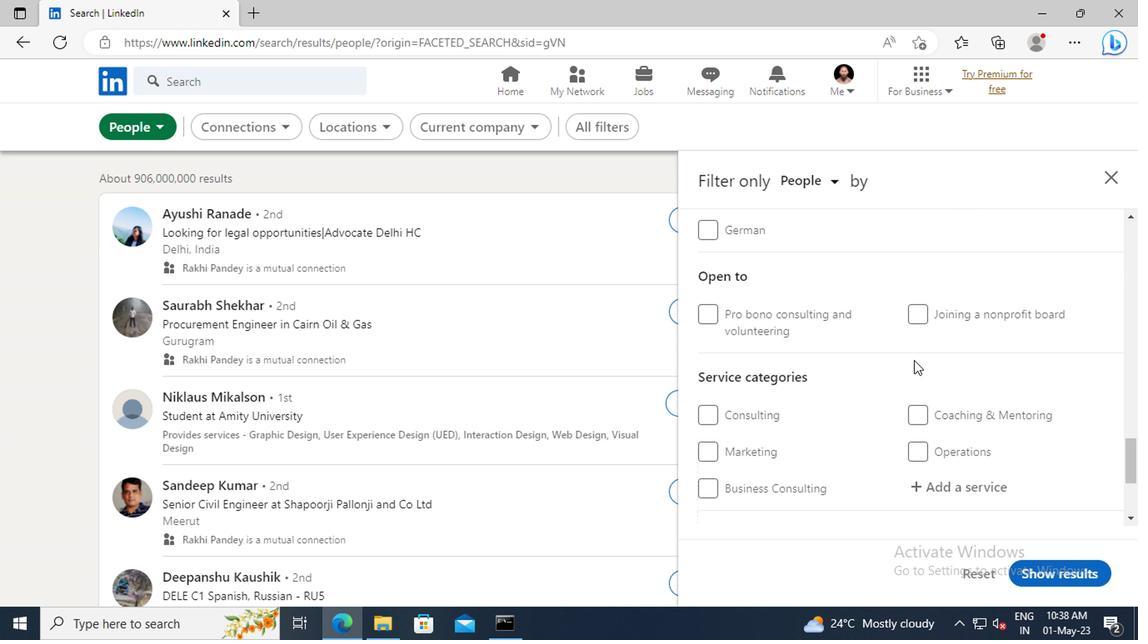 
Action: Mouse scrolled (910, 360) with delta (0, 0)
Screenshot: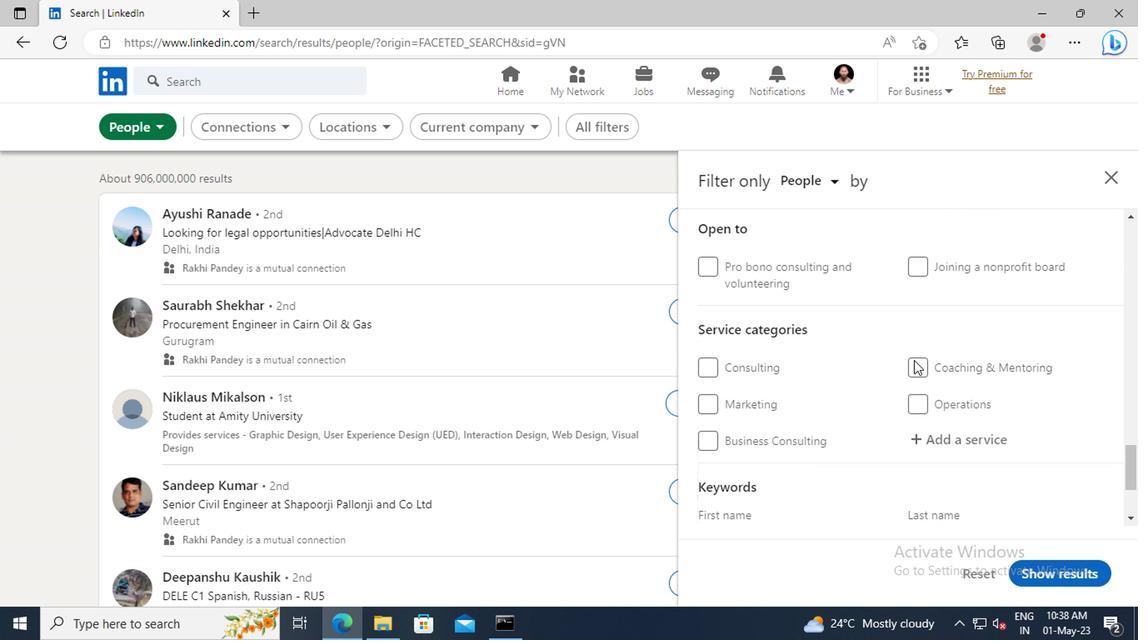 
Action: Mouse moved to (918, 390)
Screenshot: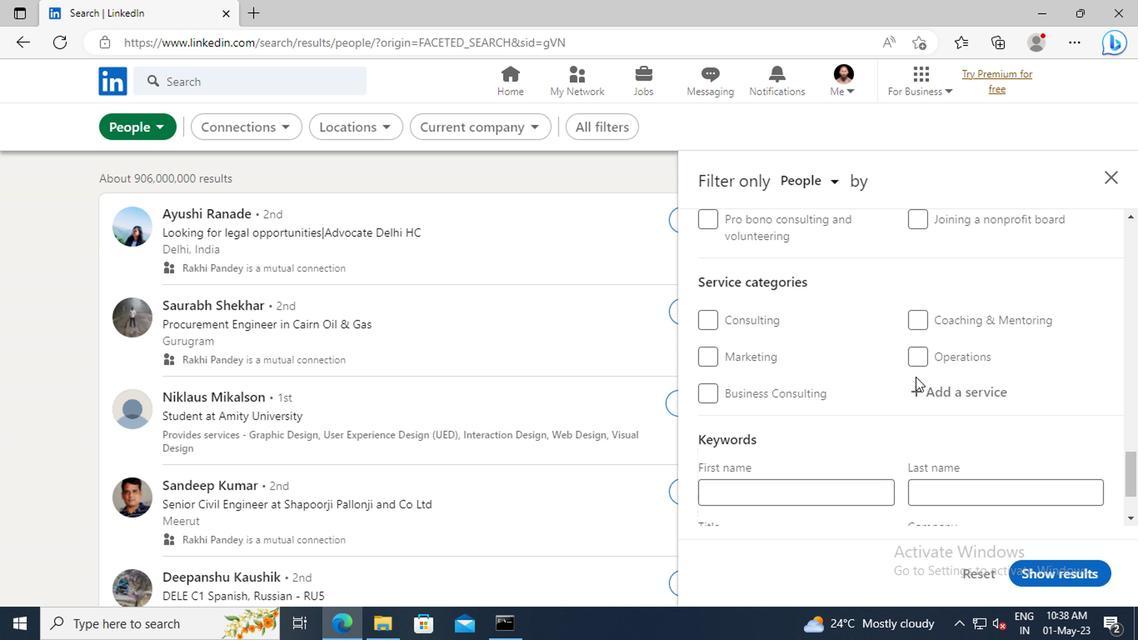
Action: Mouse pressed left at (918, 390)
Screenshot: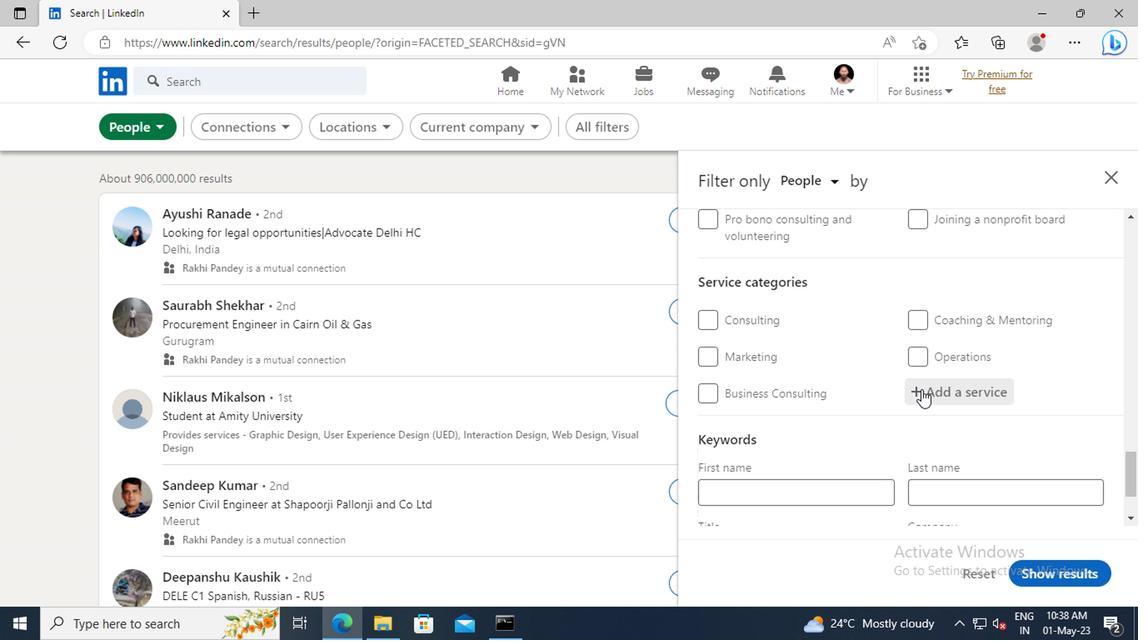 
Action: Key pressed <Key.shift>PROGRAM<Key.space>
Screenshot: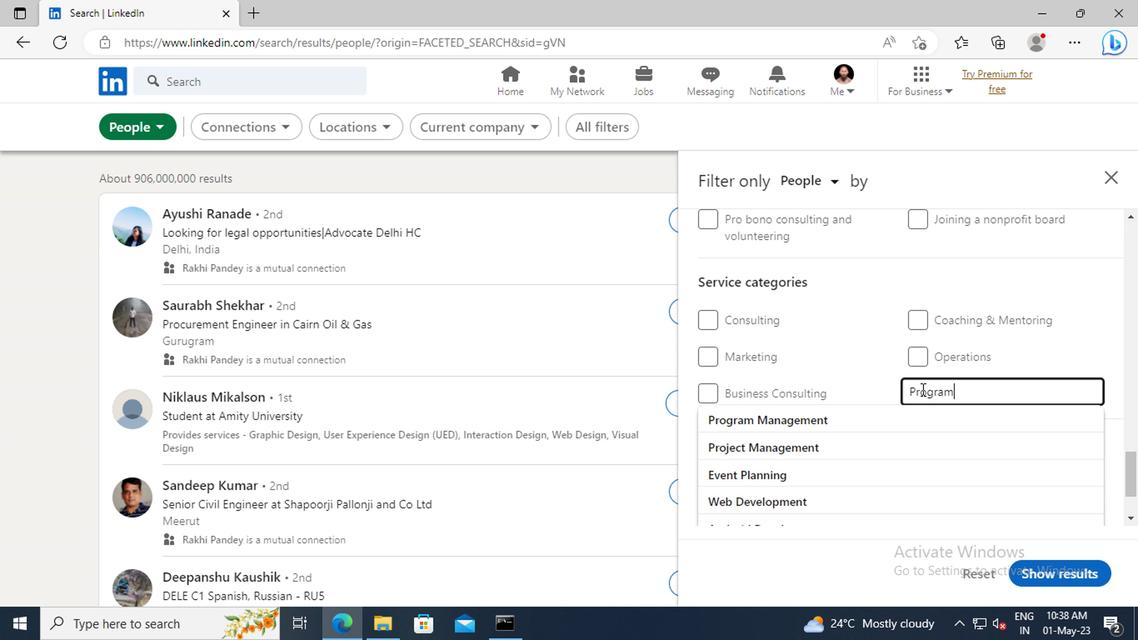
Action: Mouse moved to (893, 418)
Screenshot: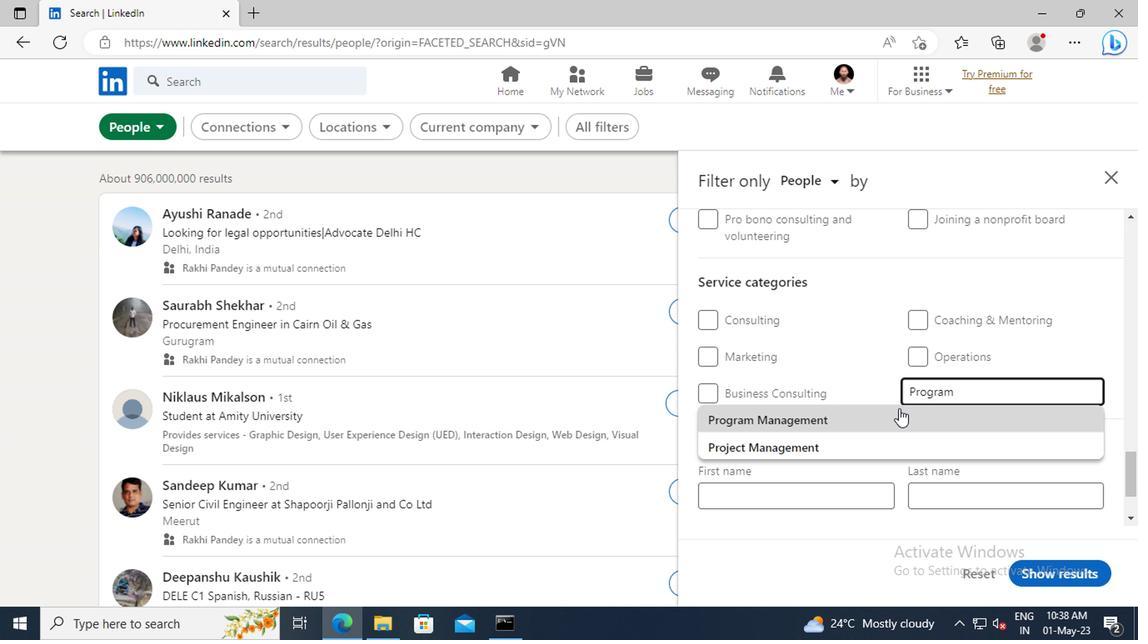 
Action: Mouse pressed left at (893, 418)
Screenshot: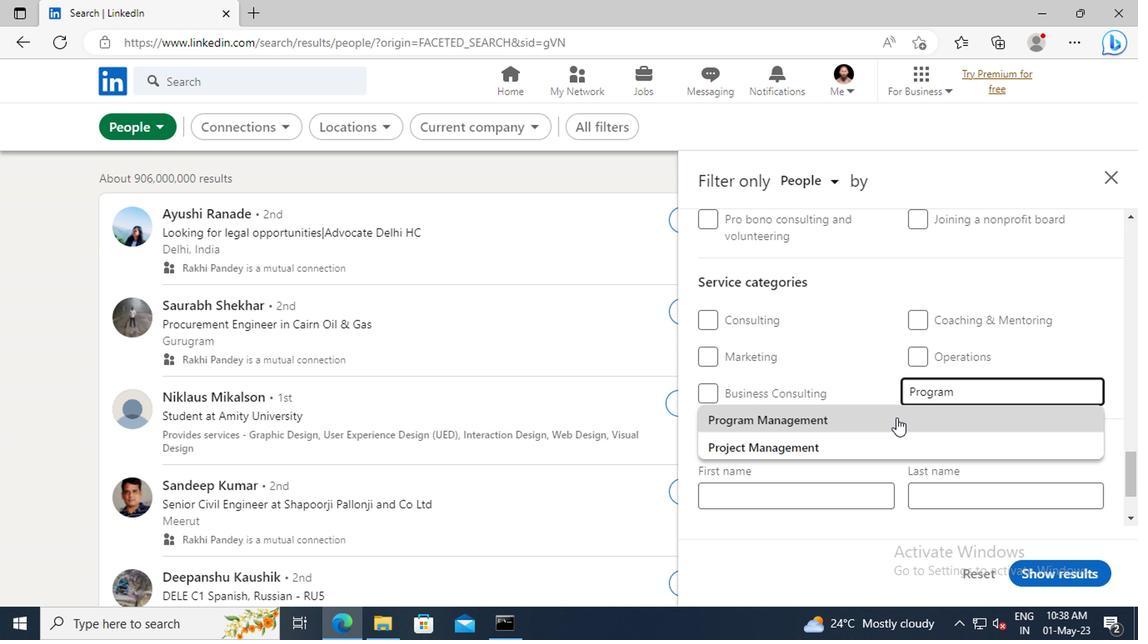 
Action: Mouse scrolled (893, 418) with delta (0, 0)
Screenshot: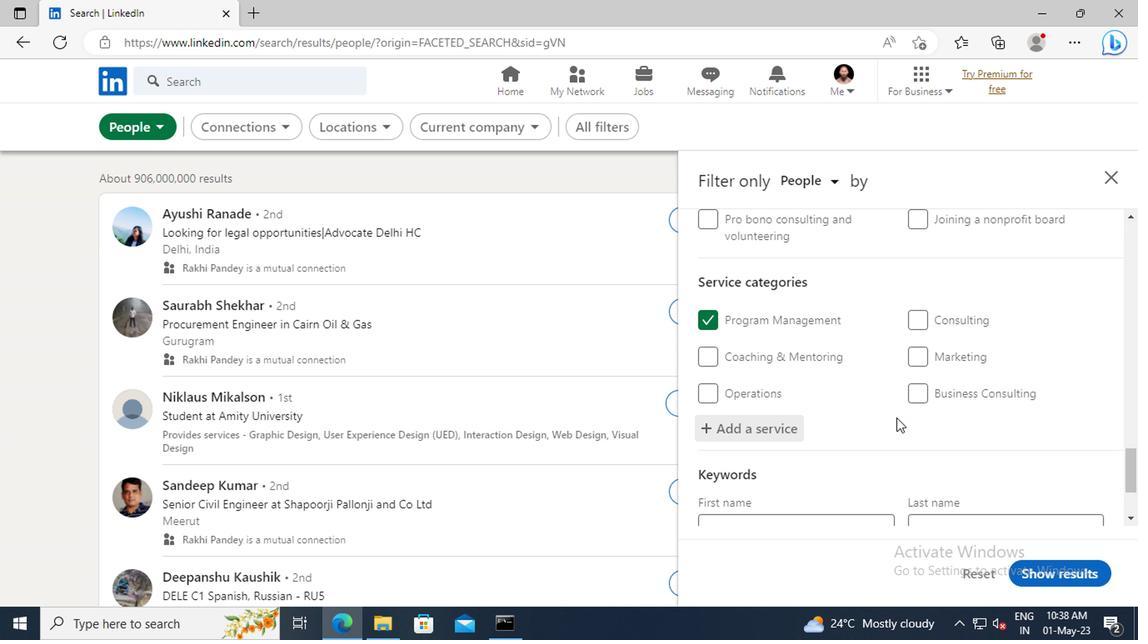 
Action: Mouse scrolled (893, 418) with delta (0, 0)
Screenshot: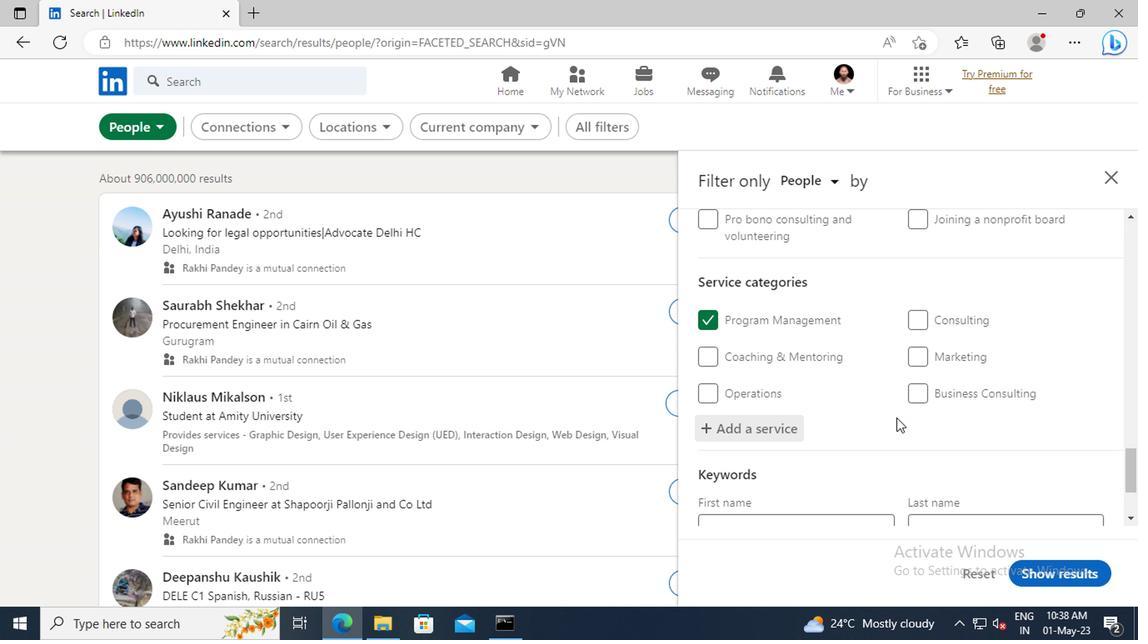 
Action: Mouse scrolled (893, 418) with delta (0, 0)
Screenshot: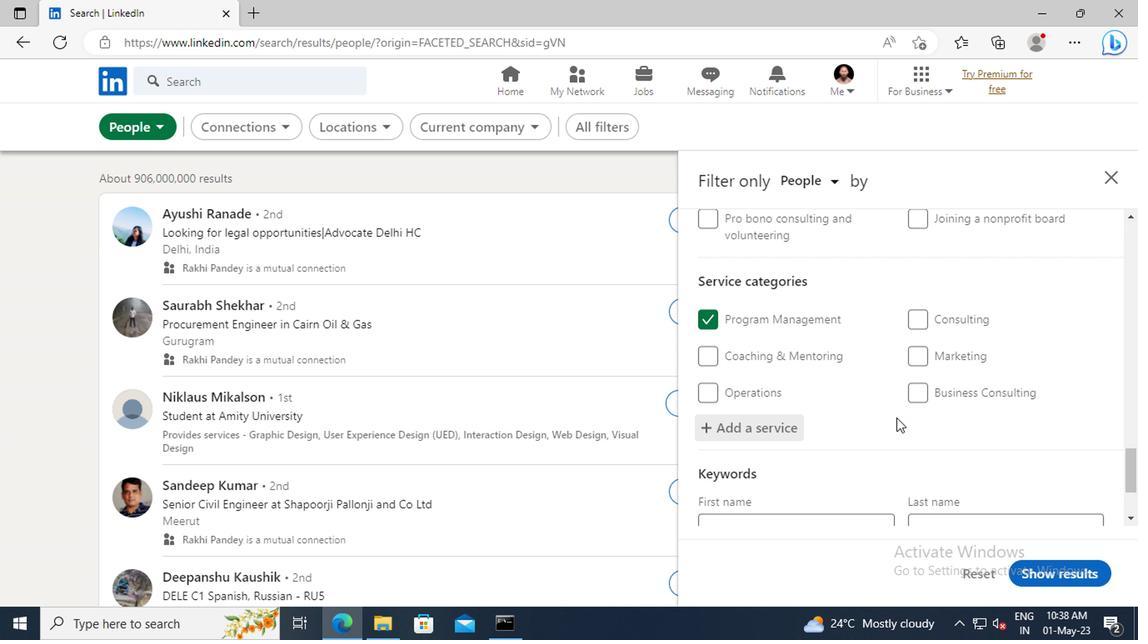 
Action: Mouse moved to (781, 450)
Screenshot: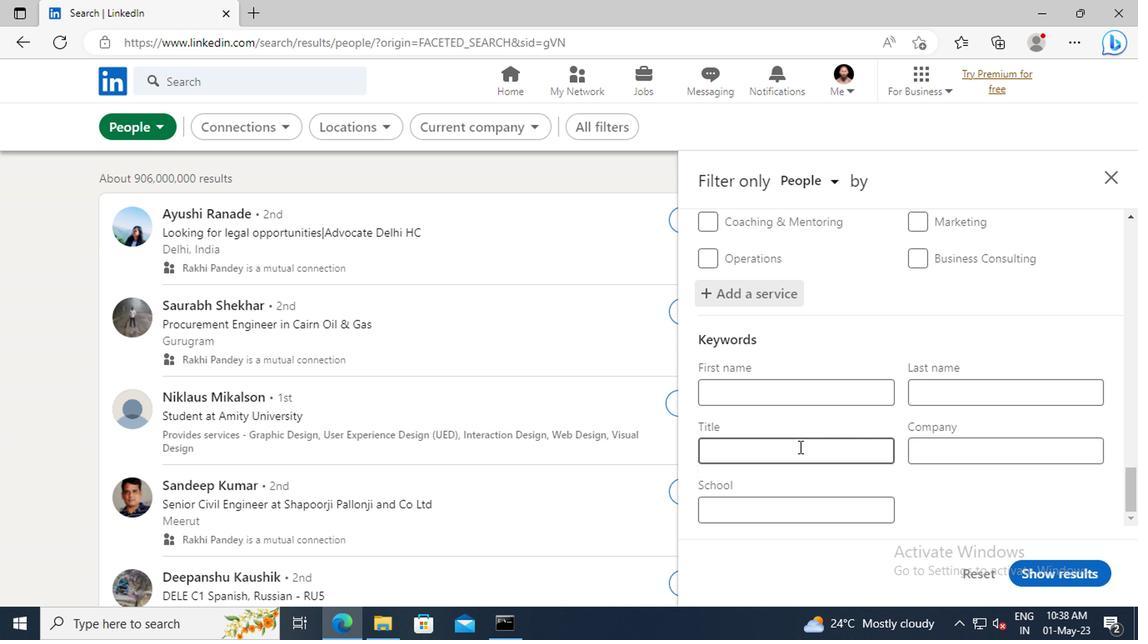 
Action: Mouse pressed left at (781, 450)
Screenshot: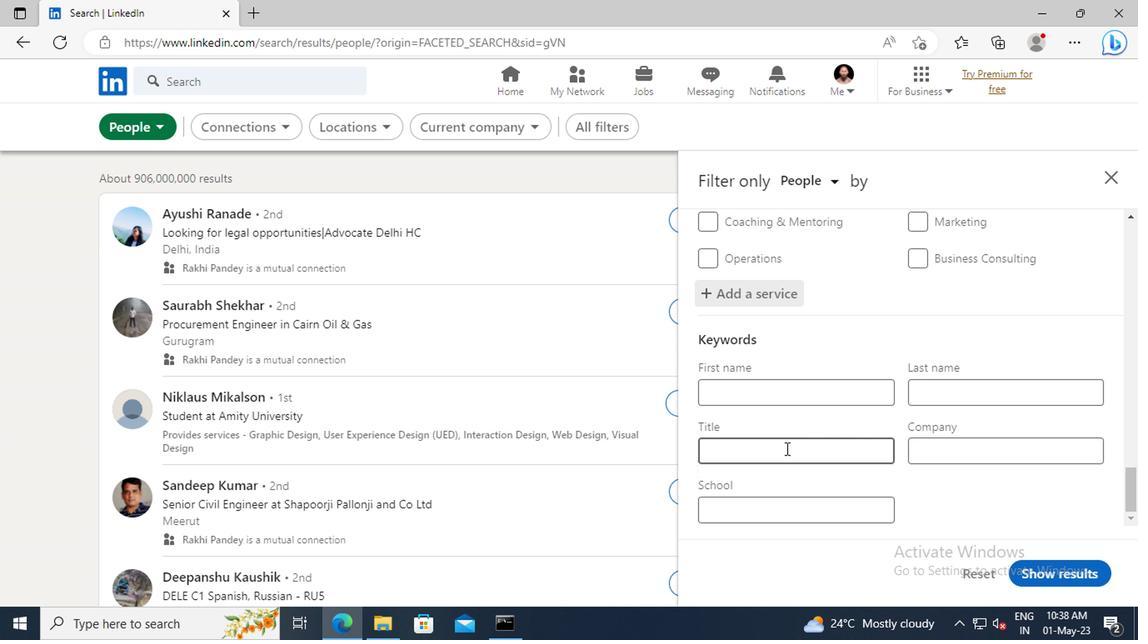 
Action: Key pressed <Key.shift>WELL<Key.space><Key.shift>DRILLER<Key.enter>
Screenshot: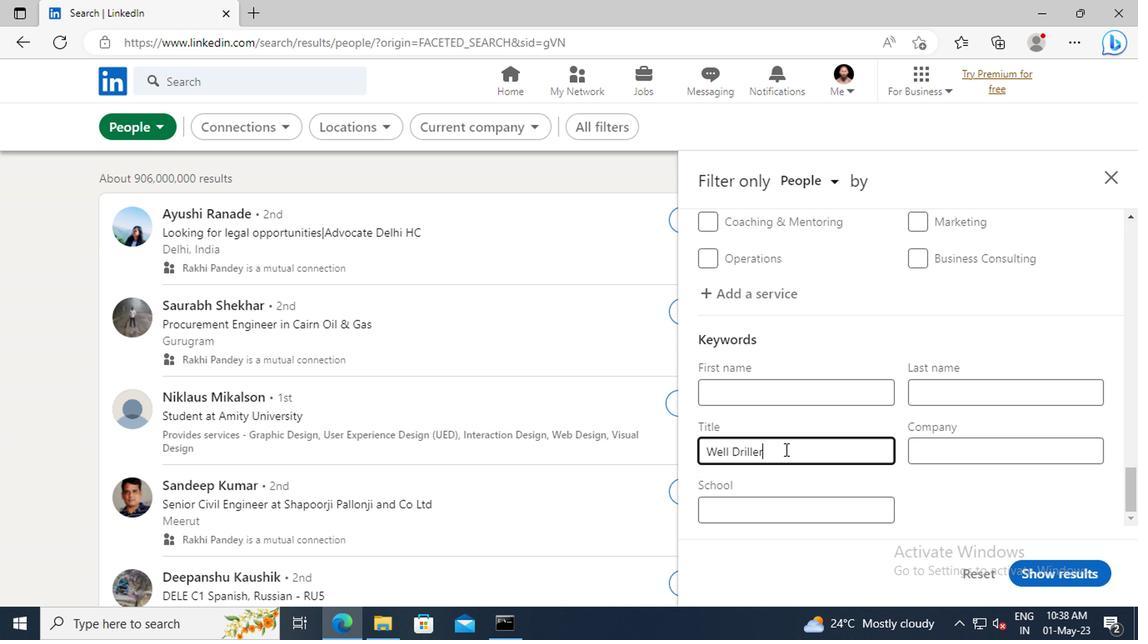 
Action: Mouse moved to (1030, 575)
Screenshot: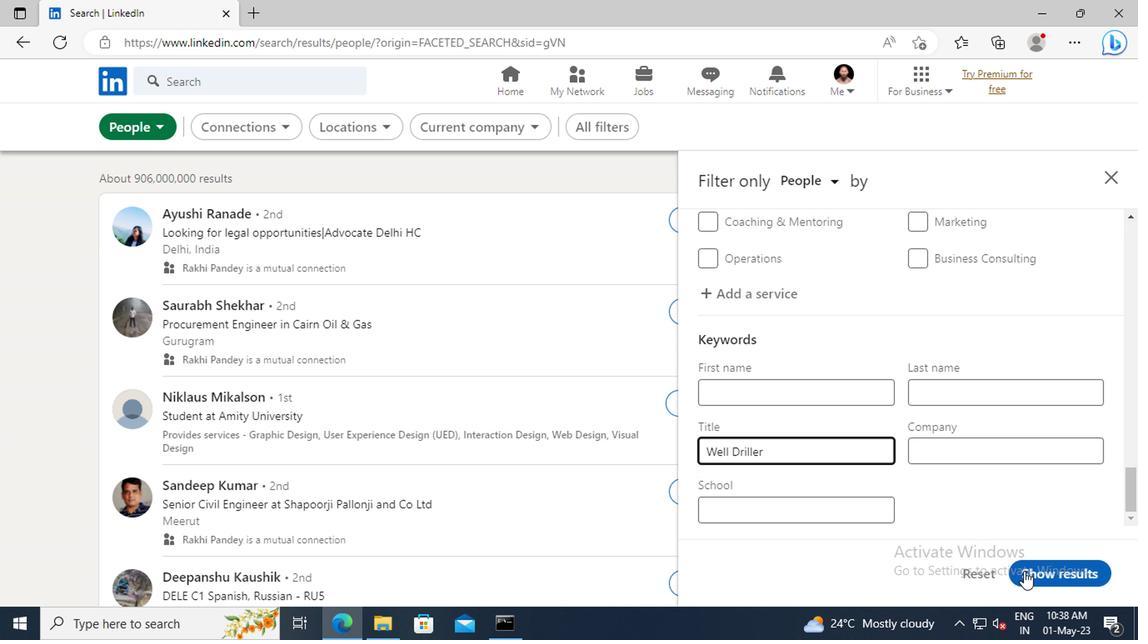 
Action: Mouse pressed left at (1030, 575)
Screenshot: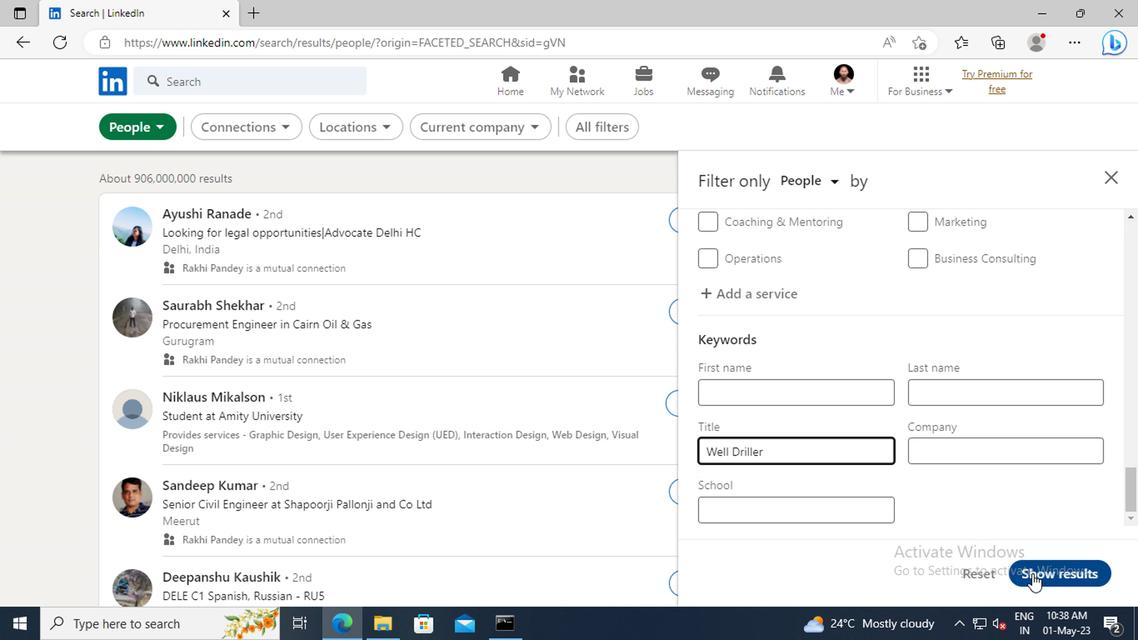 
